 Task: Find connections with filter location Gradačac with filter topic #healthy with filter profile language French with filter current company International Business Times, India Edition with filter school St. Joseph's College (Autonomous) Devagiri, Calicut with filter industry Meat Products Manufacturing with filter service category Team Building with filter keywords title Commercial Loan Officer
Action: Mouse moved to (598, 110)
Screenshot: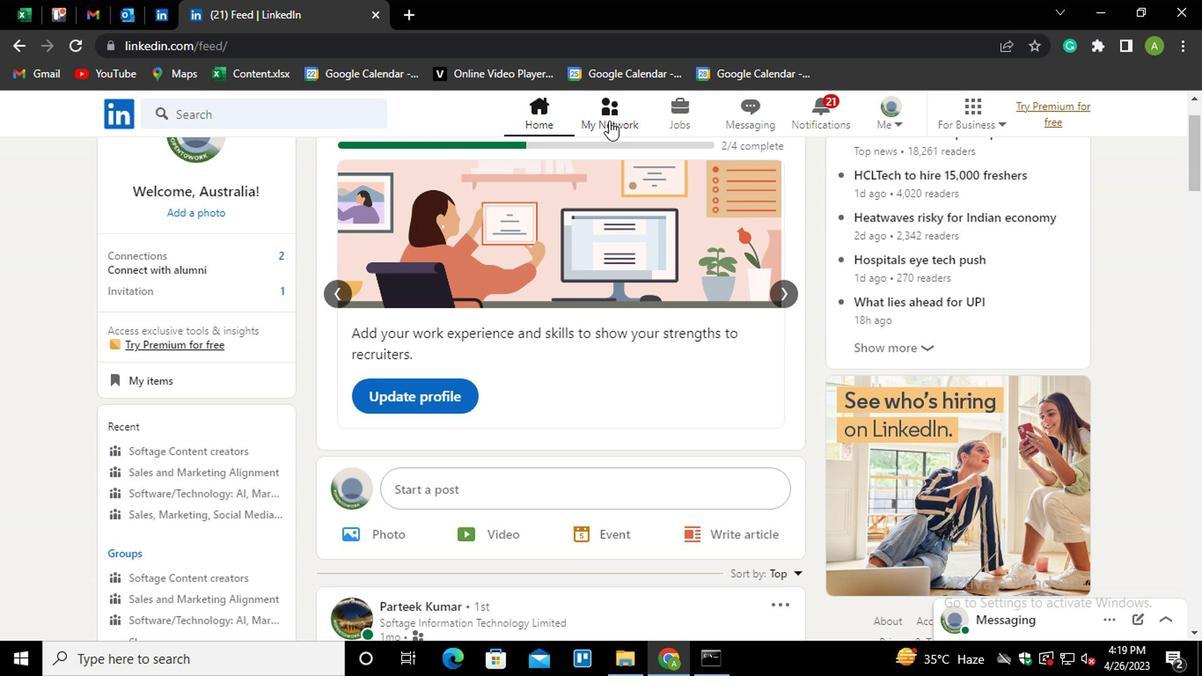 
Action: Mouse pressed left at (598, 110)
Screenshot: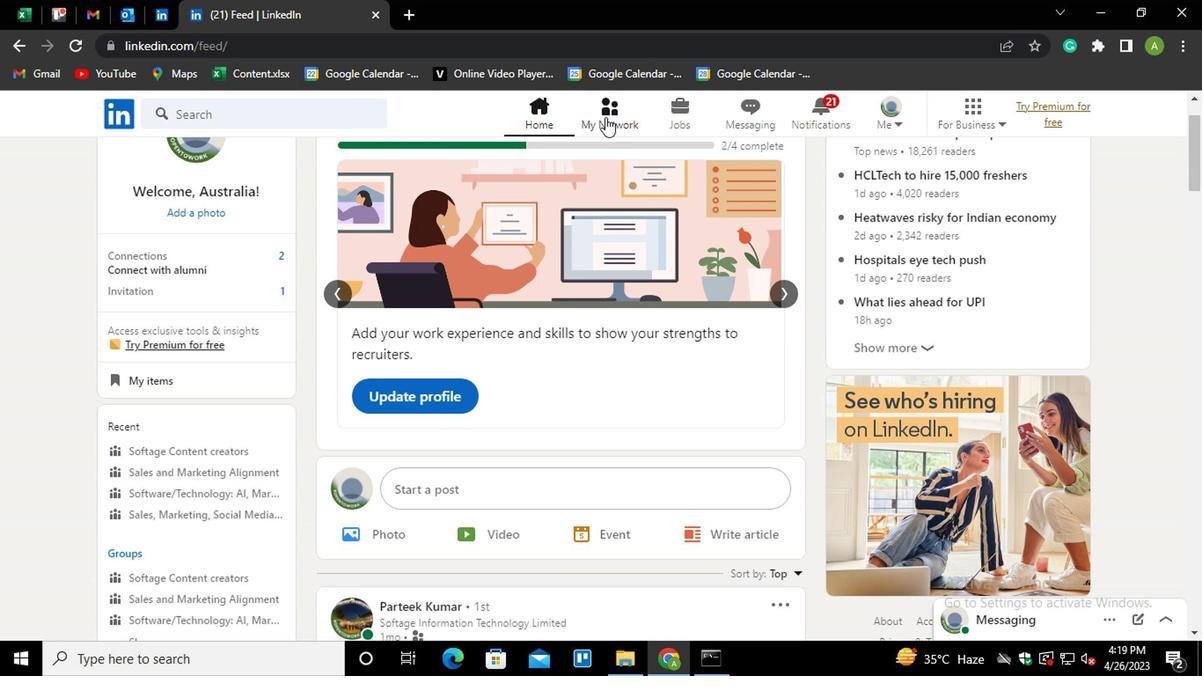
Action: Mouse moved to (215, 208)
Screenshot: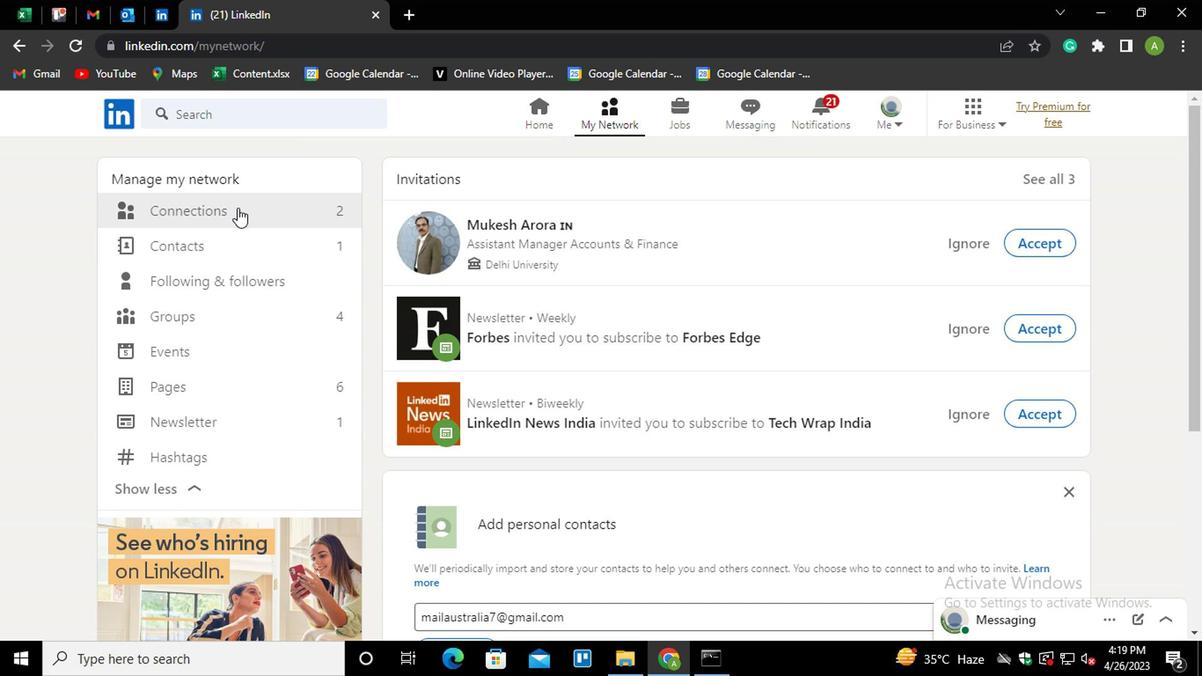 
Action: Mouse pressed left at (215, 208)
Screenshot: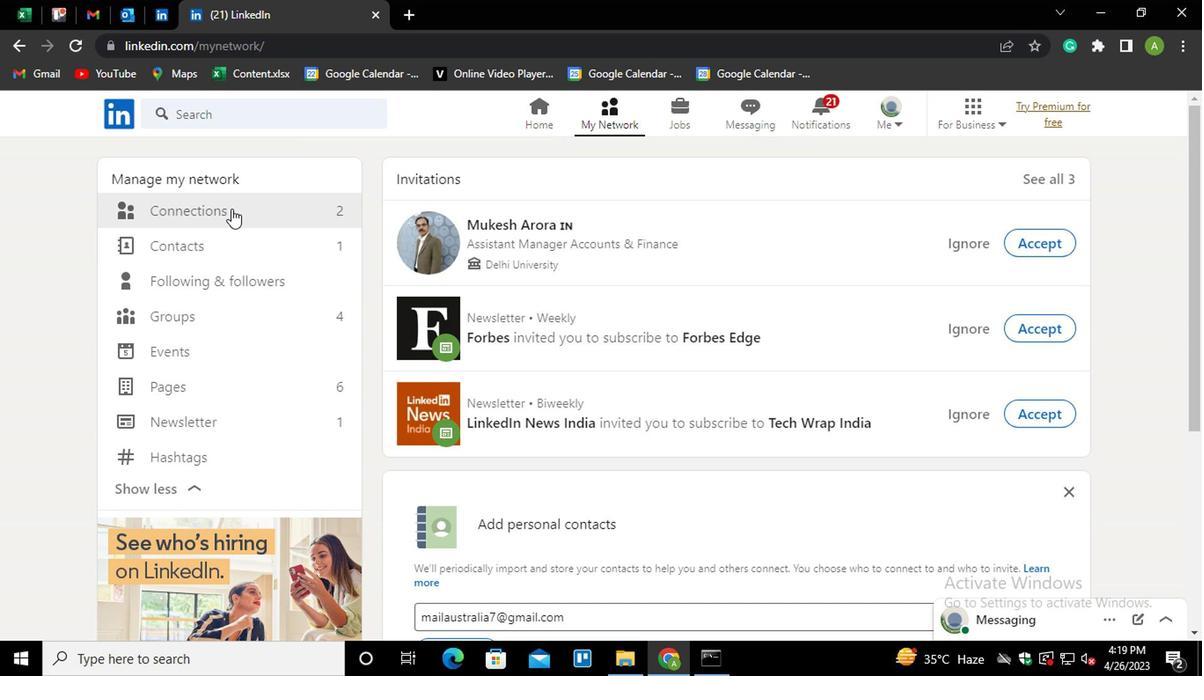 
Action: Mouse moved to (714, 209)
Screenshot: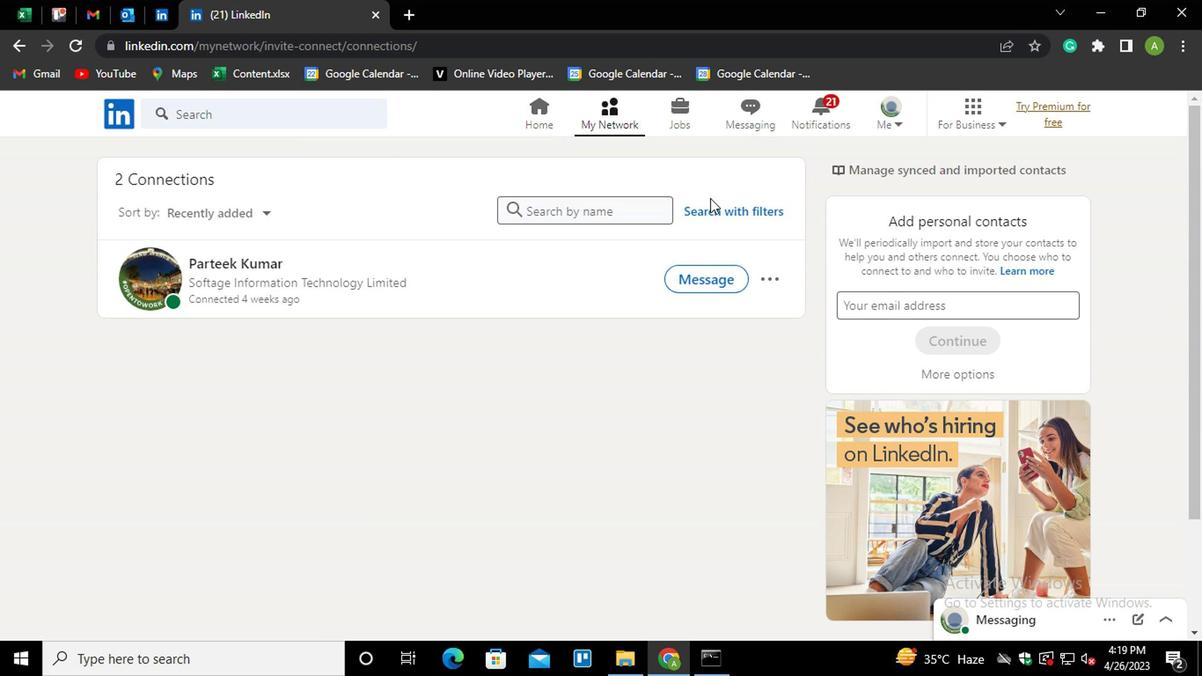
Action: Mouse pressed left at (714, 209)
Screenshot: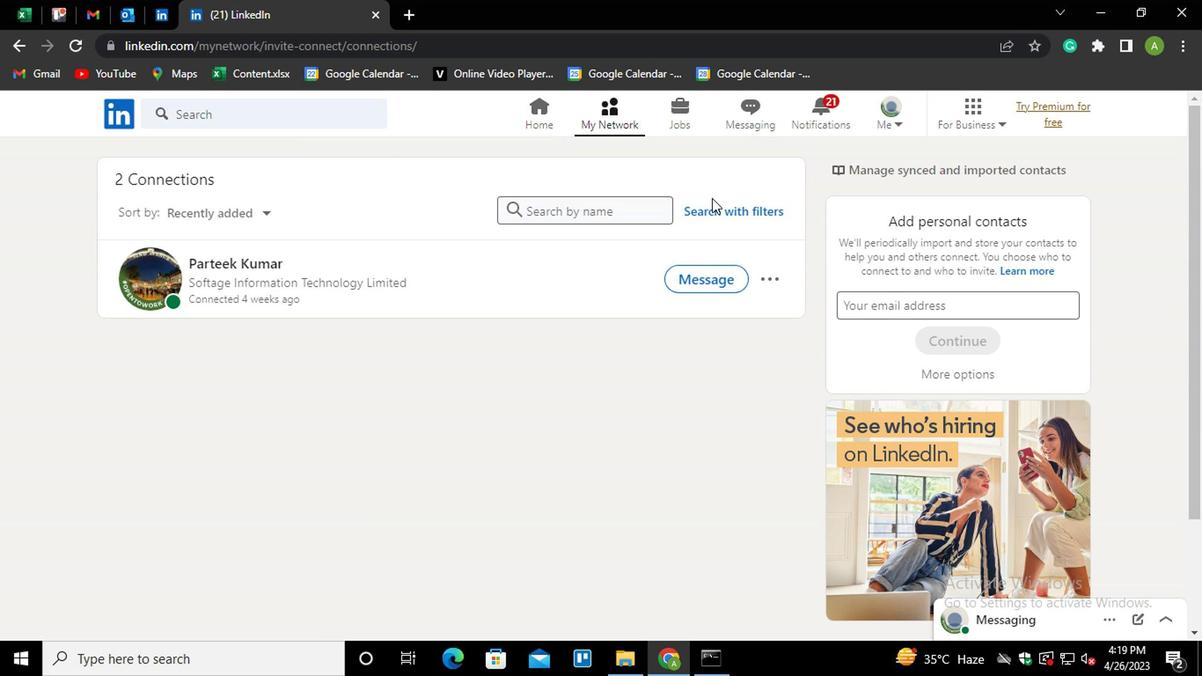 
Action: Mouse moved to (567, 168)
Screenshot: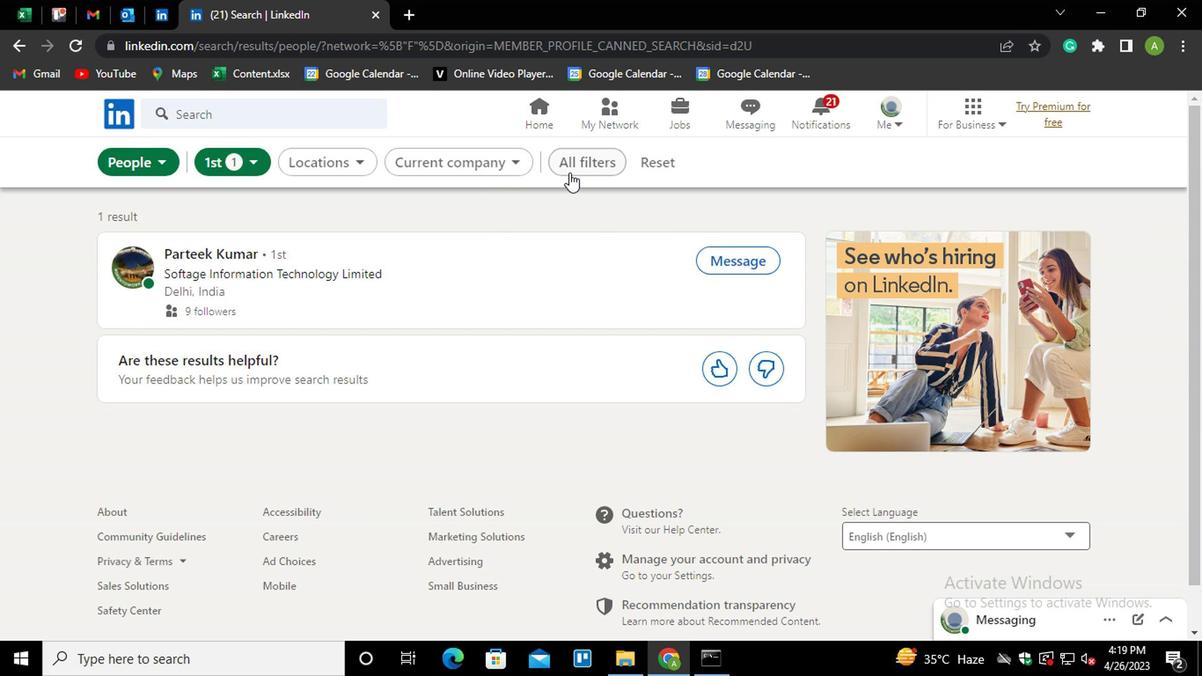 
Action: Mouse pressed left at (567, 168)
Screenshot: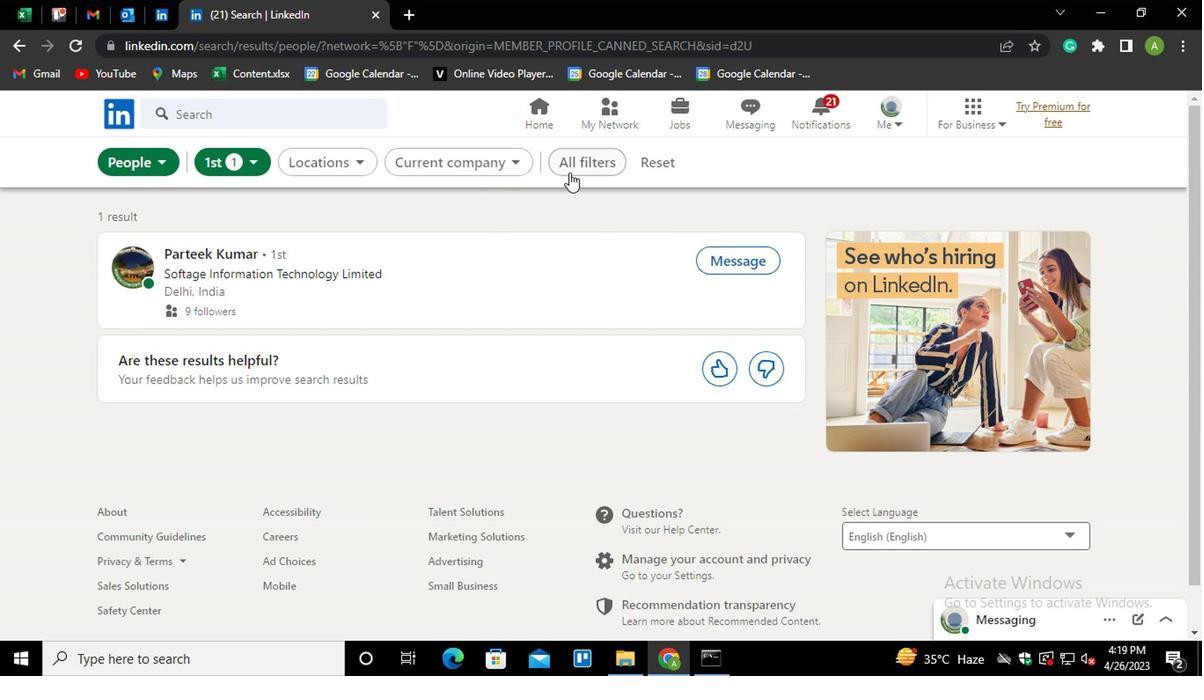 
Action: Mouse moved to (870, 362)
Screenshot: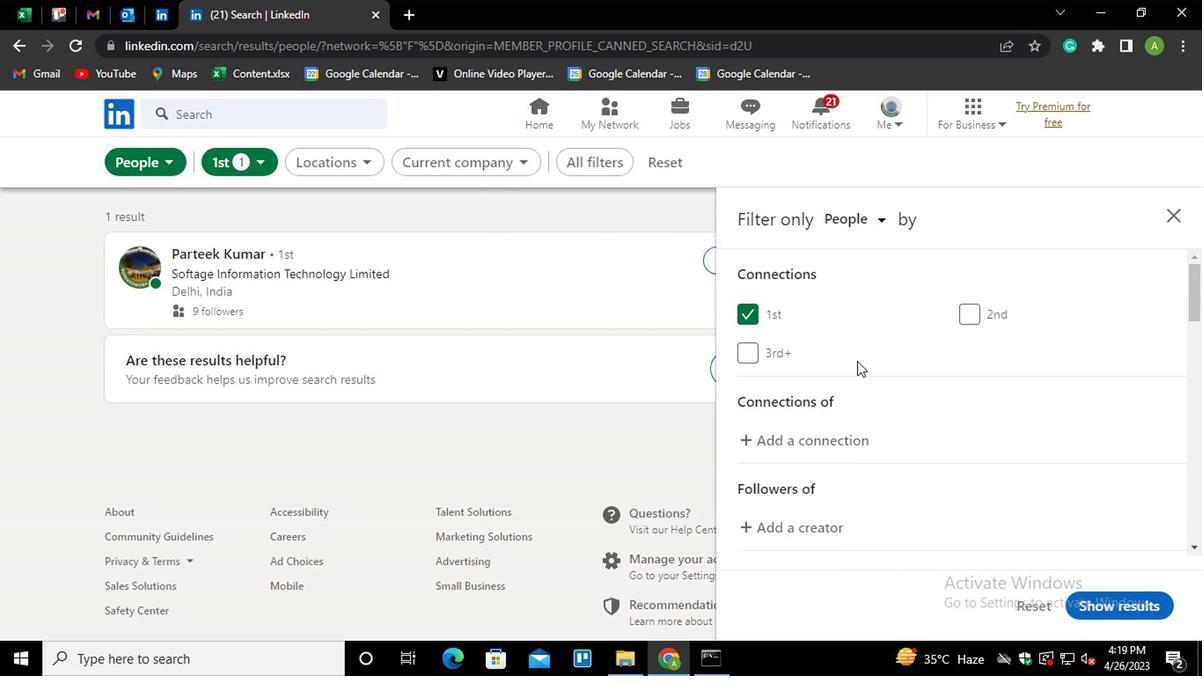 
Action: Mouse scrolled (870, 361) with delta (0, 0)
Screenshot: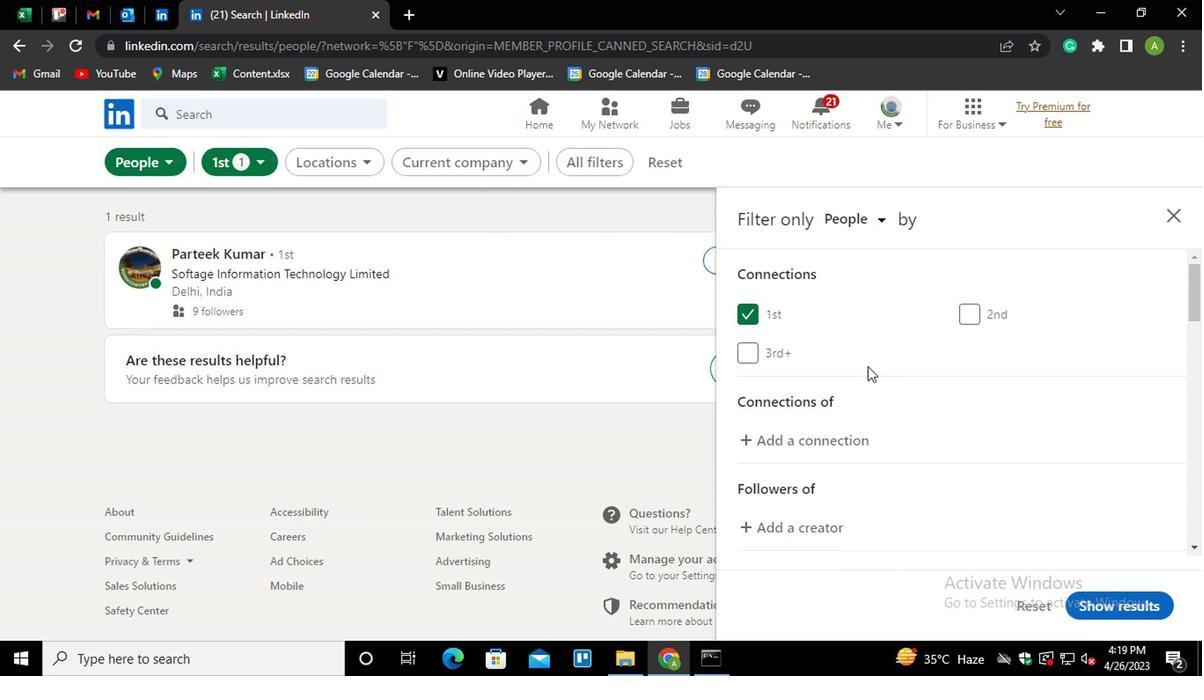 
Action: Mouse scrolled (870, 361) with delta (0, 0)
Screenshot: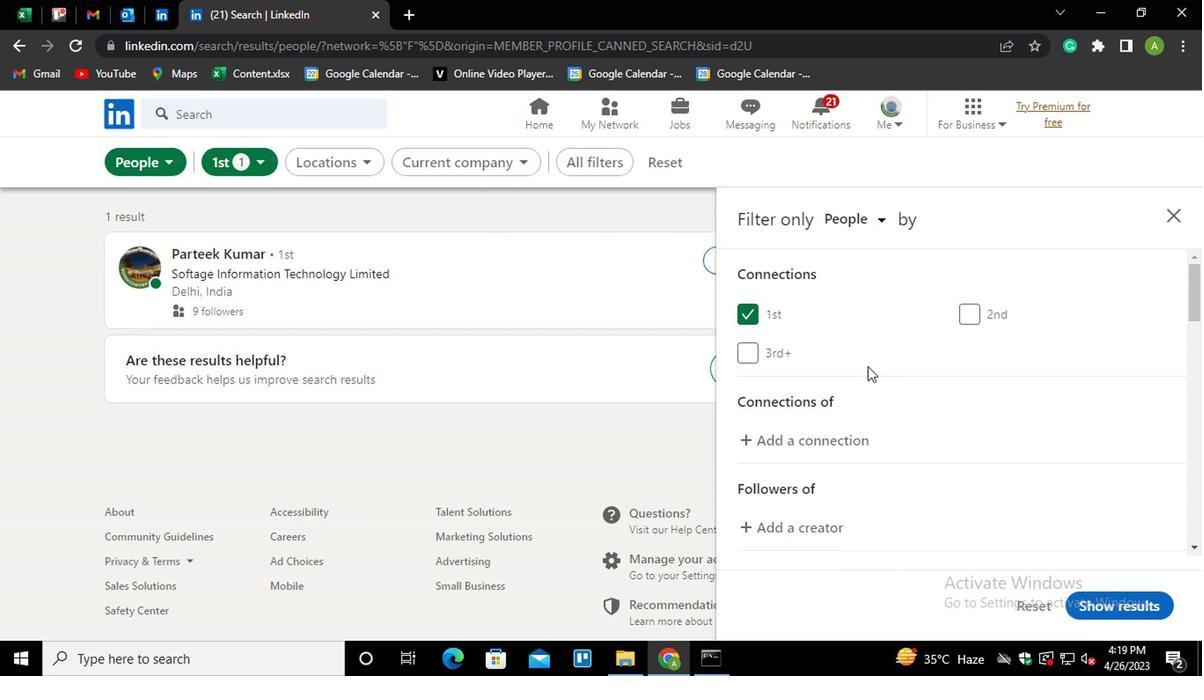 
Action: Mouse moved to (788, 509)
Screenshot: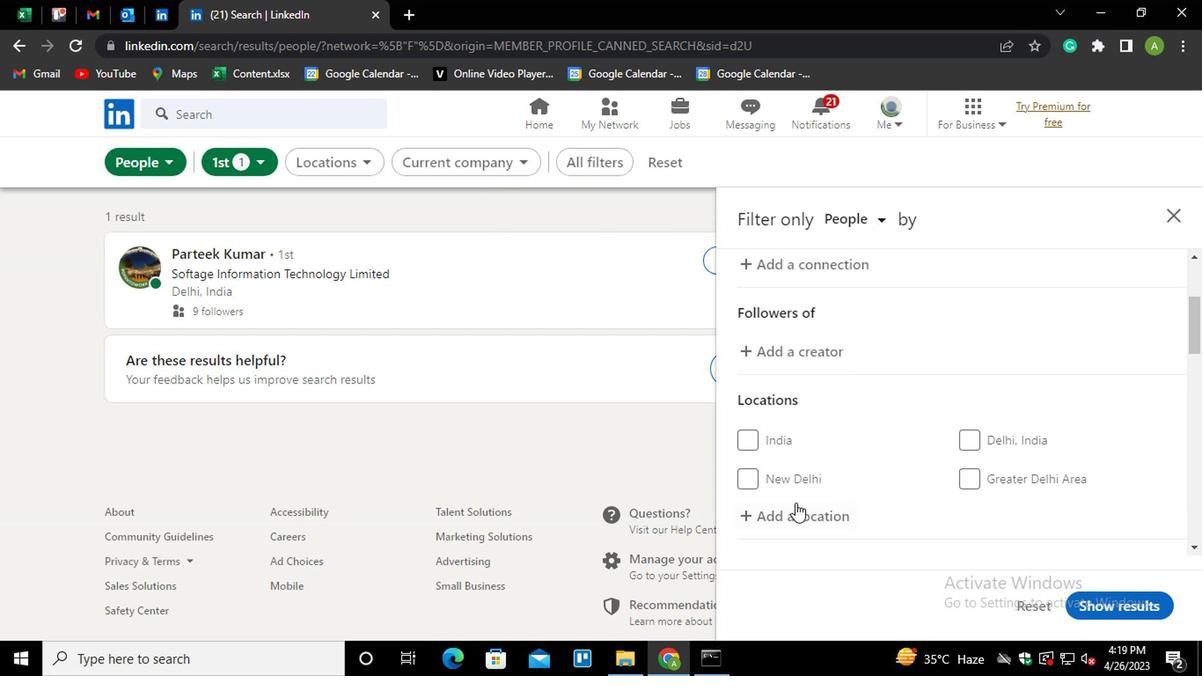 
Action: Mouse pressed left at (788, 509)
Screenshot: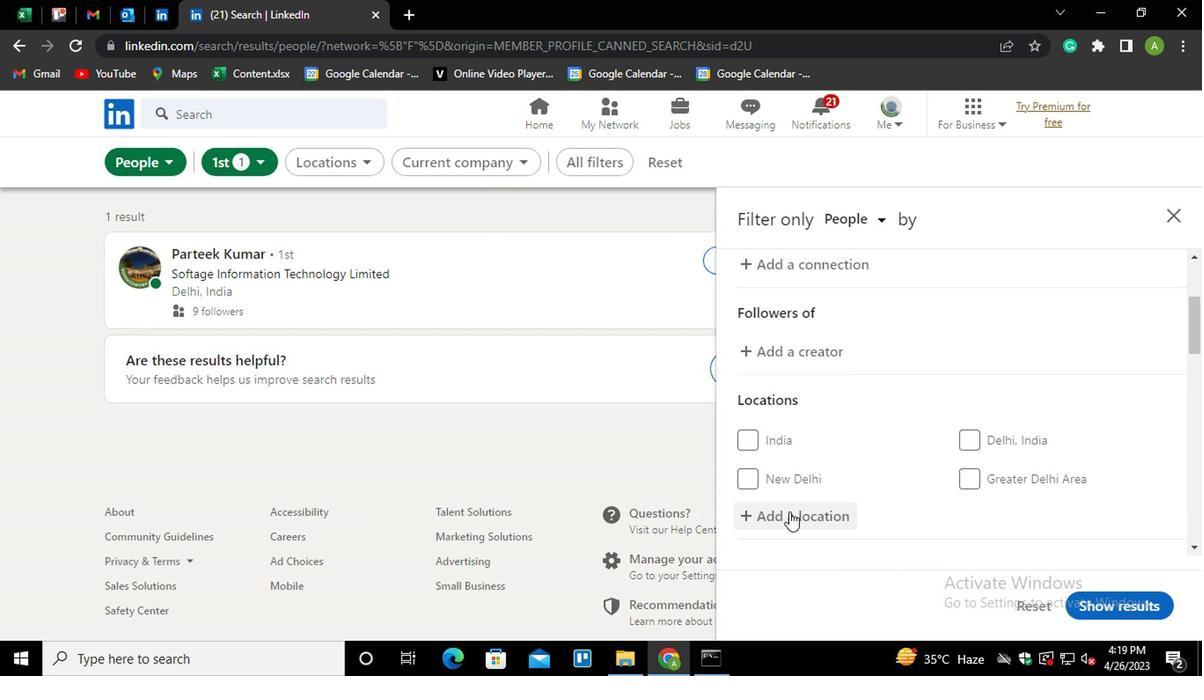 
Action: Mouse moved to (793, 506)
Screenshot: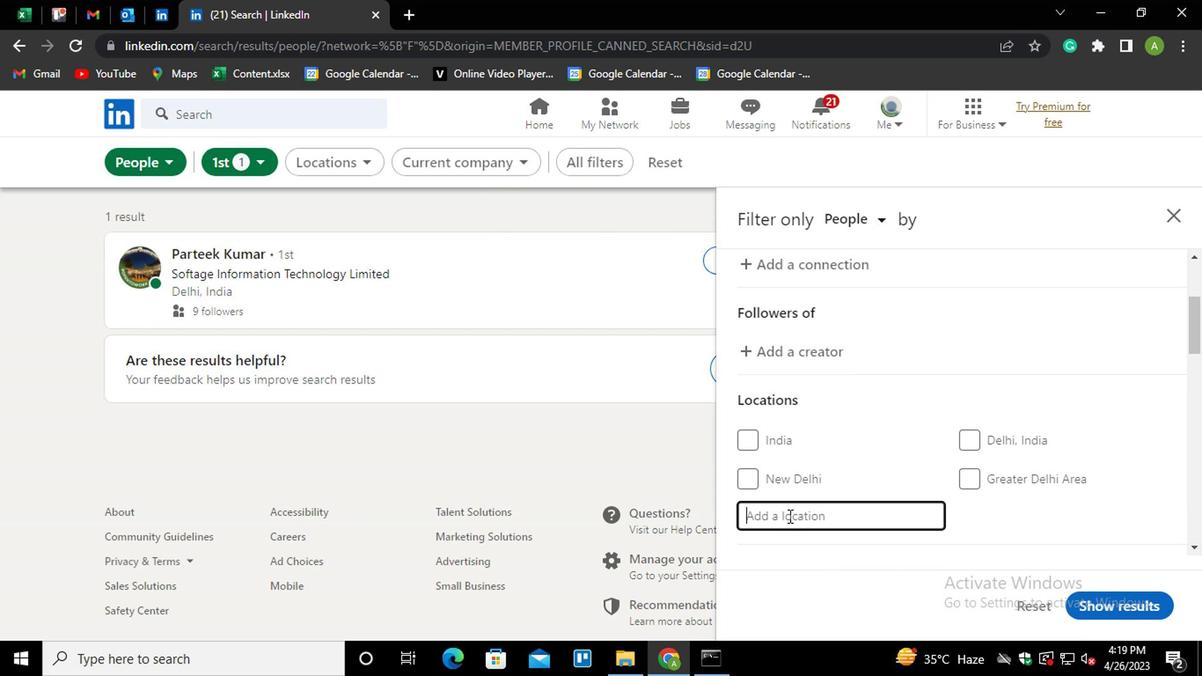 
Action: Mouse pressed left at (793, 506)
Screenshot: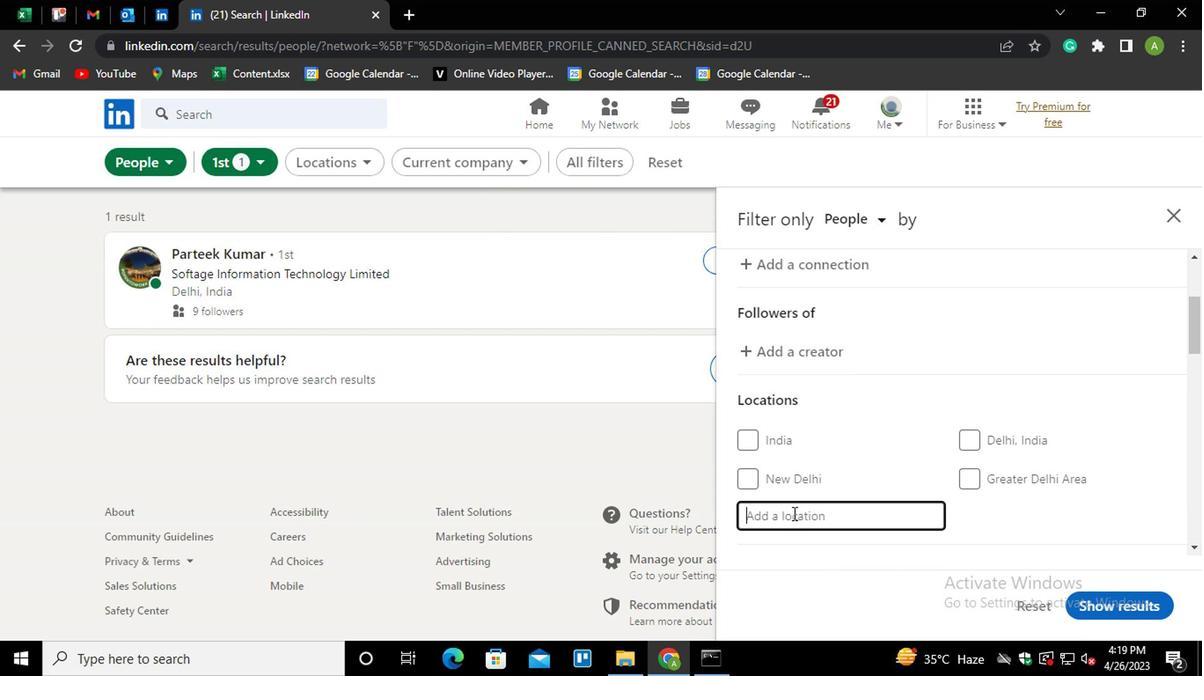 
Action: Mouse moved to (794, 498)
Screenshot: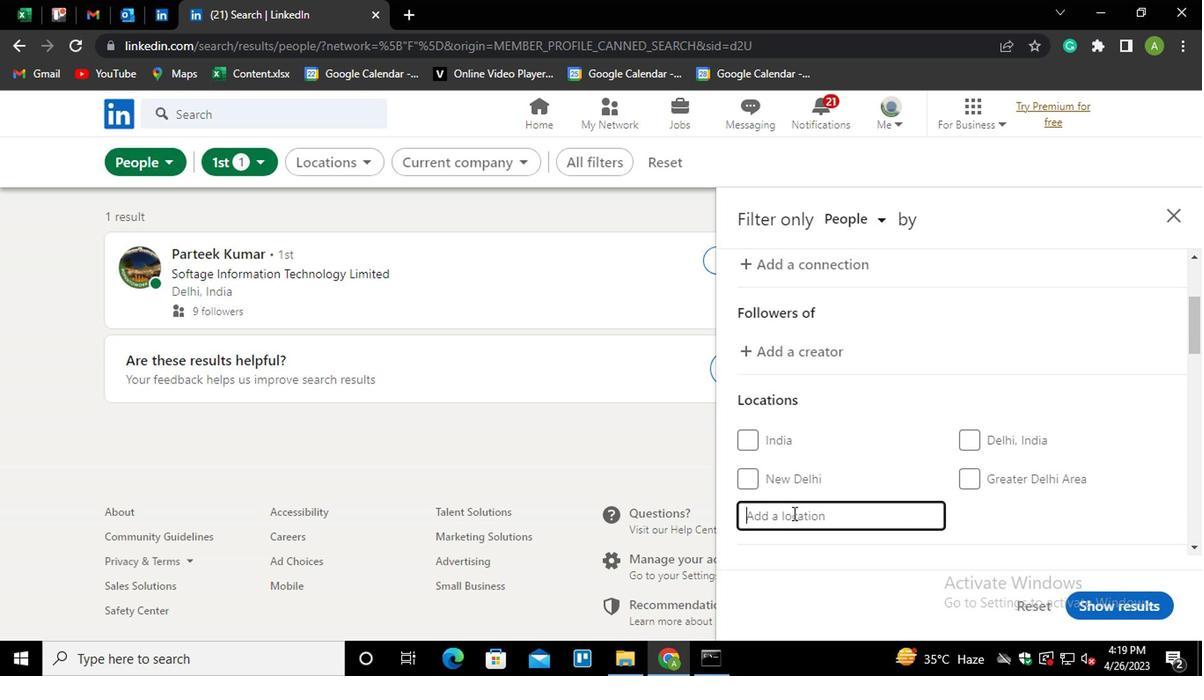 
Action: Mouse scrolled (794, 496) with delta (0, -1)
Screenshot: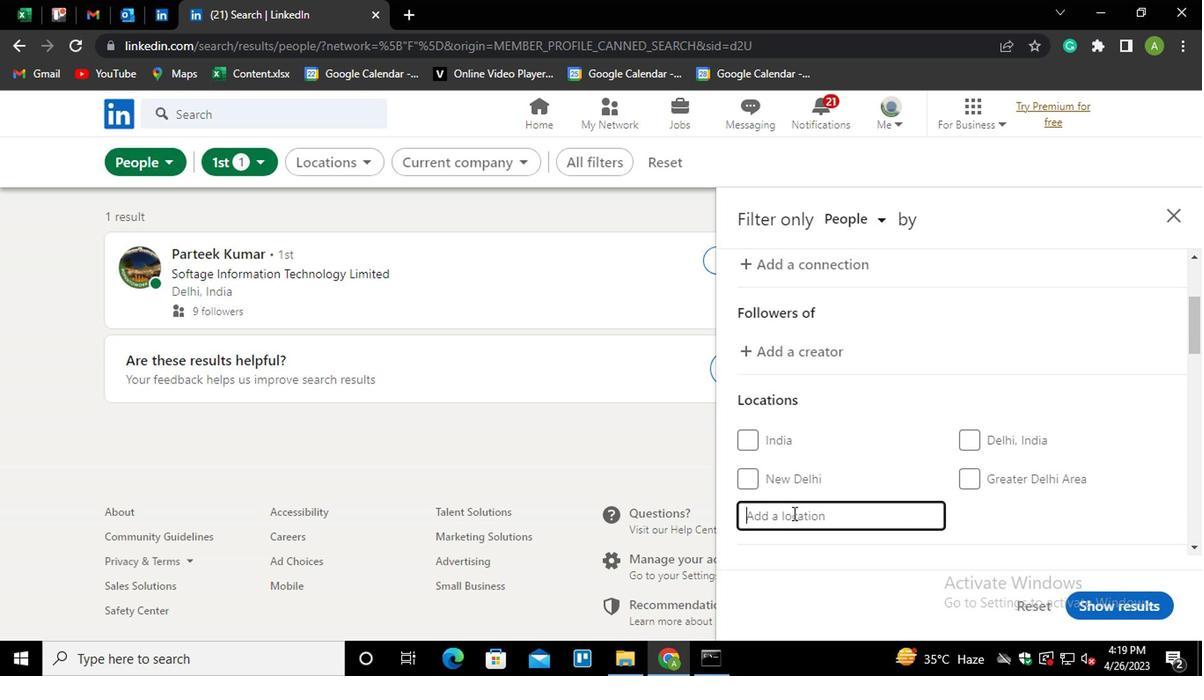 
Action: Key pressed <Key.shift>GRADA<Key.up><Key.up><Key.up><Key.enter>
Screenshot: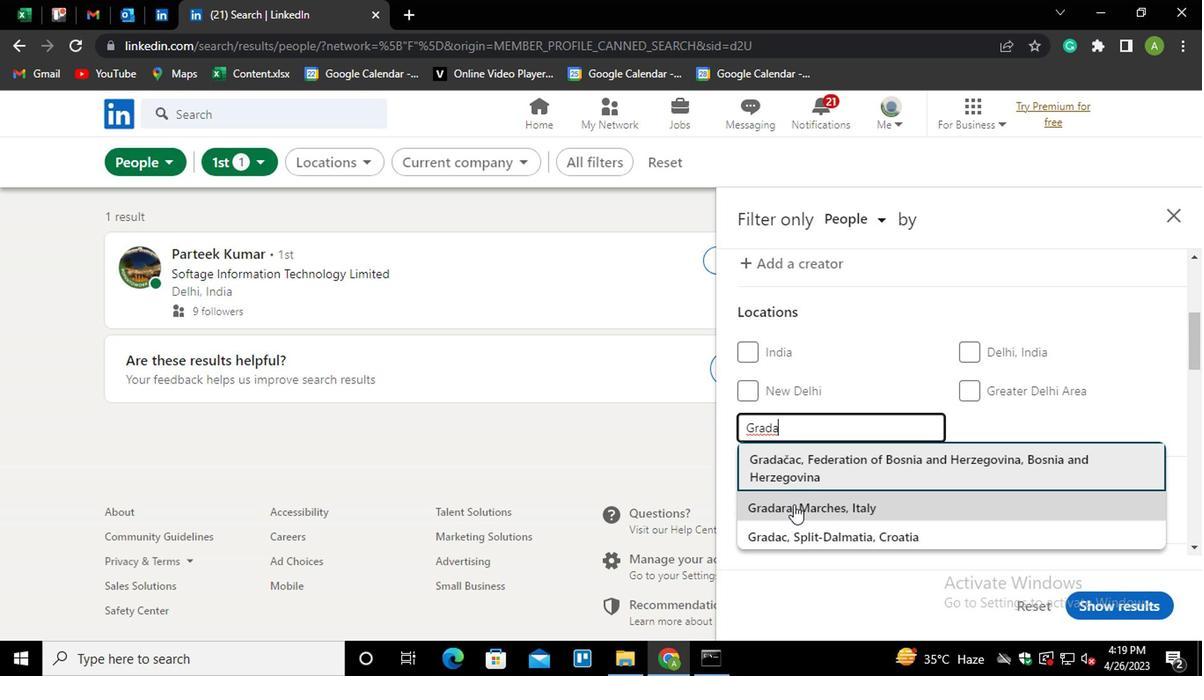 
Action: Mouse moved to (760, 504)
Screenshot: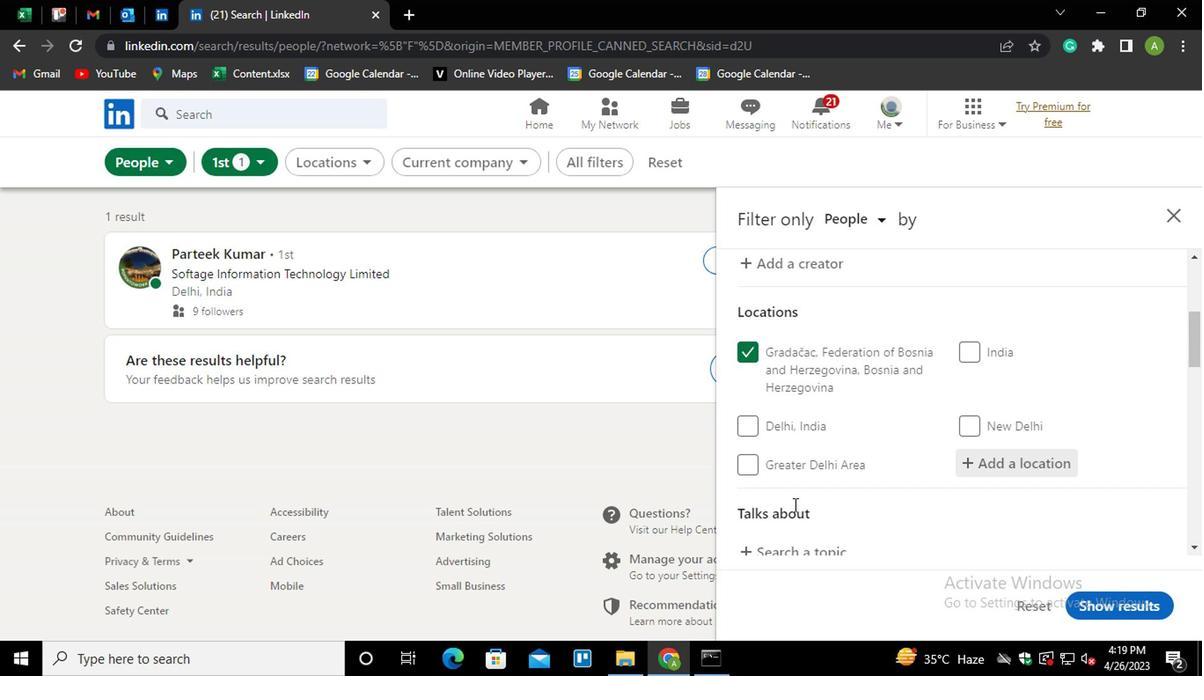 
Action: Mouse scrolled (760, 503) with delta (0, -1)
Screenshot: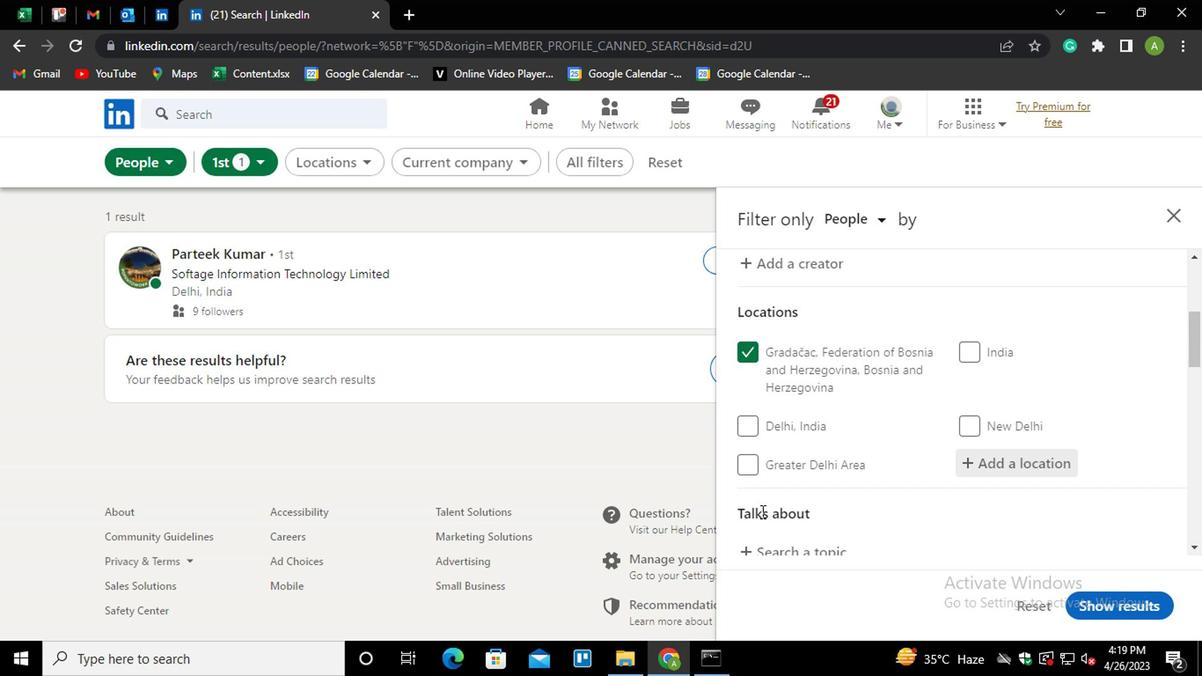 
Action: Mouse scrolled (760, 503) with delta (0, -1)
Screenshot: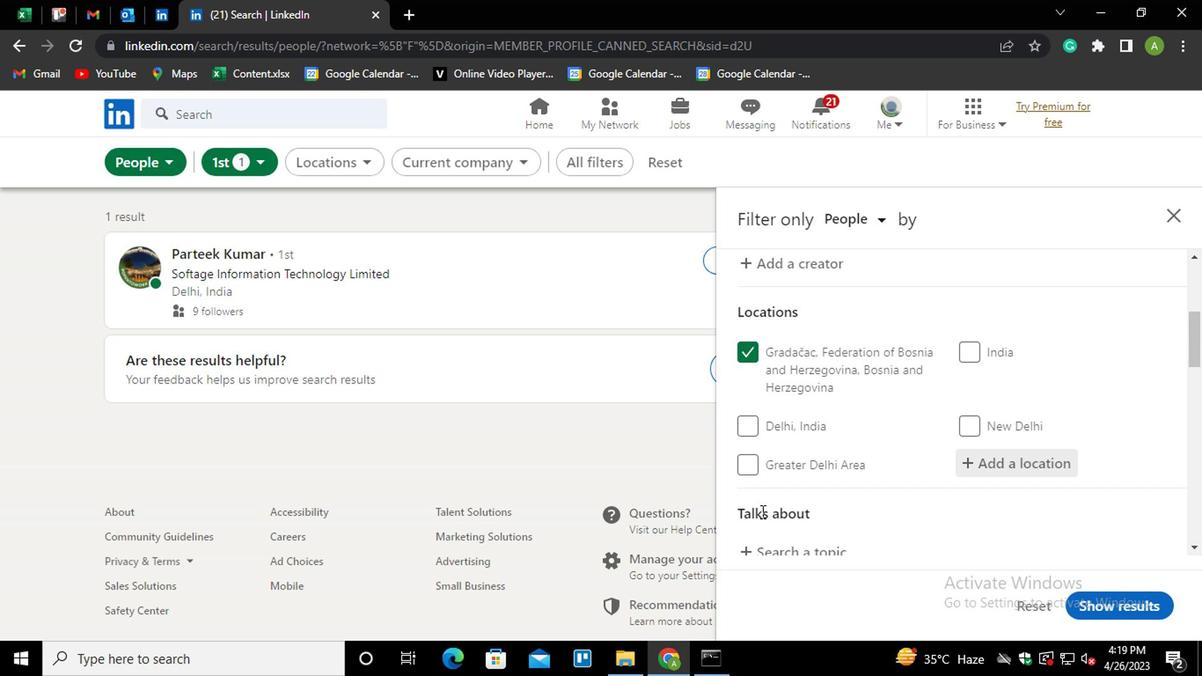 
Action: Mouse moved to (785, 373)
Screenshot: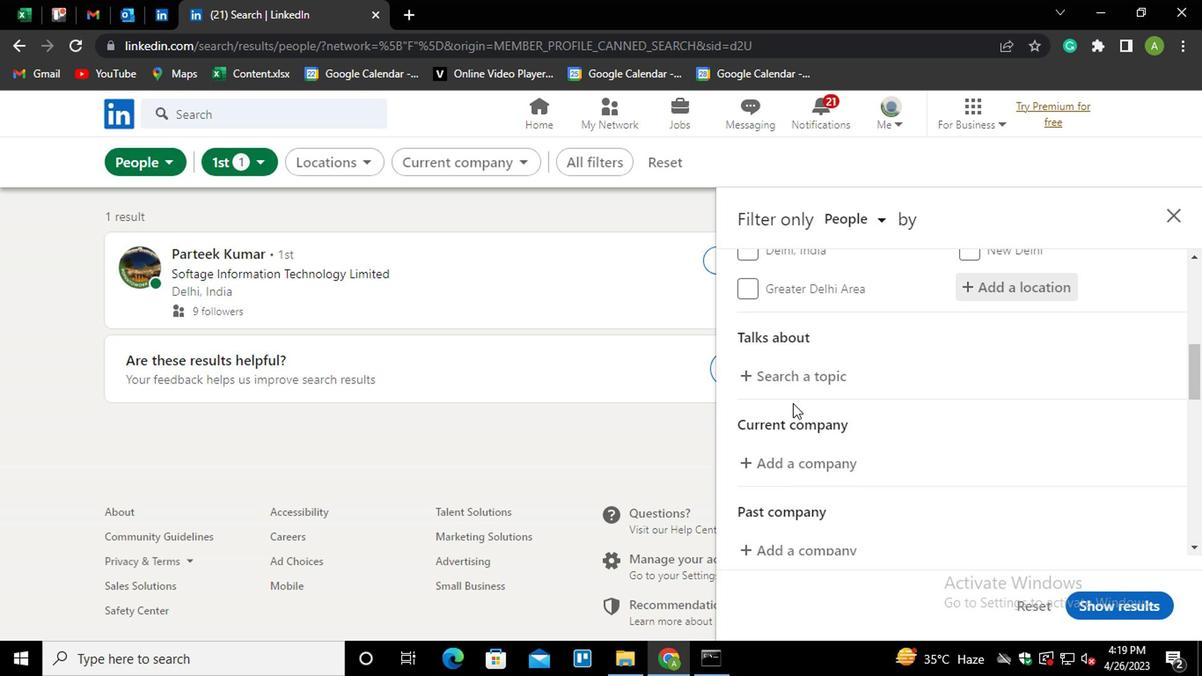 
Action: Mouse pressed left at (785, 373)
Screenshot: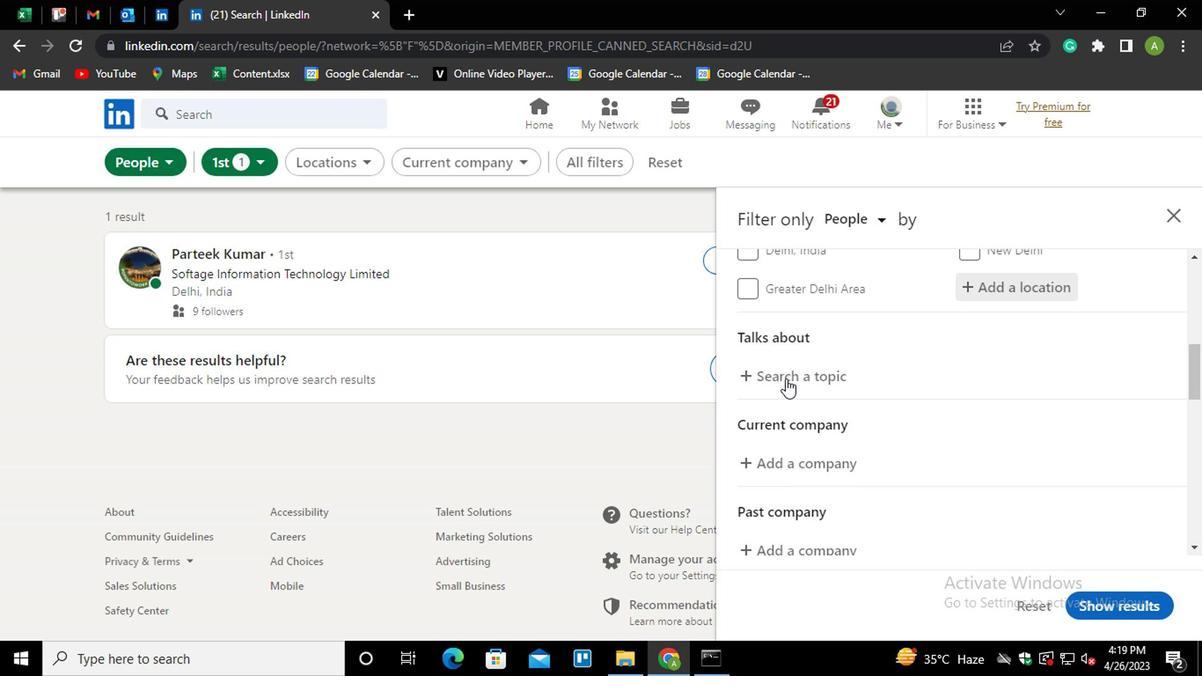 
Action: Mouse moved to (800, 370)
Screenshot: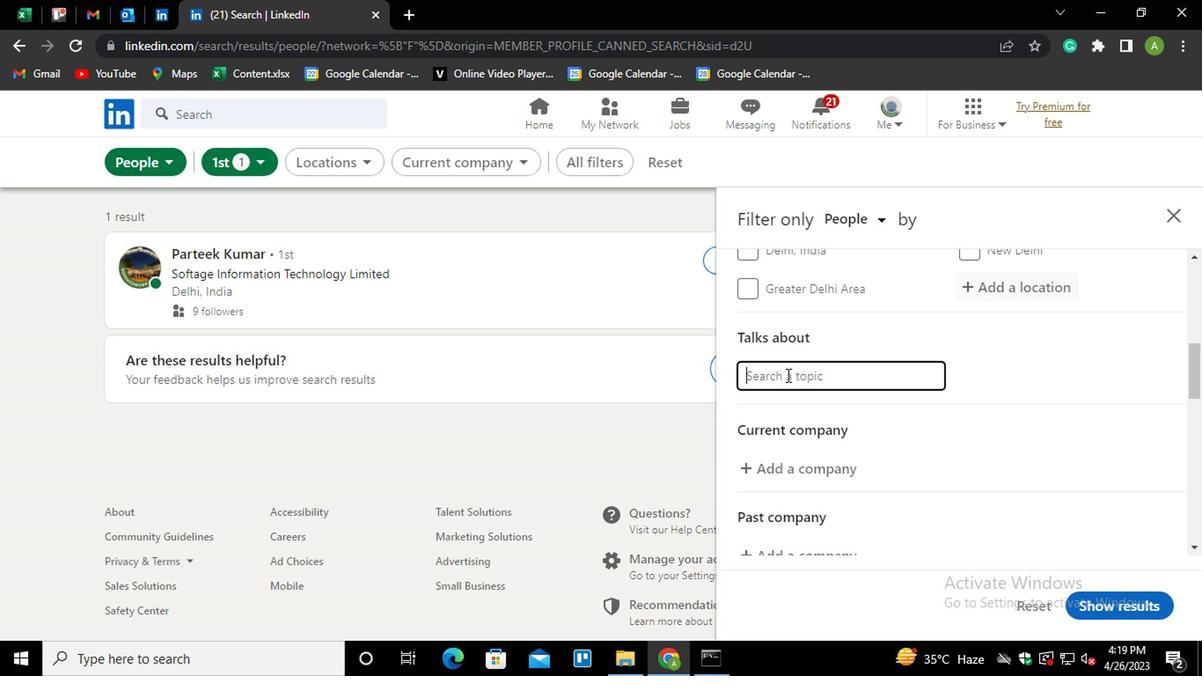 
Action: Mouse pressed left at (800, 370)
Screenshot: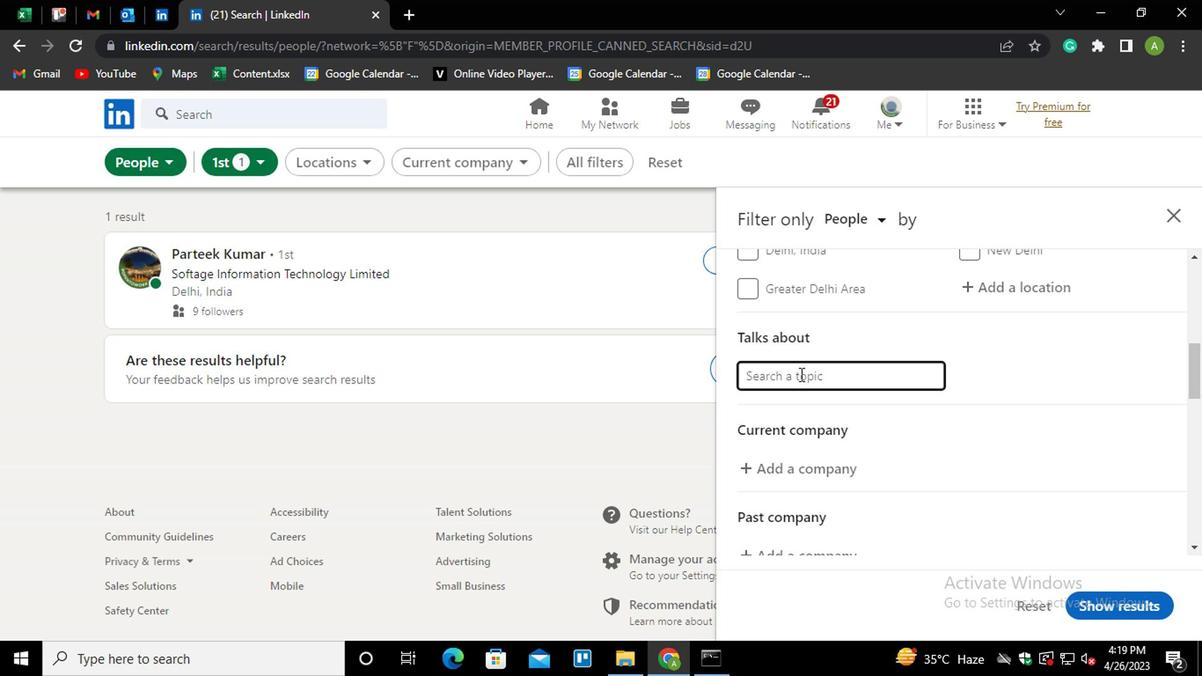 
Action: Key pressed <Key.shift>#HEALTHY
Screenshot: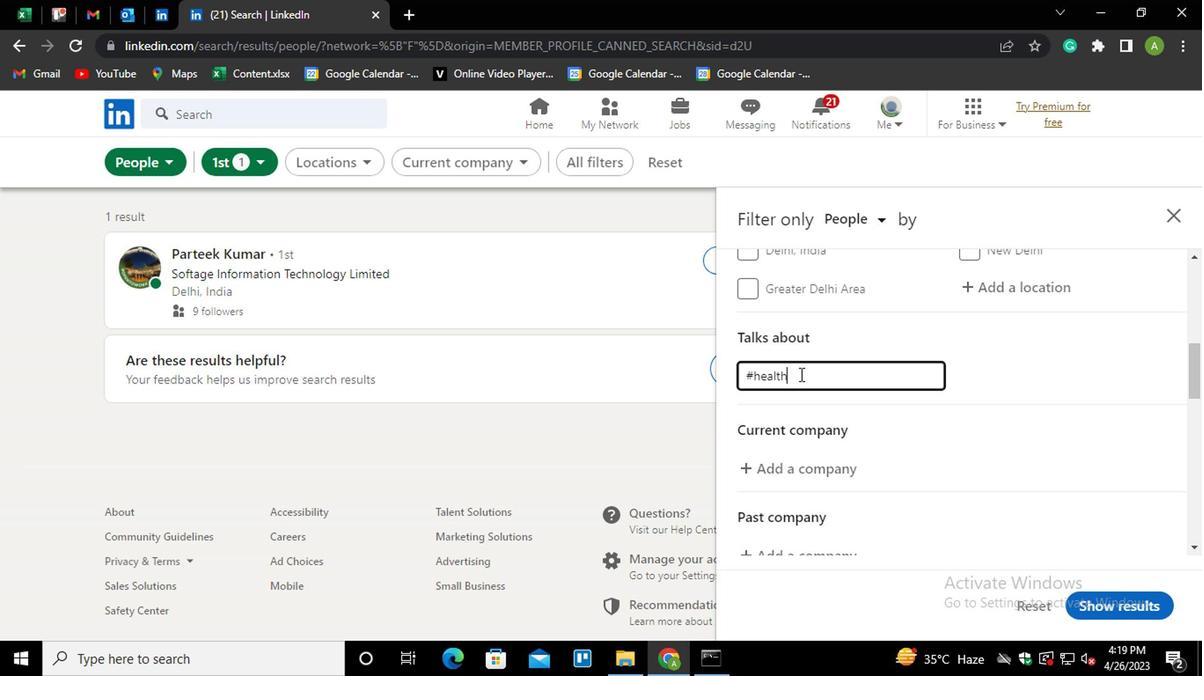 
Action: Mouse moved to (1042, 364)
Screenshot: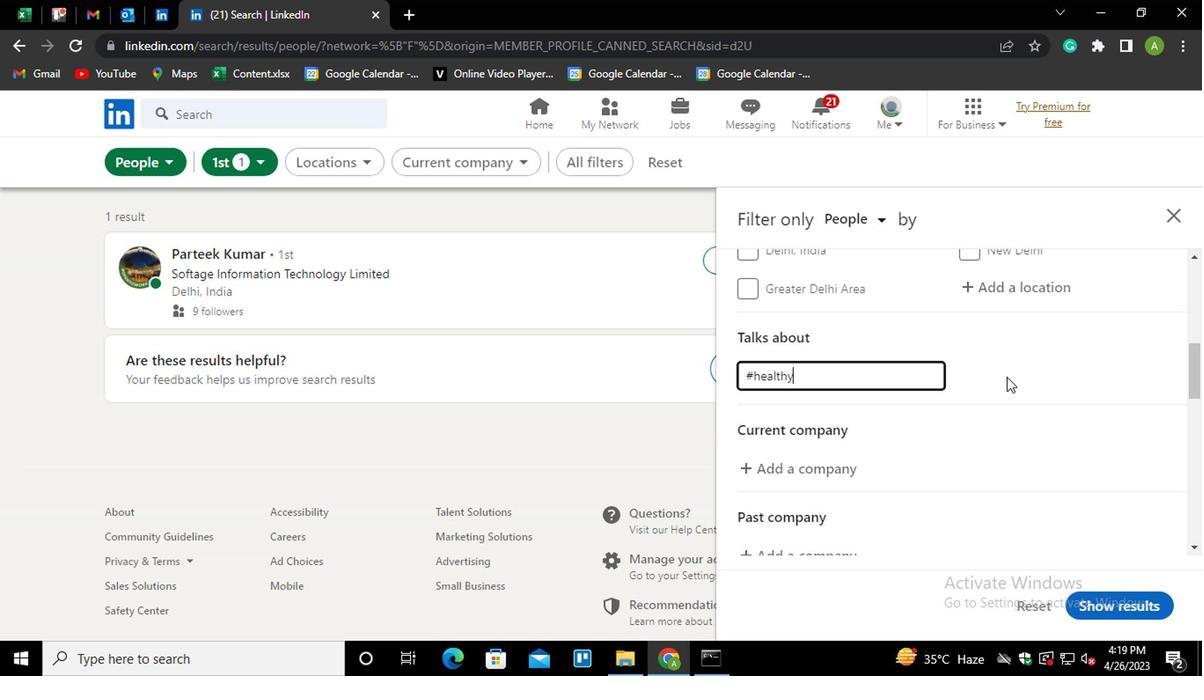 
Action: Mouse pressed left at (1042, 364)
Screenshot: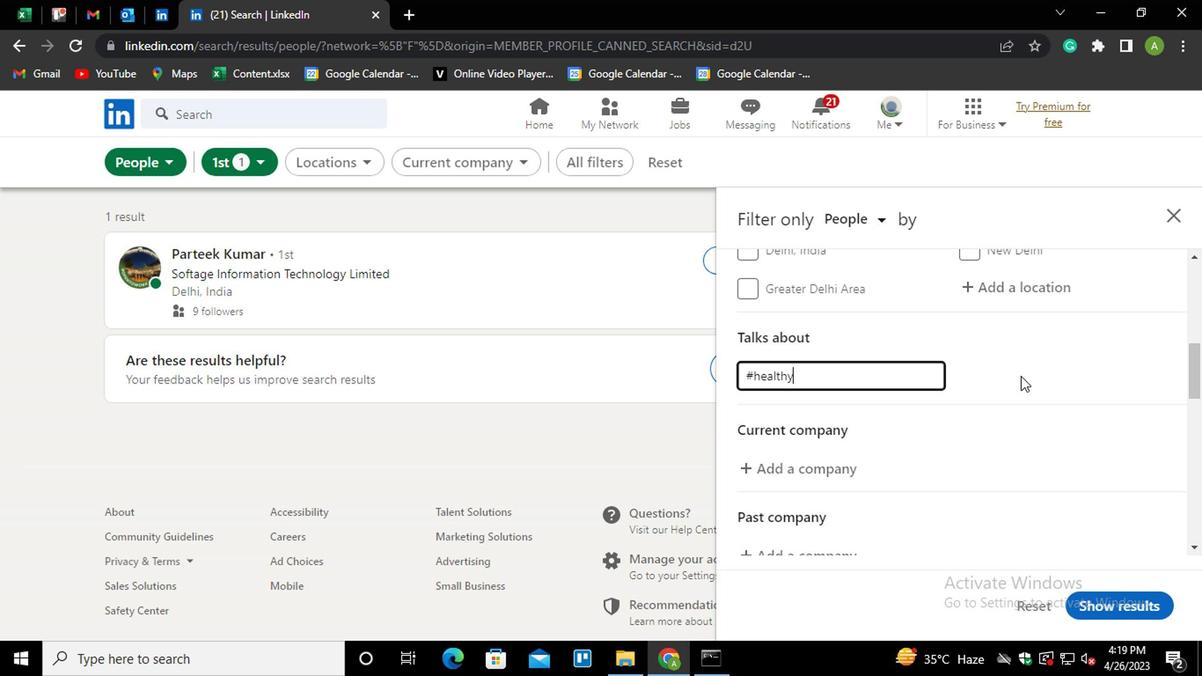 
Action: Mouse moved to (1011, 385)
Screenshot: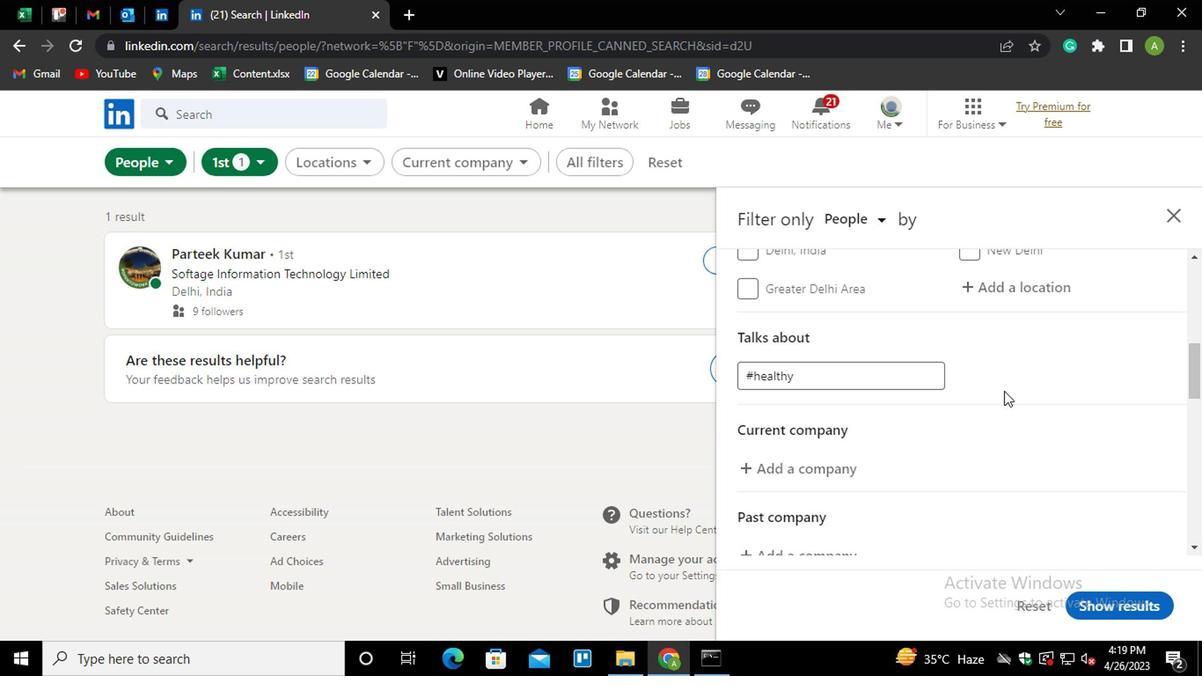 
Action: Mouse scrolled (1011, 384) with delta (0, 0)
Screenshot: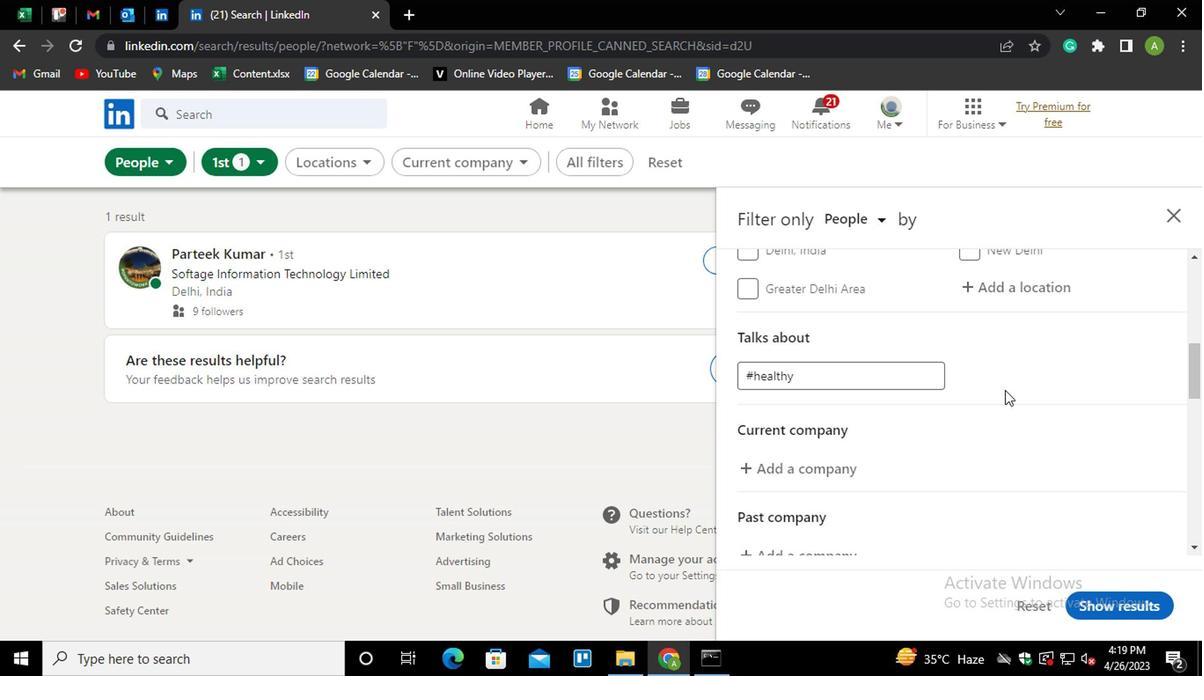 
Action: Mouse moved to (1007, 387)
Screenshot: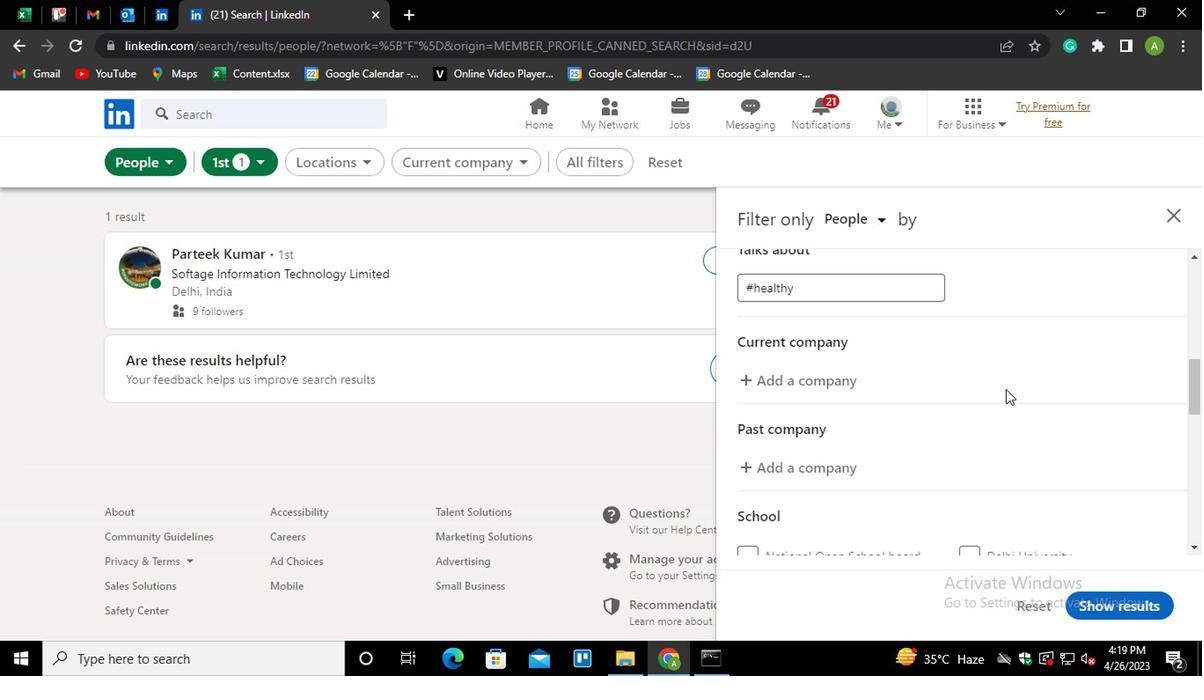
Action: Mouse scrolled (1007, 386) with delta (0, 0)
Screenshot: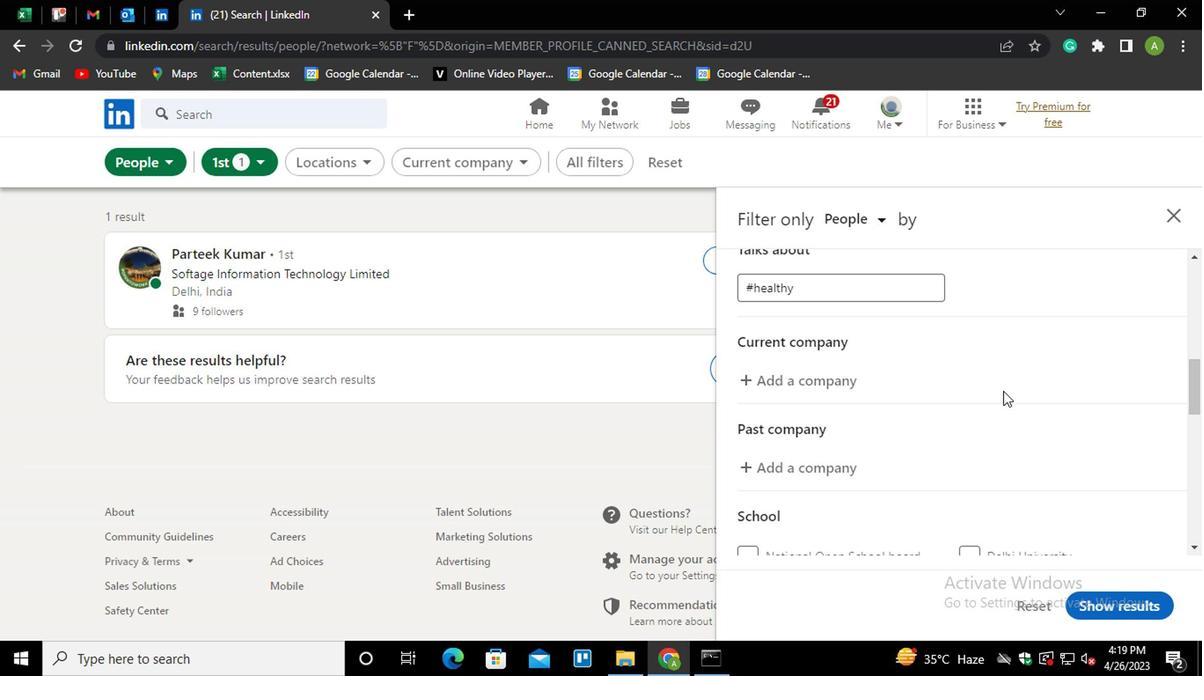 
Action: Mouse moved to (806, 280)
Screenshot: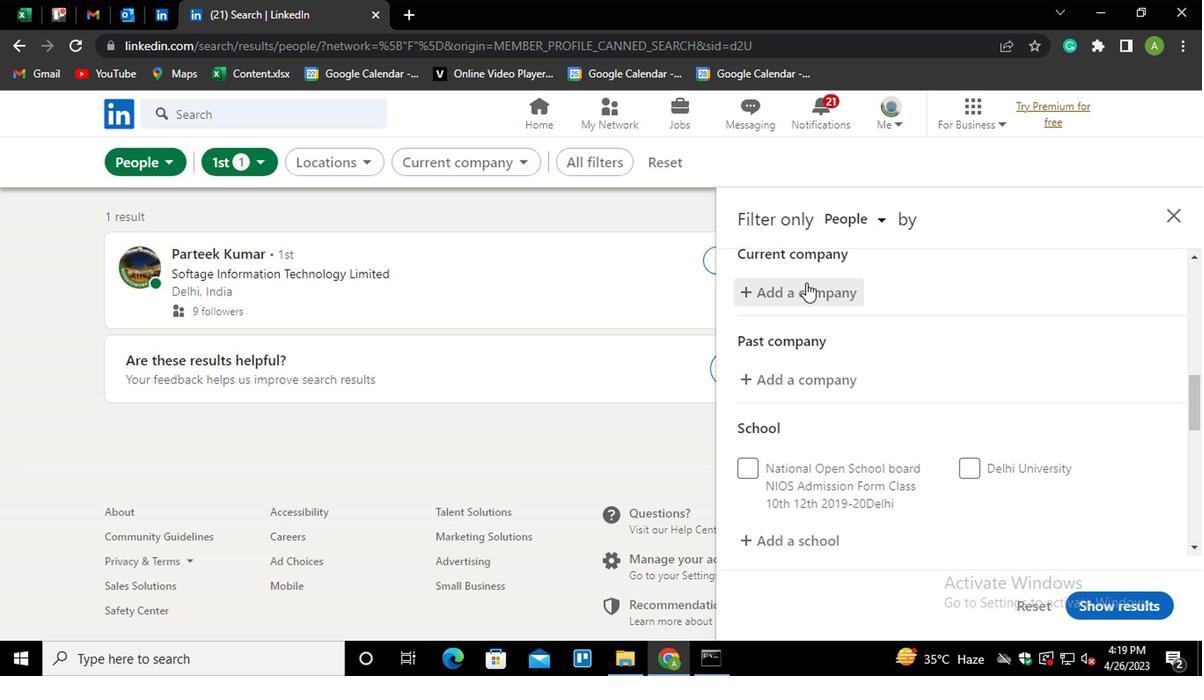 
Action: Mouse pressed left at (806, 280)
Screenshot: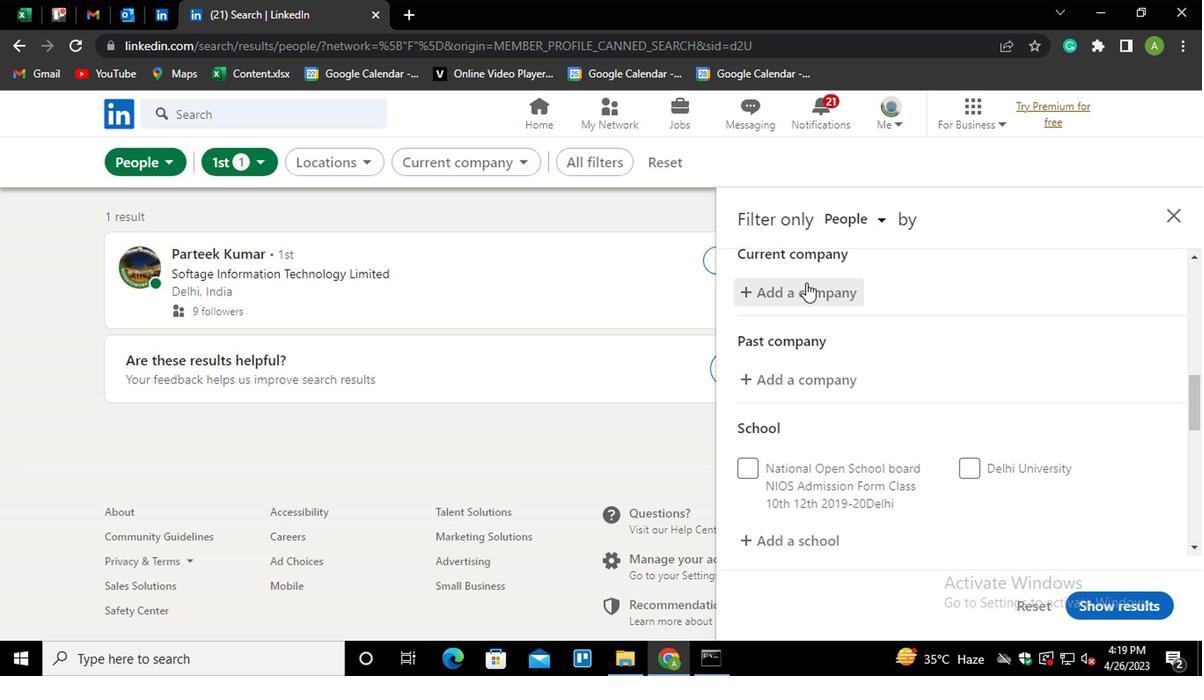 
Action: Mouse moved to (819, 290)
Screenshot: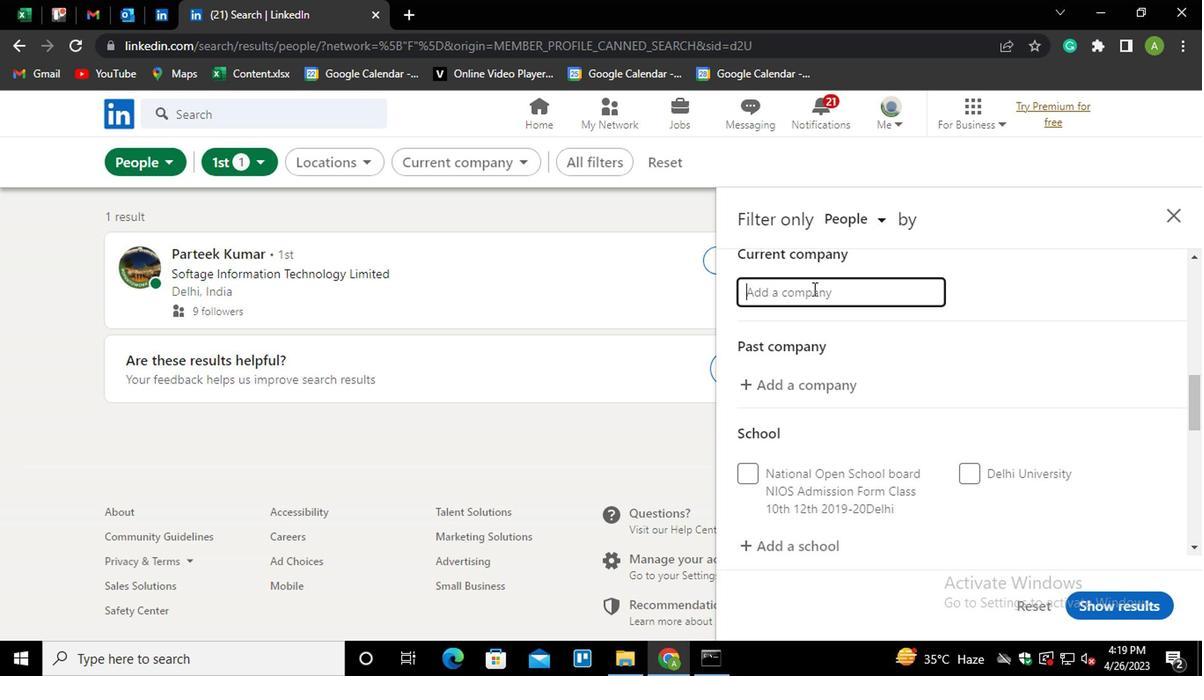 
Action: Mouse pressed left at (819, 290)
Screenshot: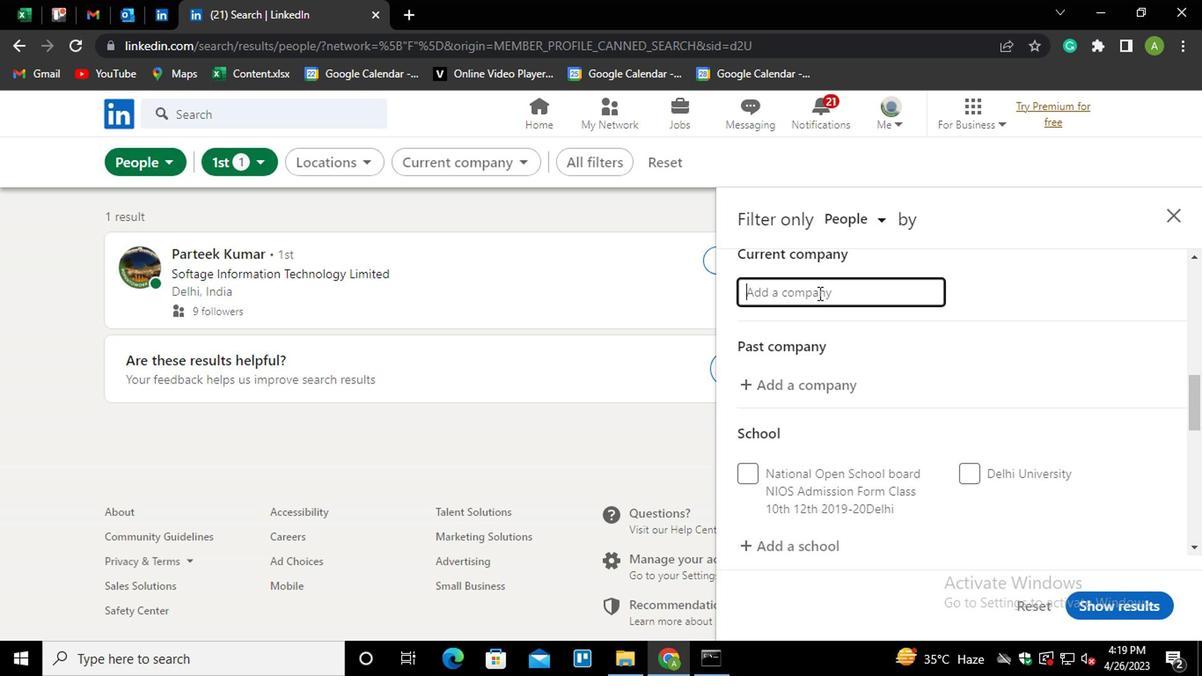
Action: Mouse moved to (821, 289)
Screenshot: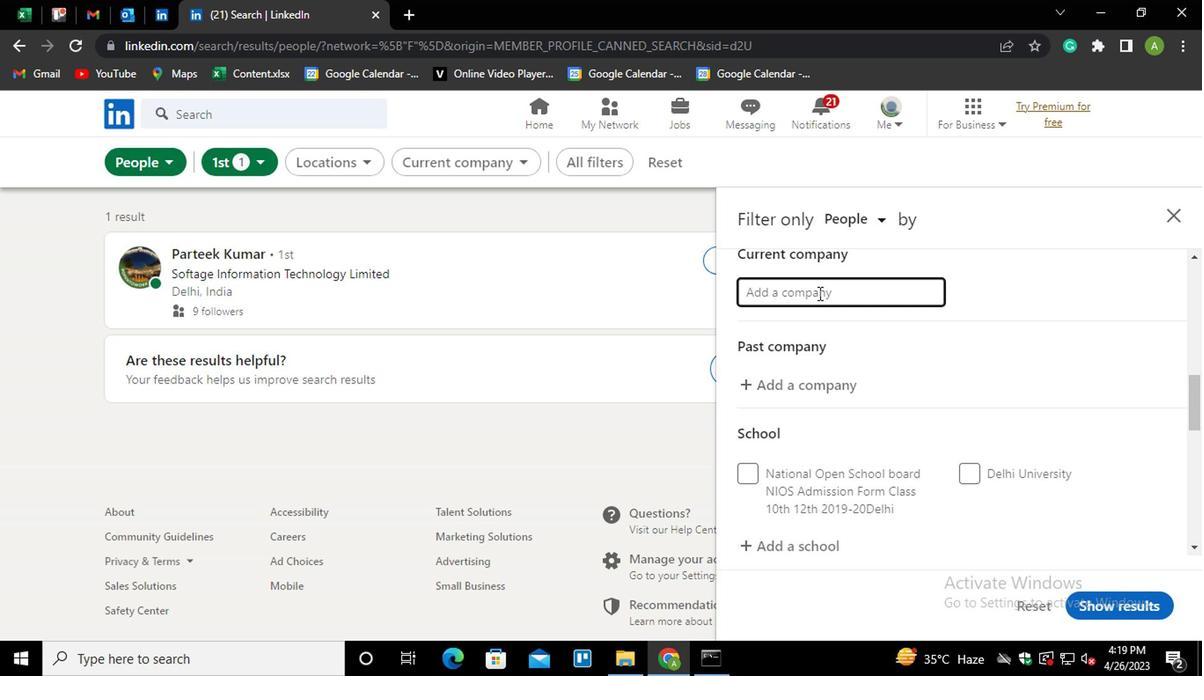 
Action: Key pressed <Key.shift_r>INTERNATIONAL<Key.space><Key.shift>BUIN<Key.backspace><Key.backspace>SINESS<Key.space><Key.shift>TIMES,<Key.space><Key.down><Key.down><Key.enter>
Screenshot: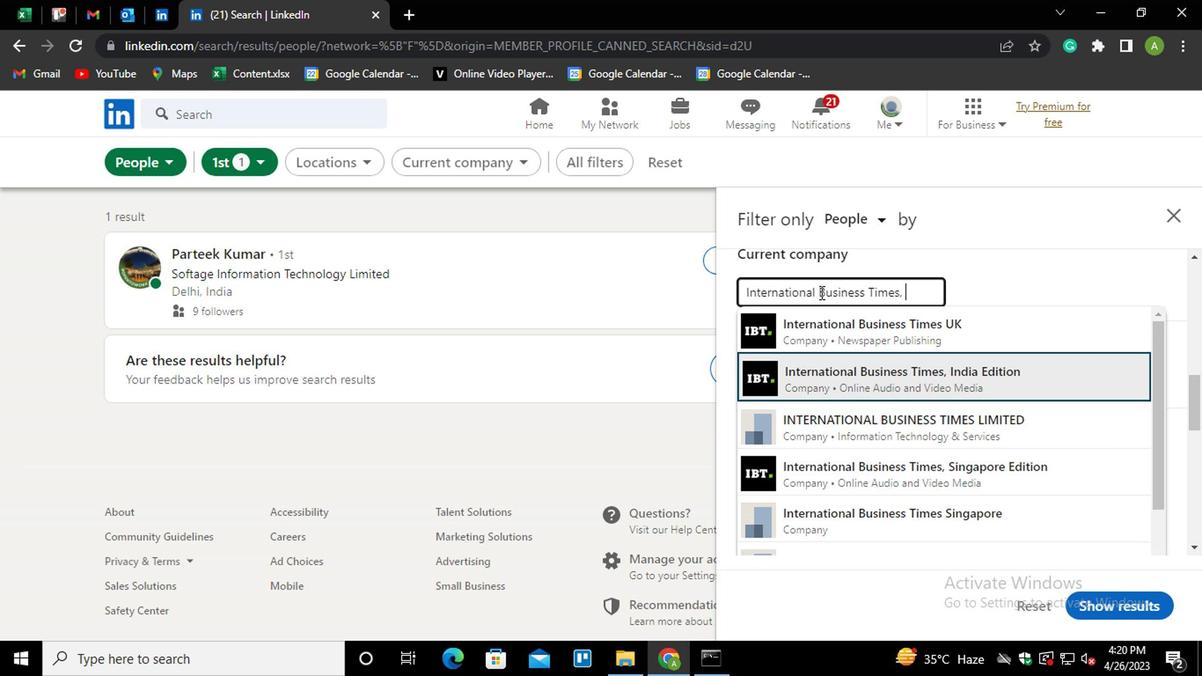 
Action: Mouse moved to (823, 327)
Screenshot: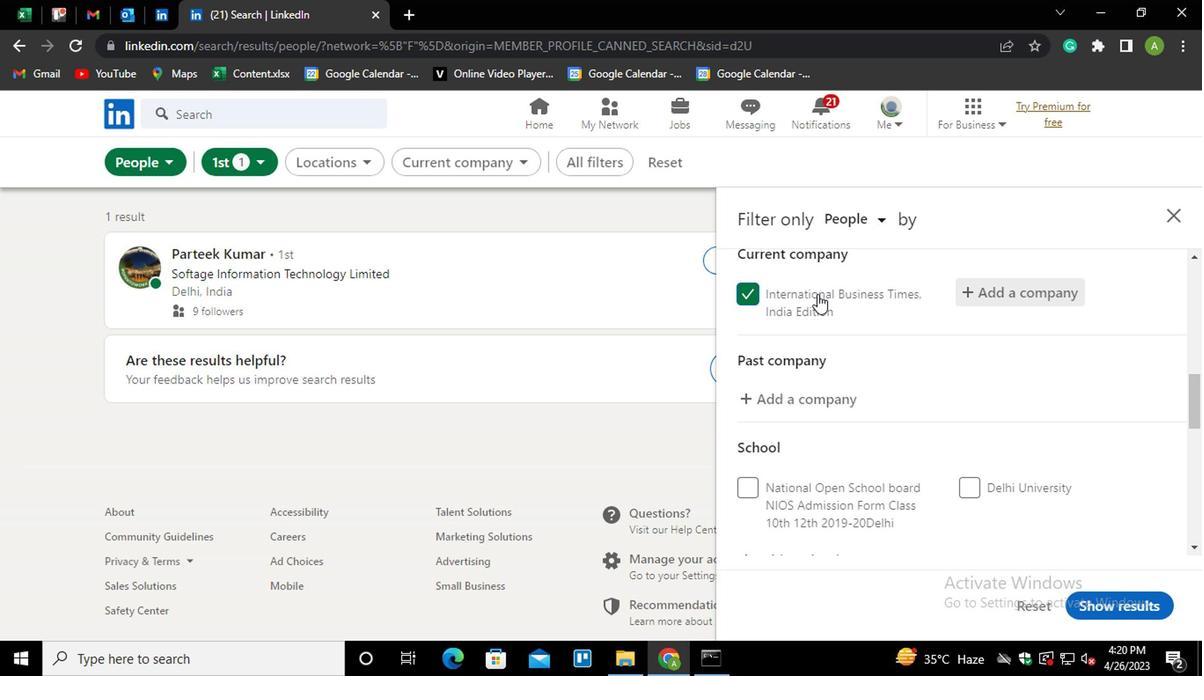 
Action: Mouse scrolled (823, 327) with delta (0, 0)
Screenshot: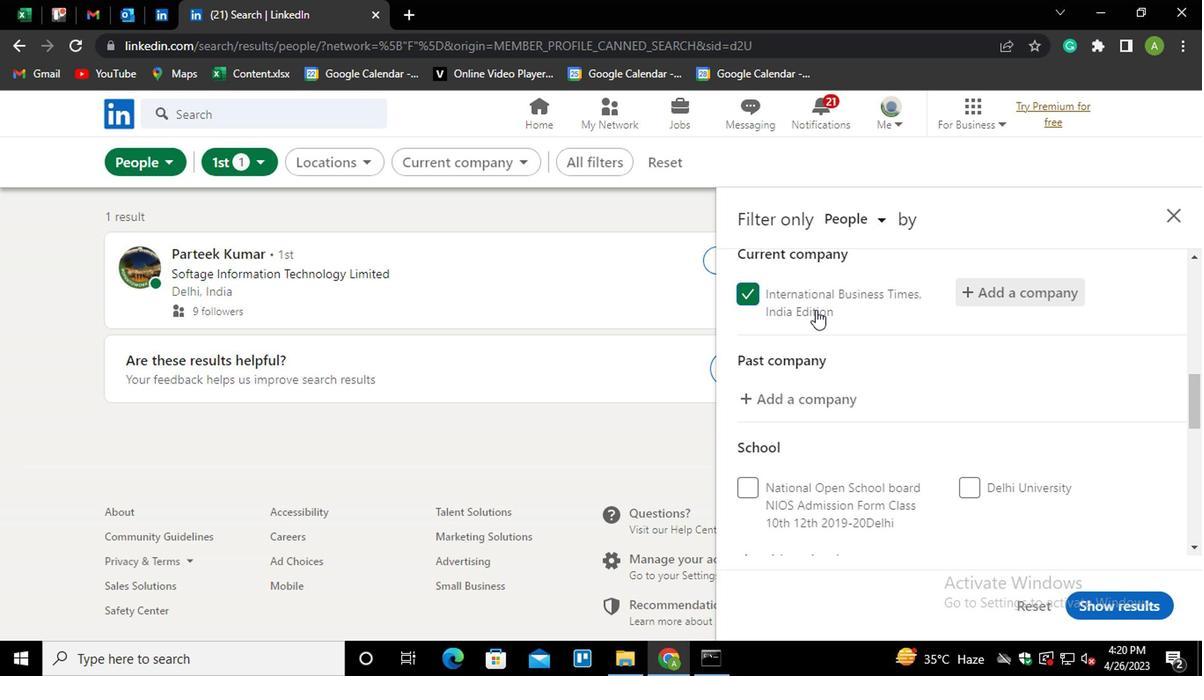 
Action: Mouse scrolled (823, 327) with delta (0, 0)
Screenshot: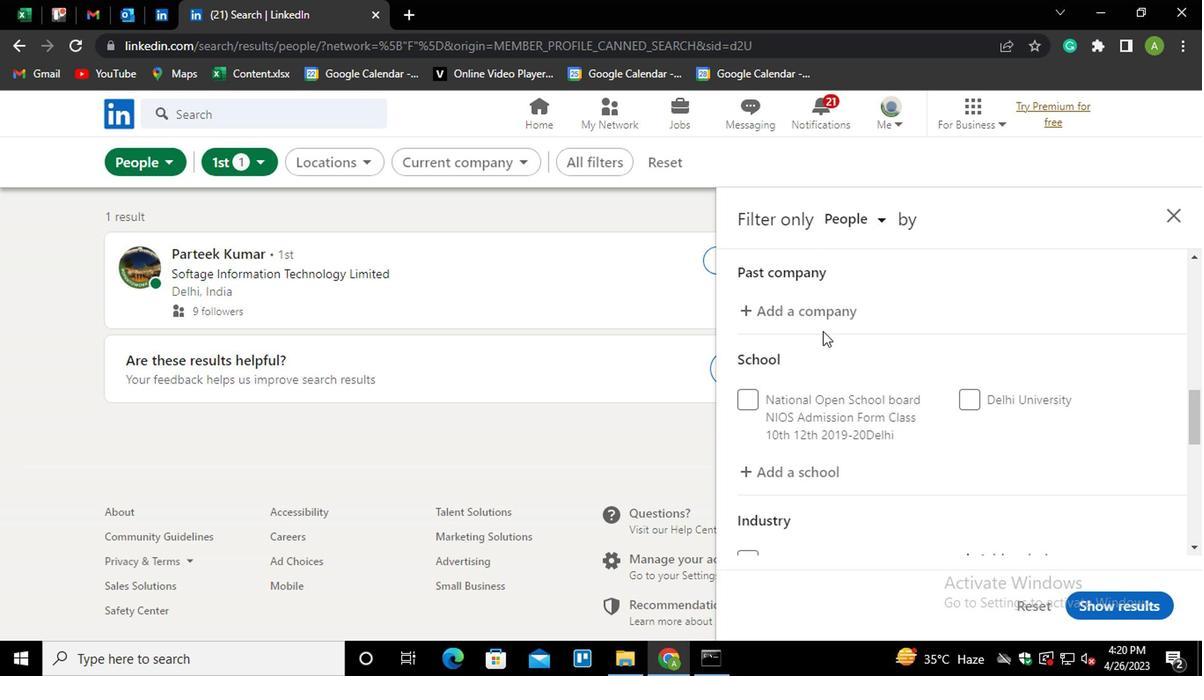 
Action: Mouse moved to (792, 385)
Screenshot: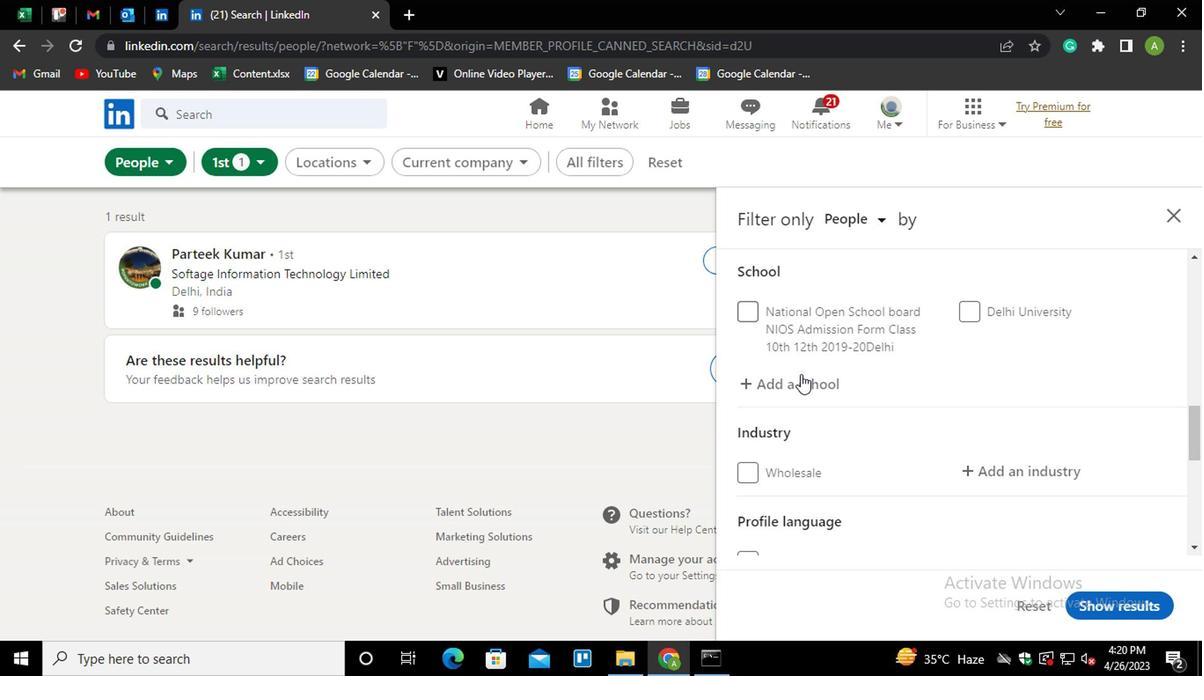 
Action: Mouse pressed left at (792, 385)
Screenshot: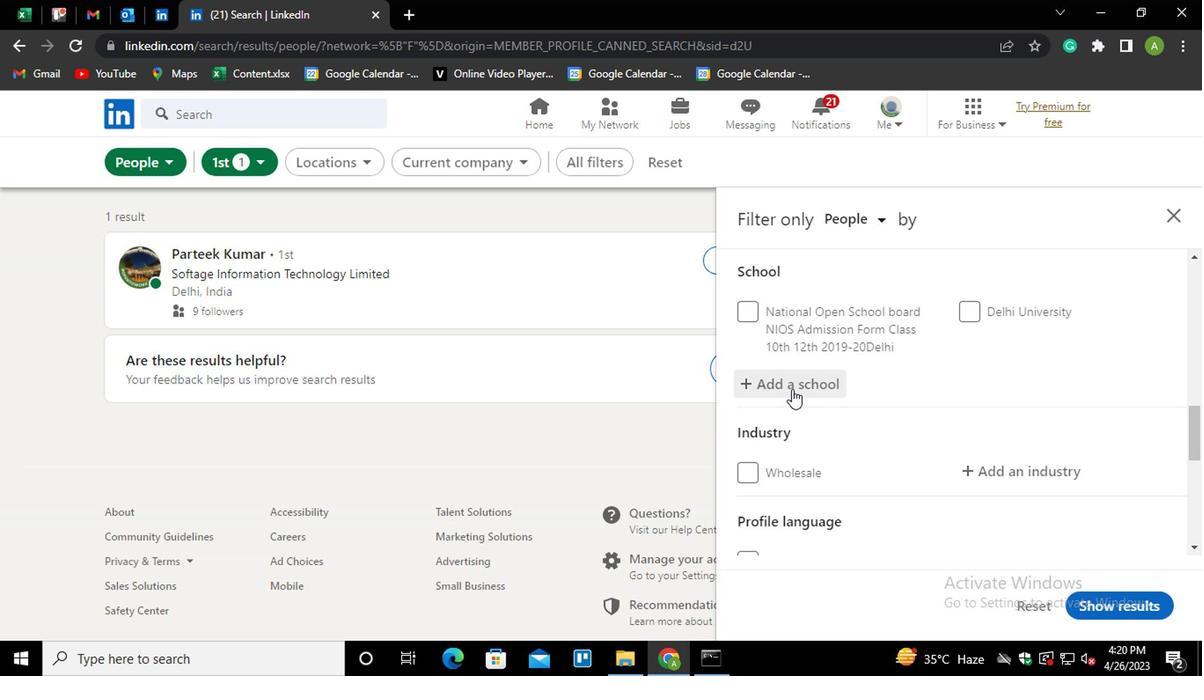
Action: Mouse moved to (832, 379)
Screenshot: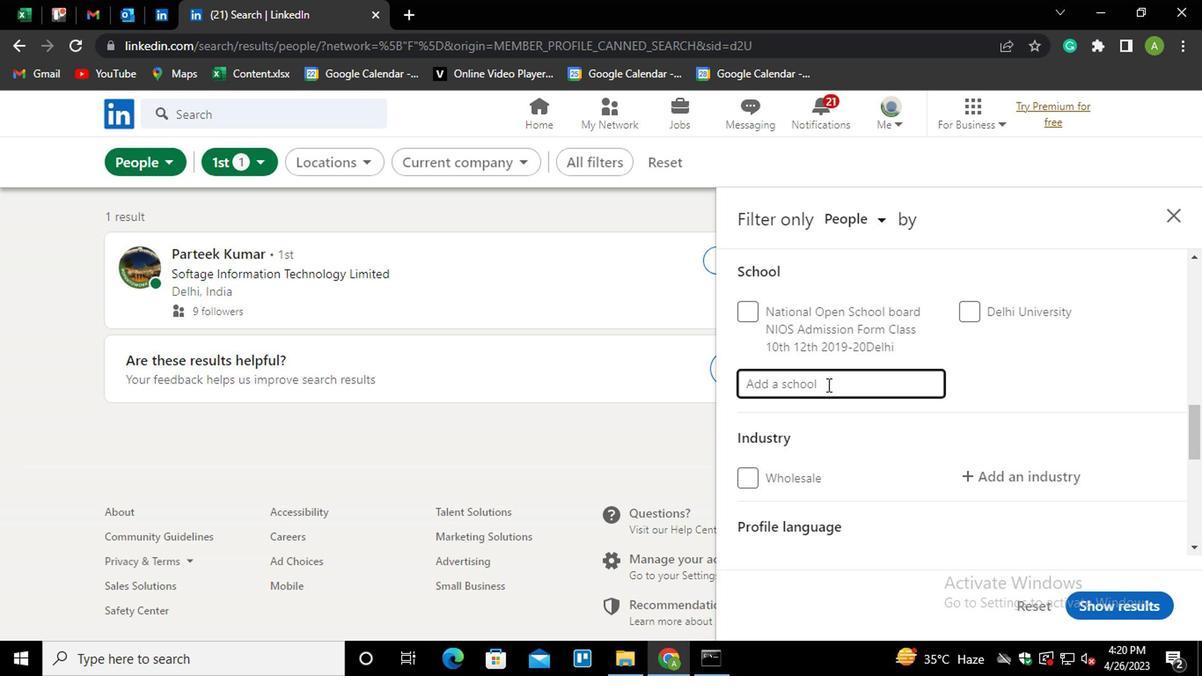 
Action: Mouse pressed left at (832, 379)
Screenshot: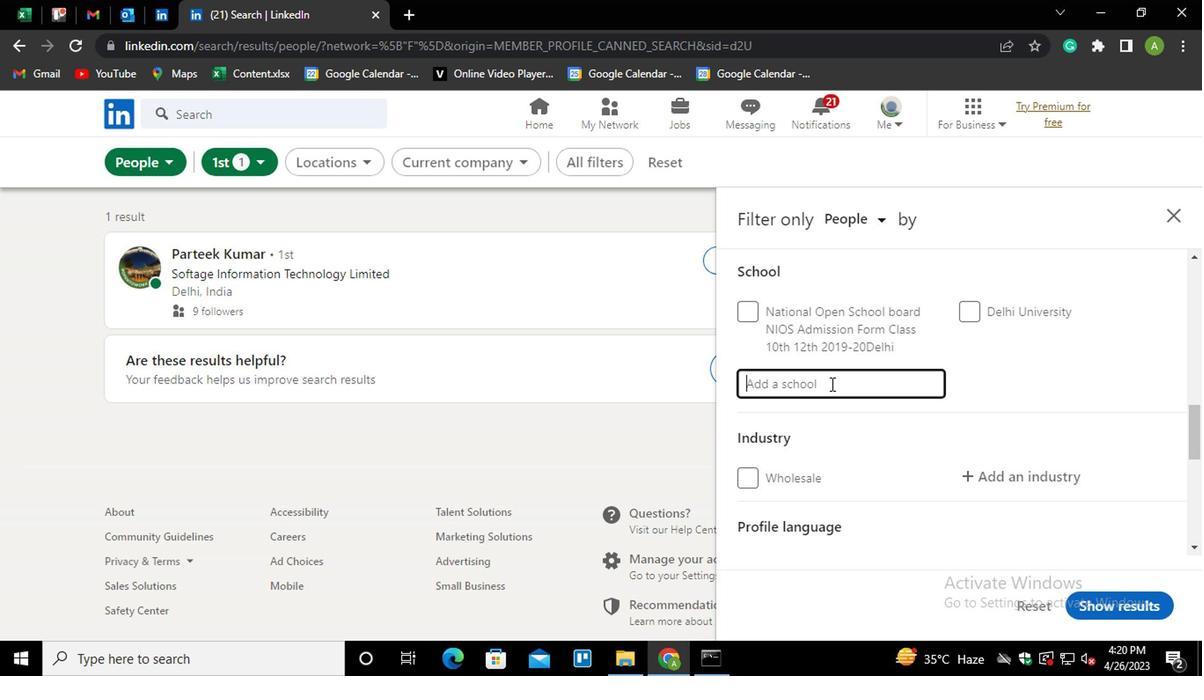 
Action: Mouse moved to (813, 392)
Screenshot: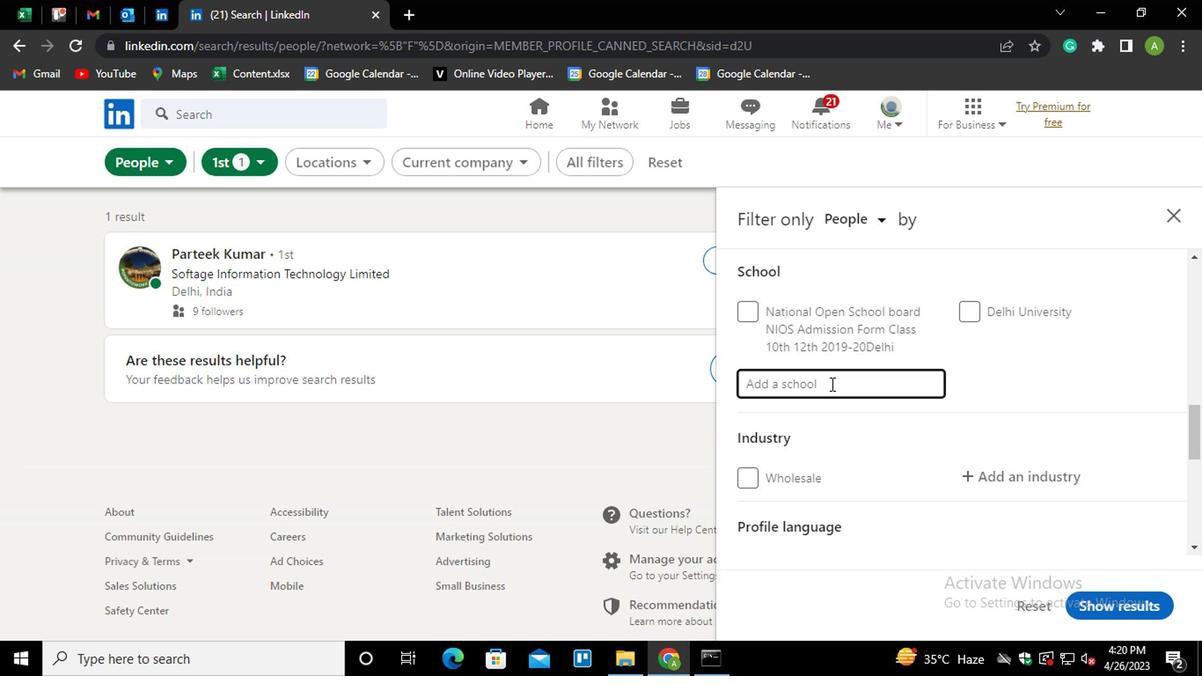 
Action: Key pressed <Key.shift>S<Key.shift>T<Key.backspace>T.<Key.space><Key.shift_r>JO<Key.down><Key.down><Key.down><Key.down><Key.down>SEPH'S<Key.space>COL<Key.up><Key.up><Key.up><Key.up>LEGE<Key.space><Key.shift>(
Screenshot: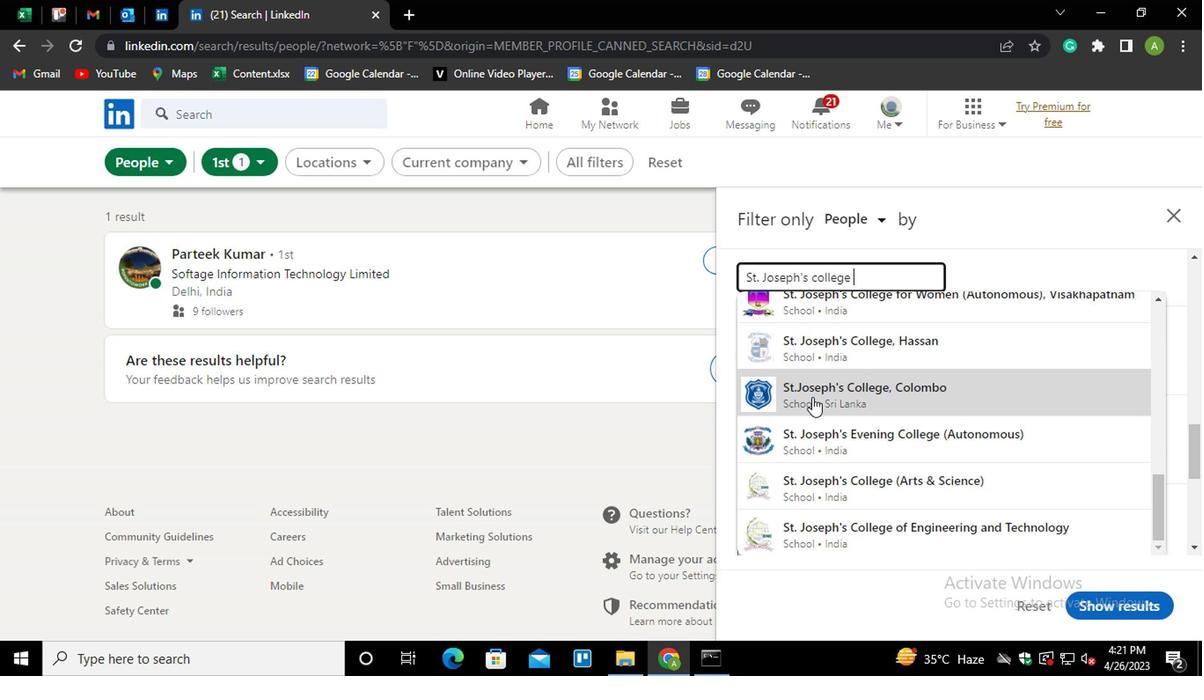 
Action: Mouse moved to (882, 421)
Screenshot: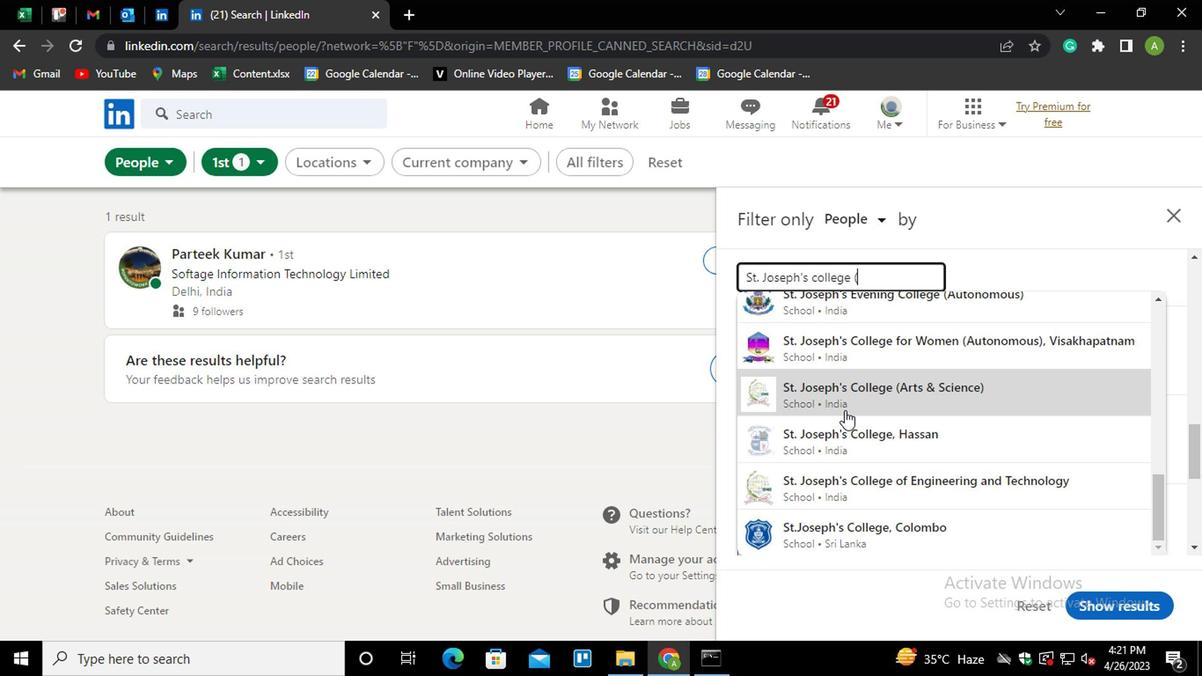 
Action: Mouse scrolled (882, 422) with delta (0, 1)
Screenshot: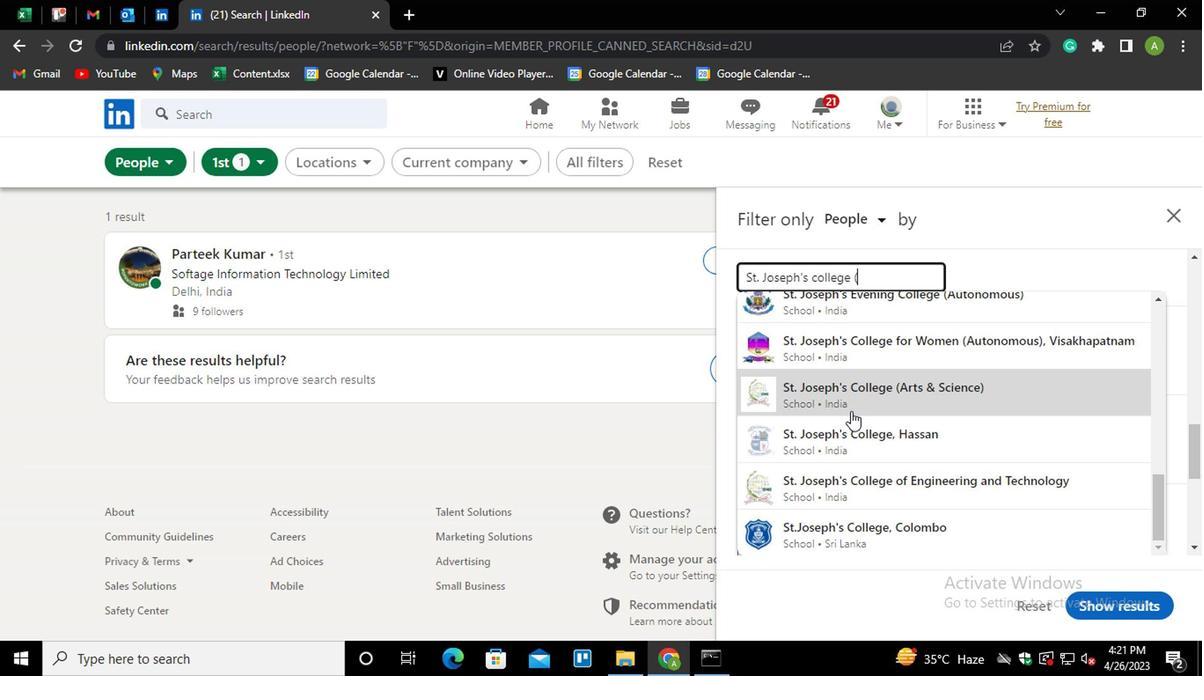 
Action: Mouse scrolled (882, 422) with delta (0, 1)
Screenshot: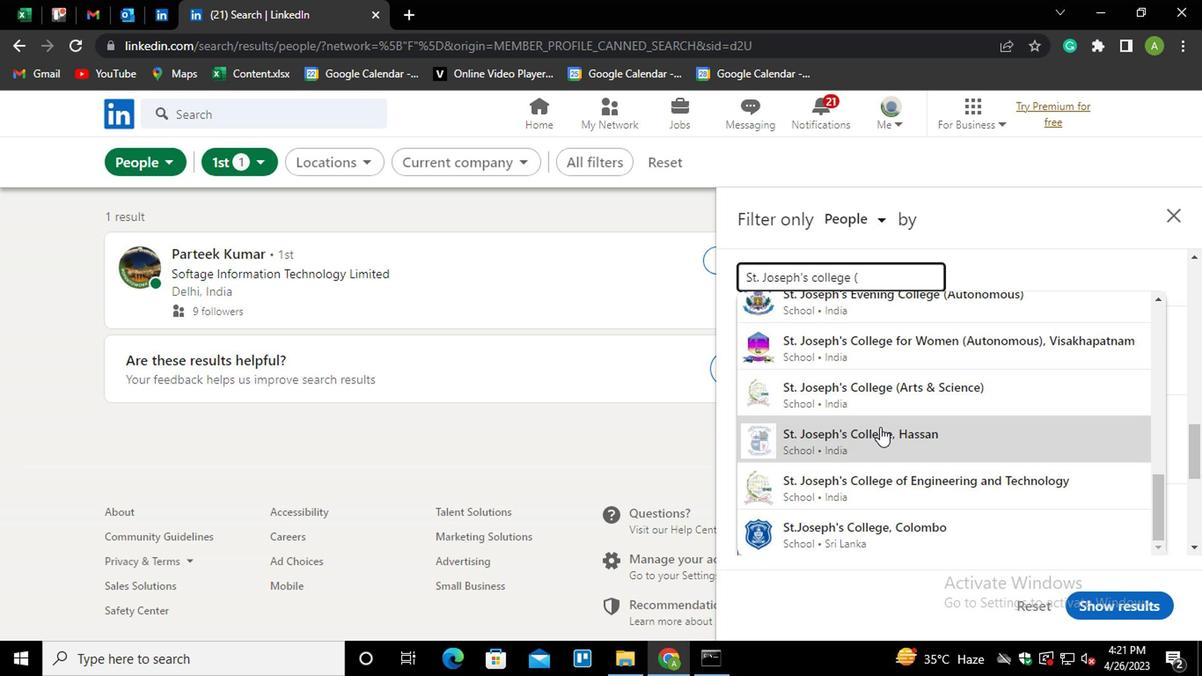 
Action: Mouse moved to (919, 438)
Screenshot: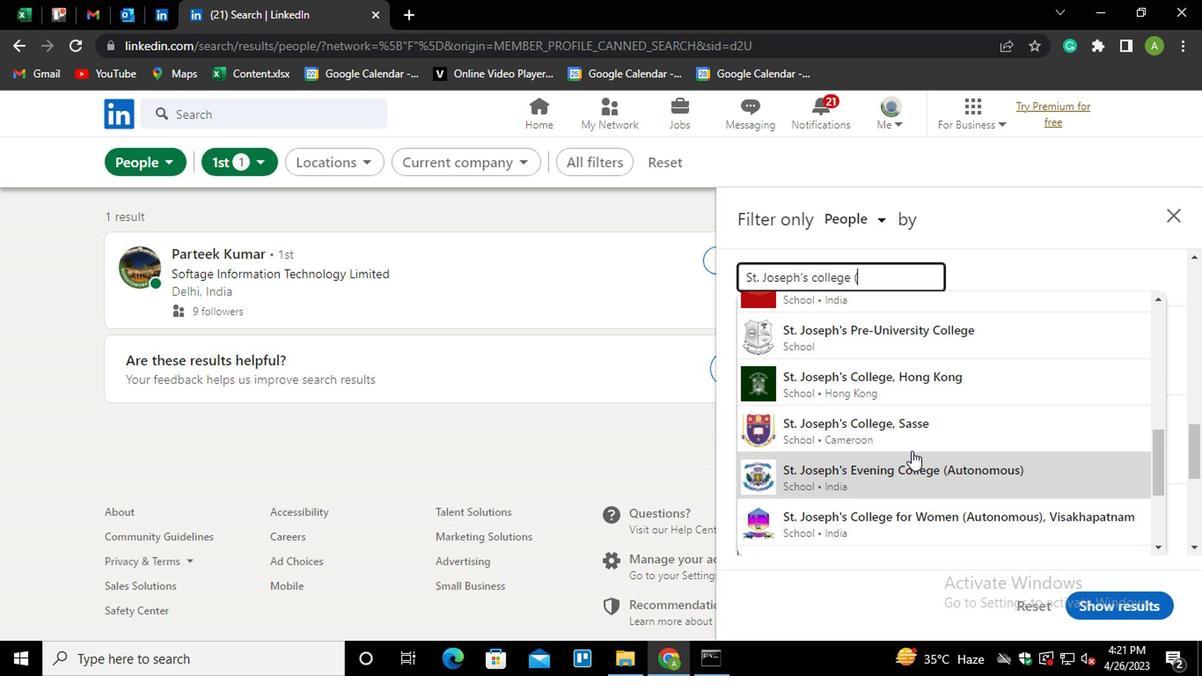 
Action: Mouse scrolled (919, 439) with delta (0, 0)
Screenshot: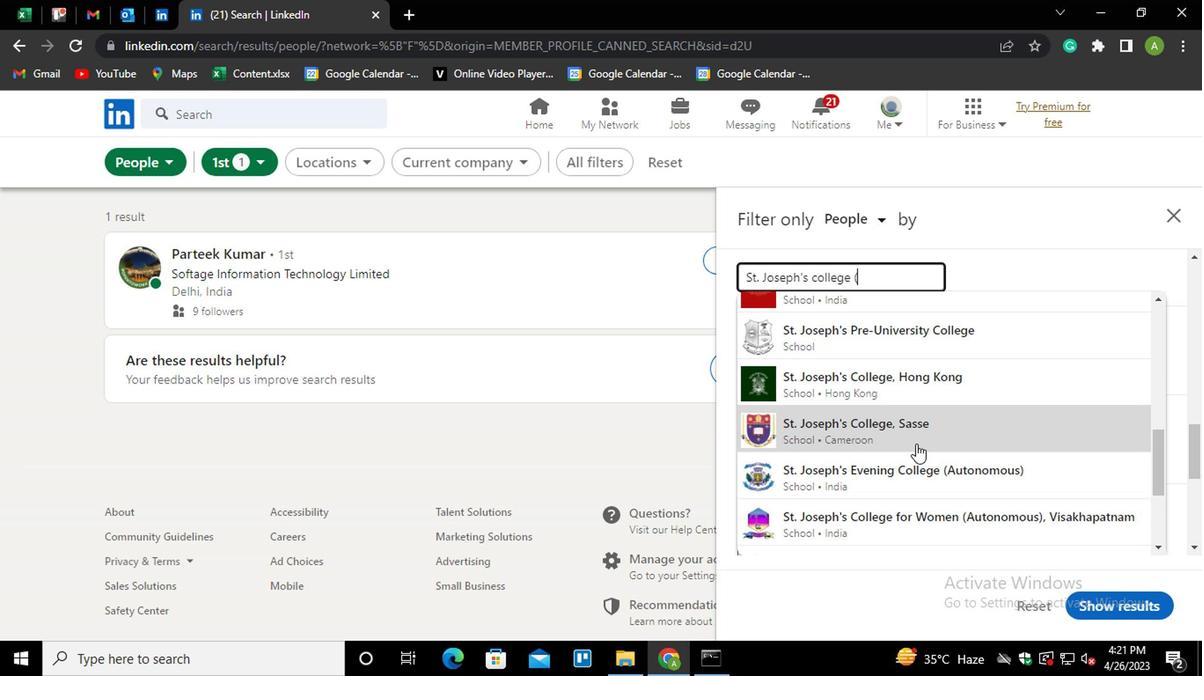 
Action: Mouse scrolled (919, 439) with delta (0, 0)
Screenshot: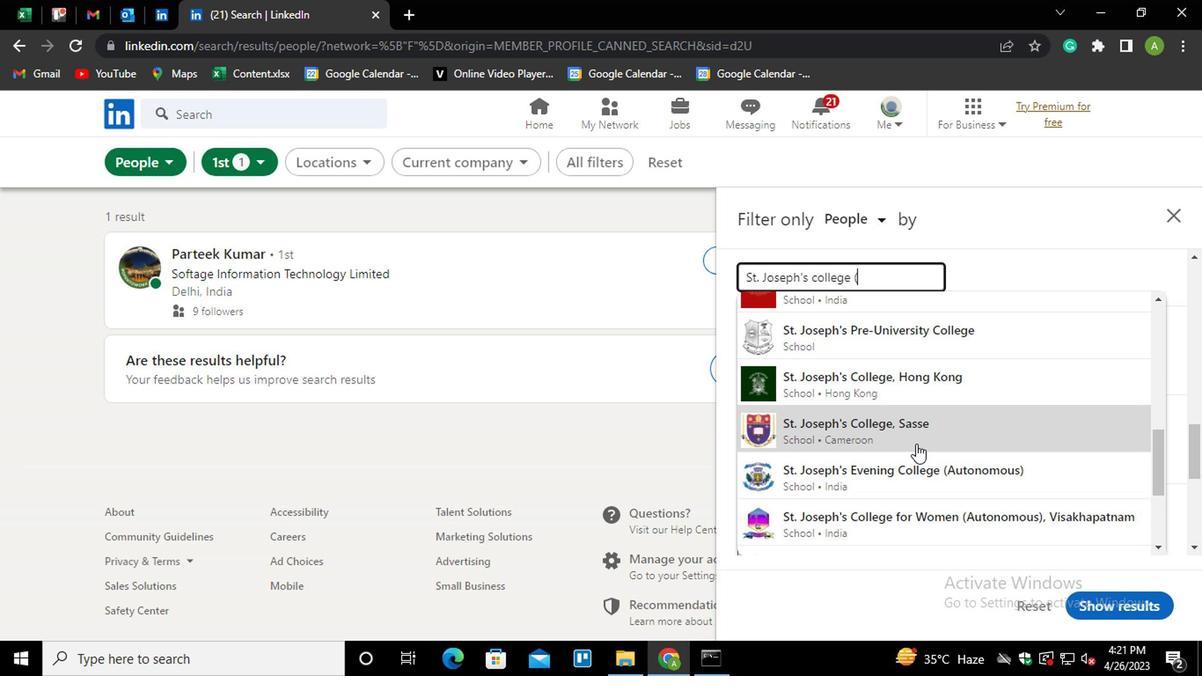 
Action: Mouse scrolled (919, 439) with delta (0, 0)
Screenshot: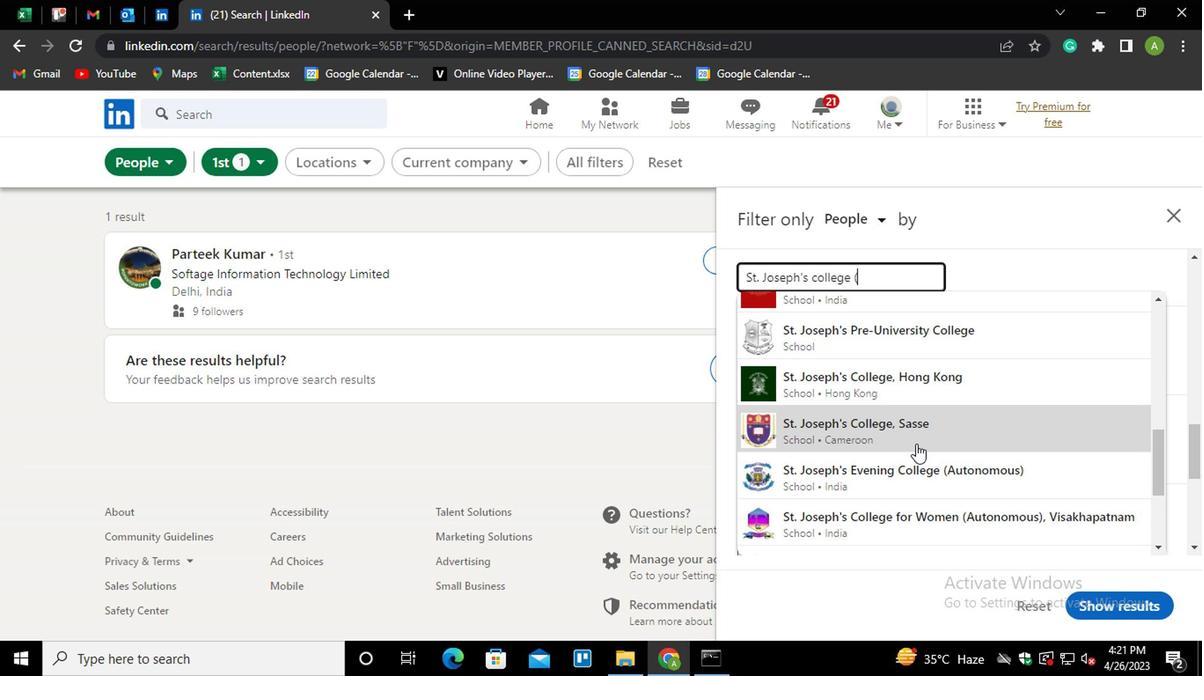 
Action: Mouse moved to (919, 434)
Screenshot: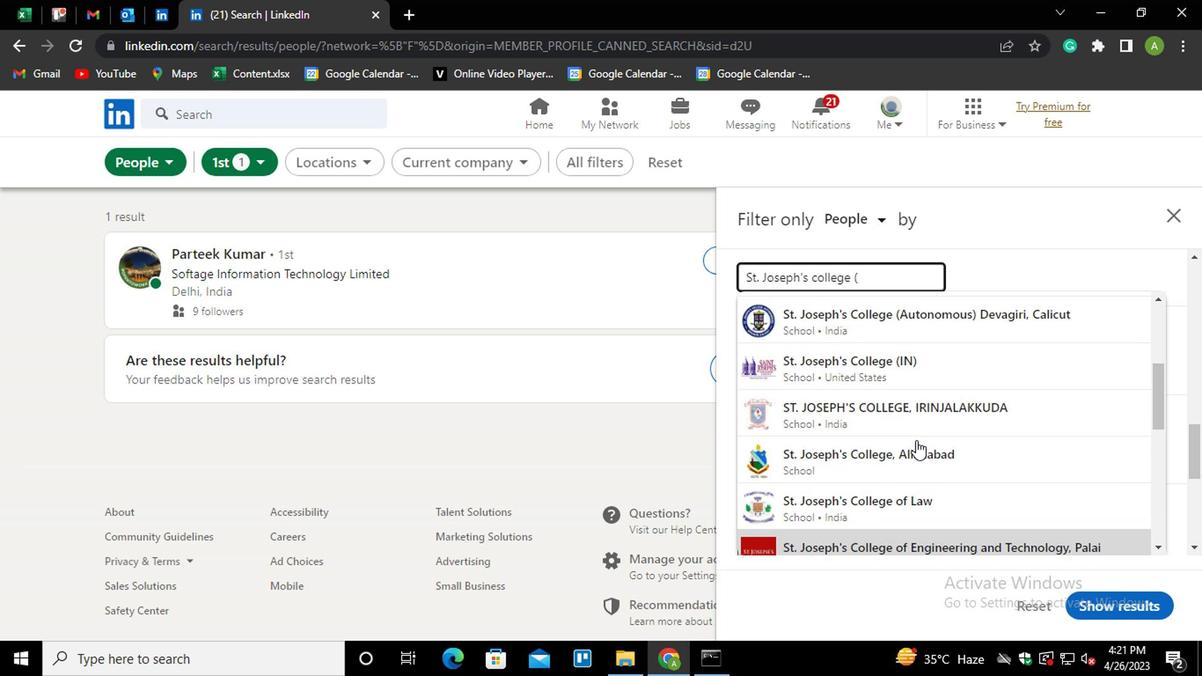 
Action: Mouse scrolled (919, 435) with delta (0, 0)
Screenshot: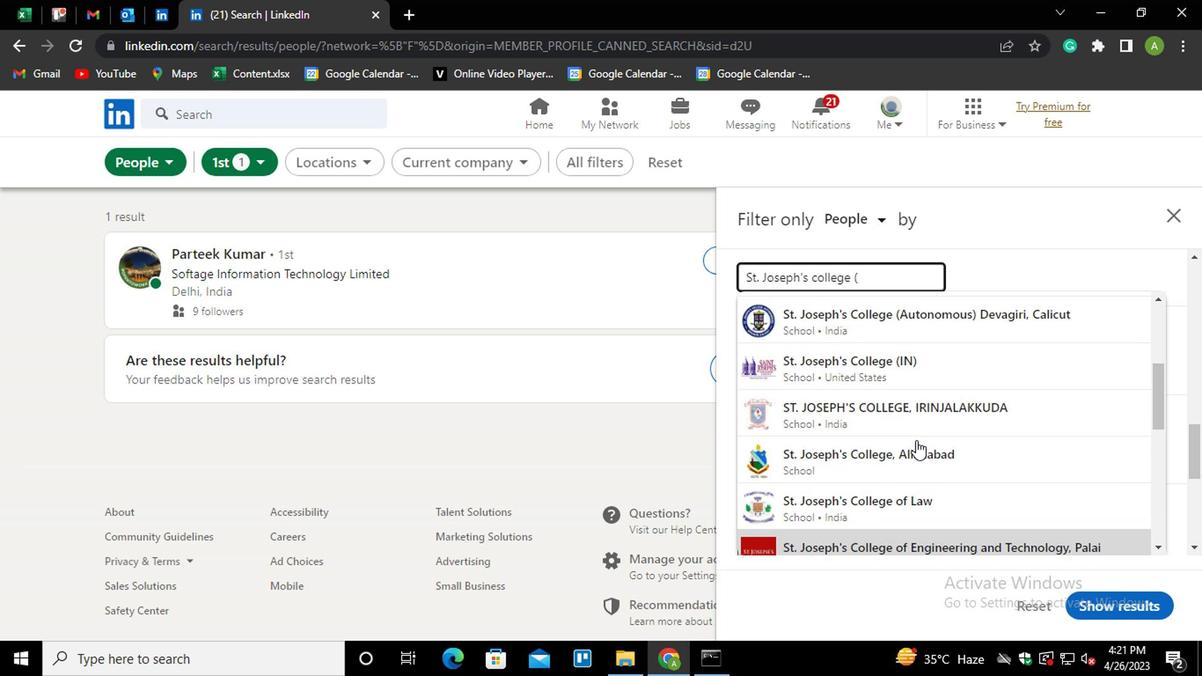 
Action: Mouse moved to (919, 434)
Screenshot: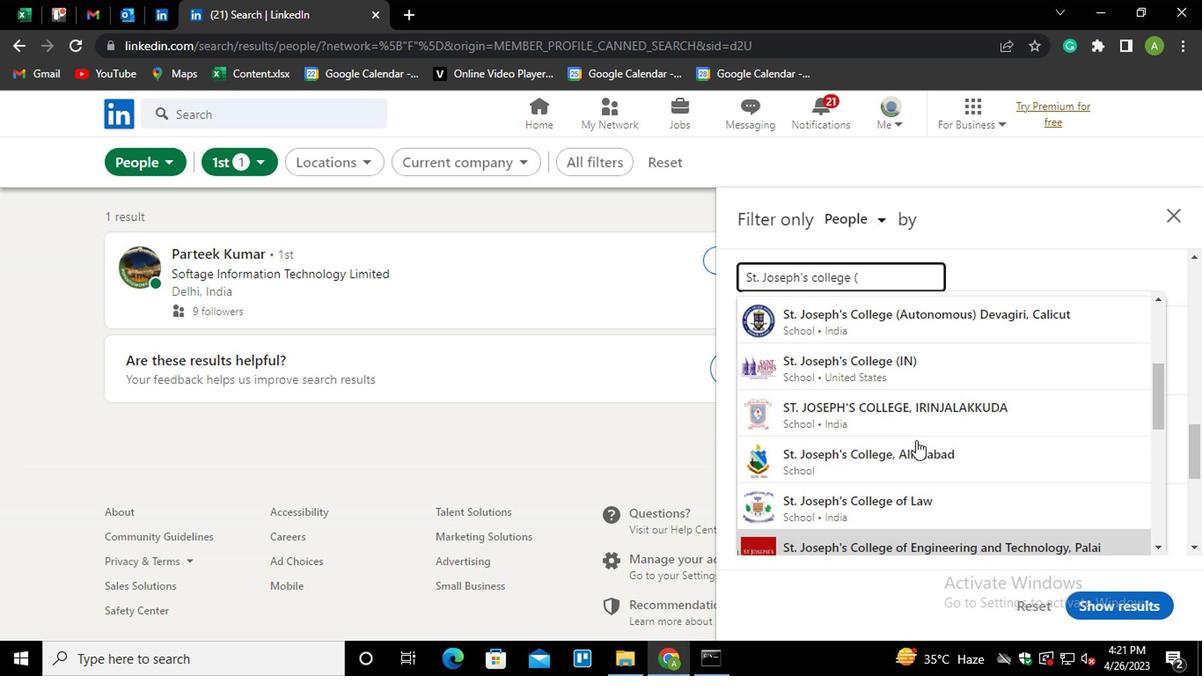 
Action: Mouse scrolled (919, 434) with delta (0, 0)
Screenshot: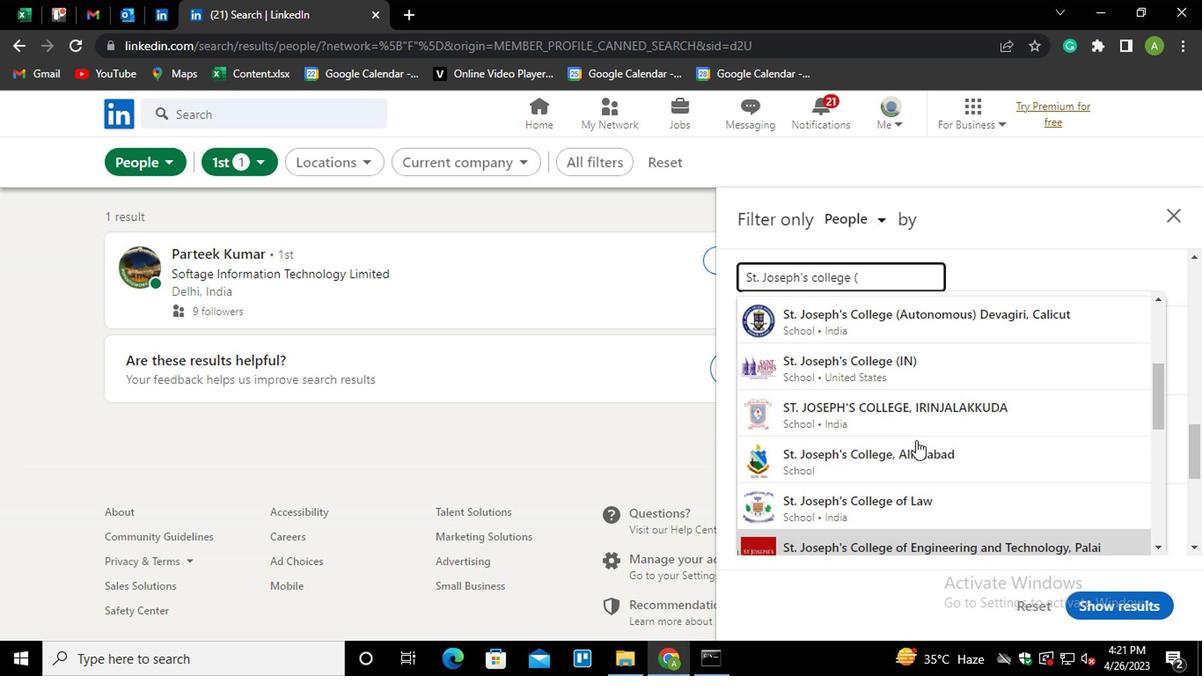 
Action: Mouse scrolled (919, 434) with delta (0, 0)
Screenshot: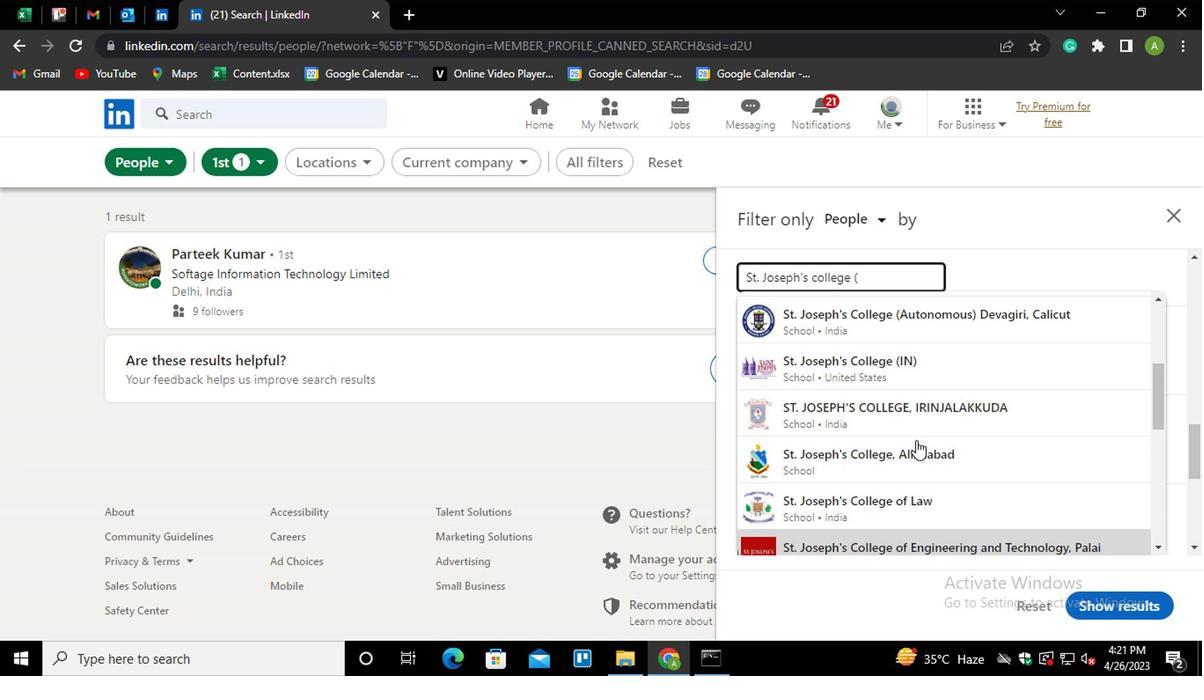 
Action: Mouse moved to (971, 533)
Screenshot: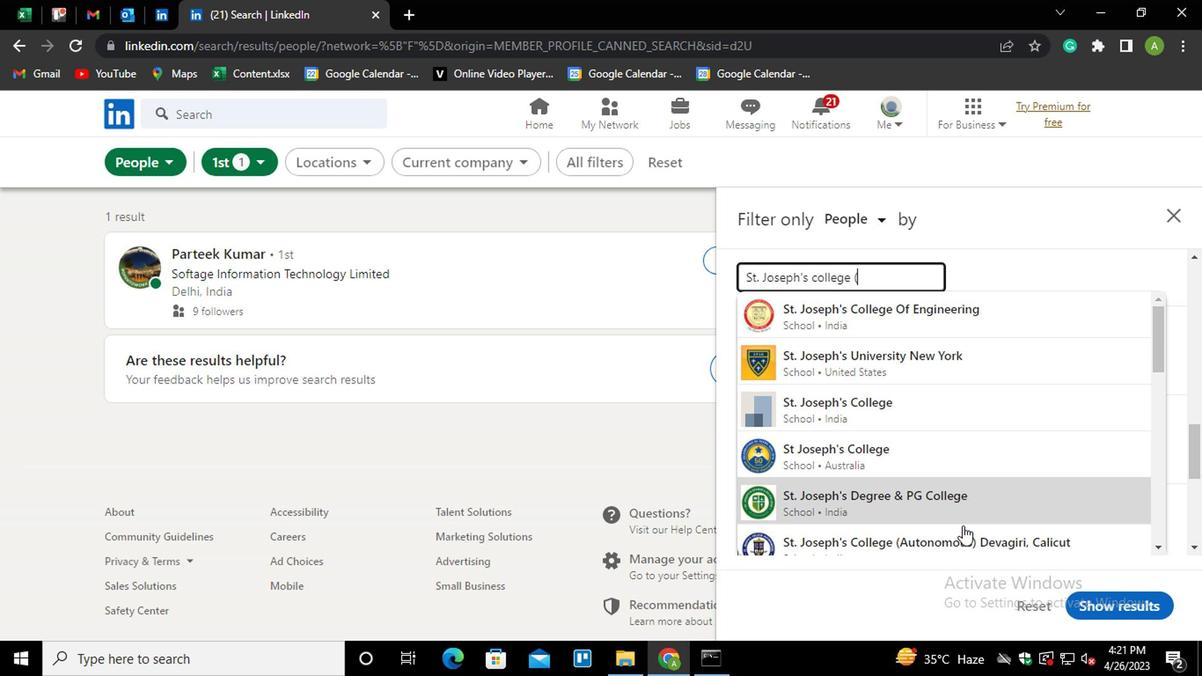 
Action: Mouse pressed left at (971, 533)
Screenshot: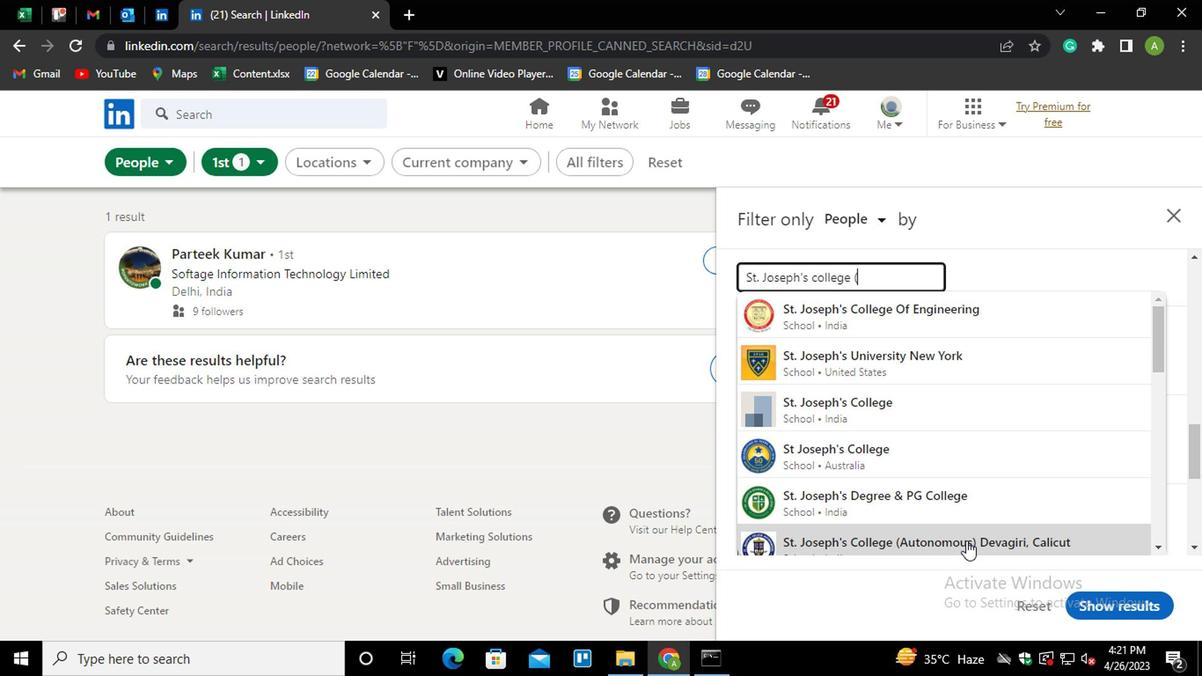 
Action: Mouse moved to (989, 357)
Screenshot: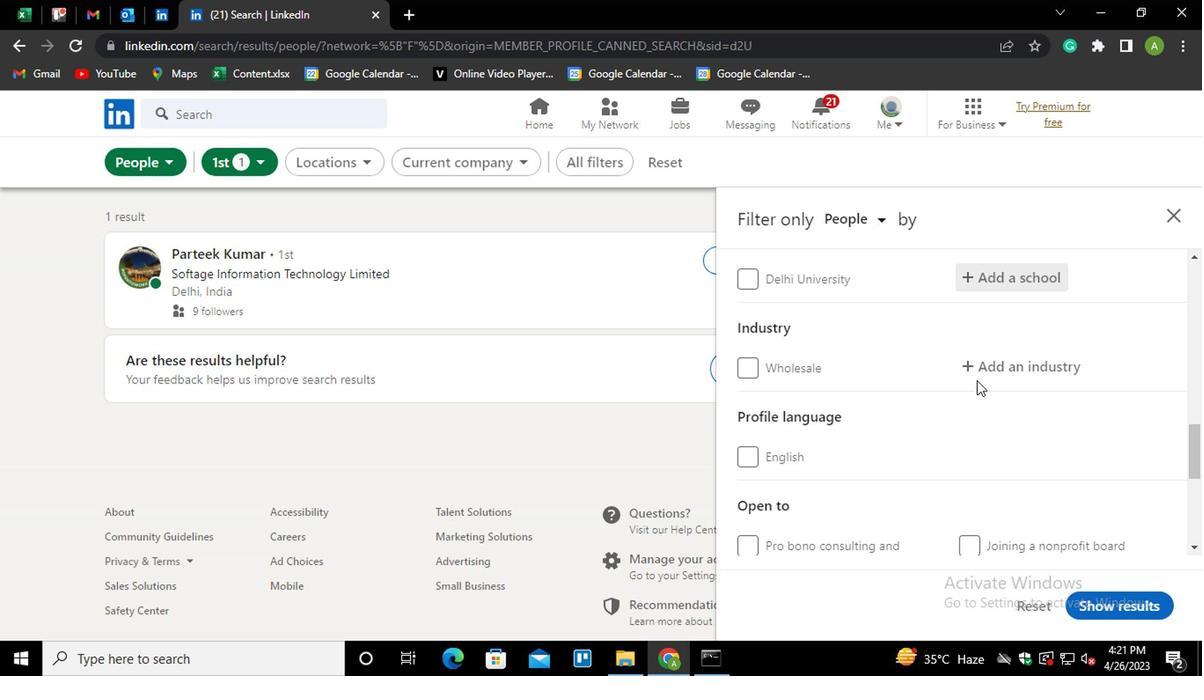 
Action: Mouse pressed left at (989, 357)
Screenshot: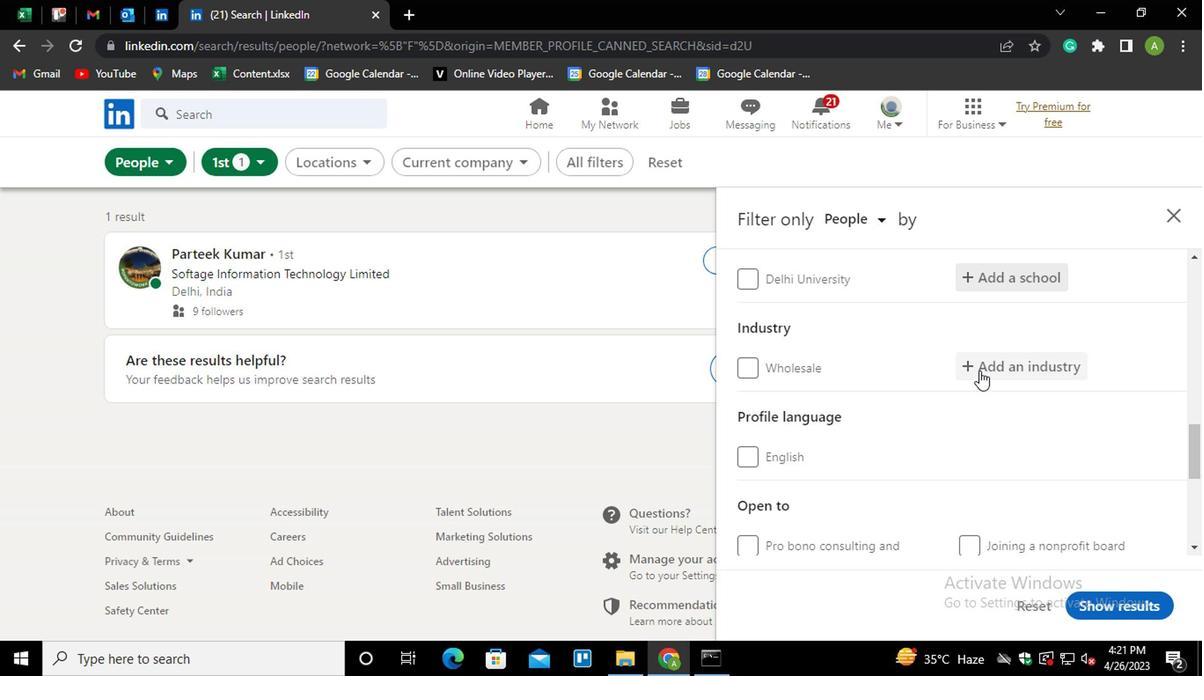 
Action: Mouse moved to (991, 363)
Screenshot: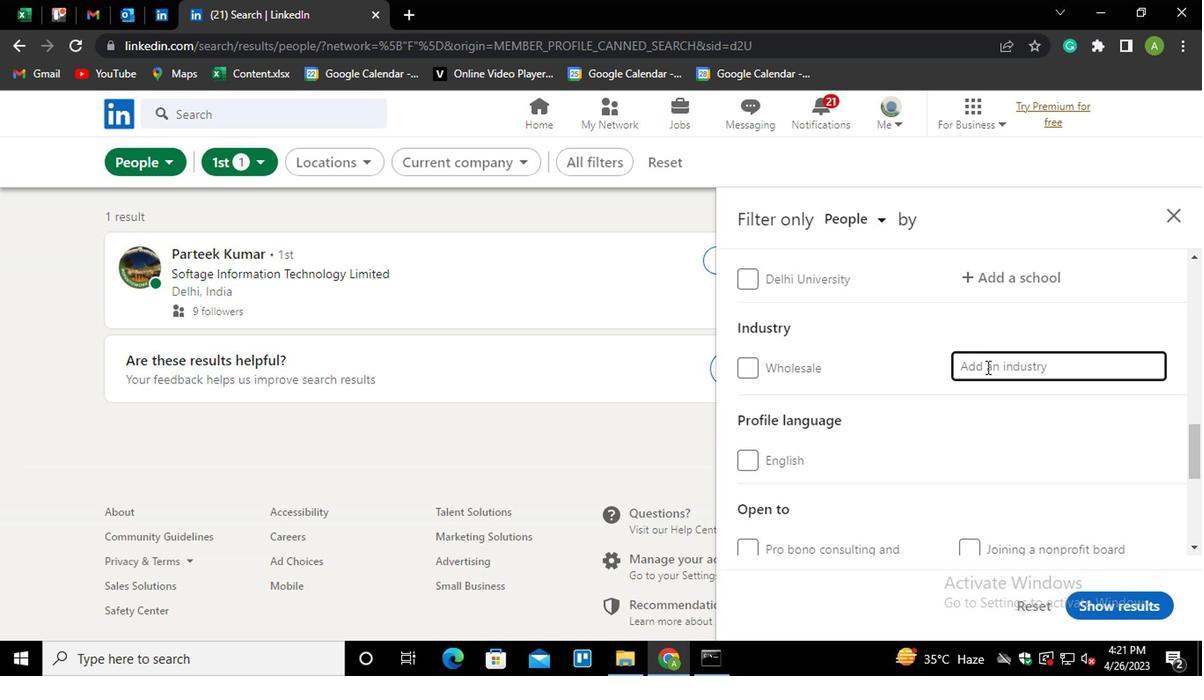 
Action: Mouse pressed left at (991, 363)
Screenshot: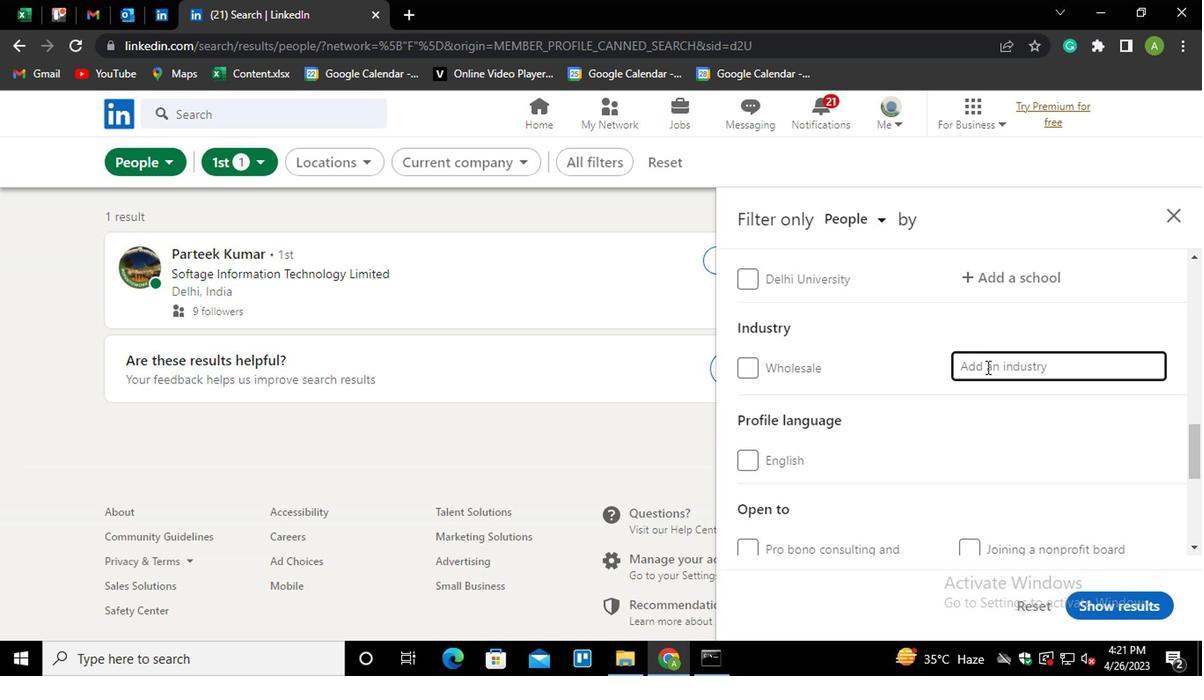 
Action: Mouse moved to (1060, 323)
Screenshot: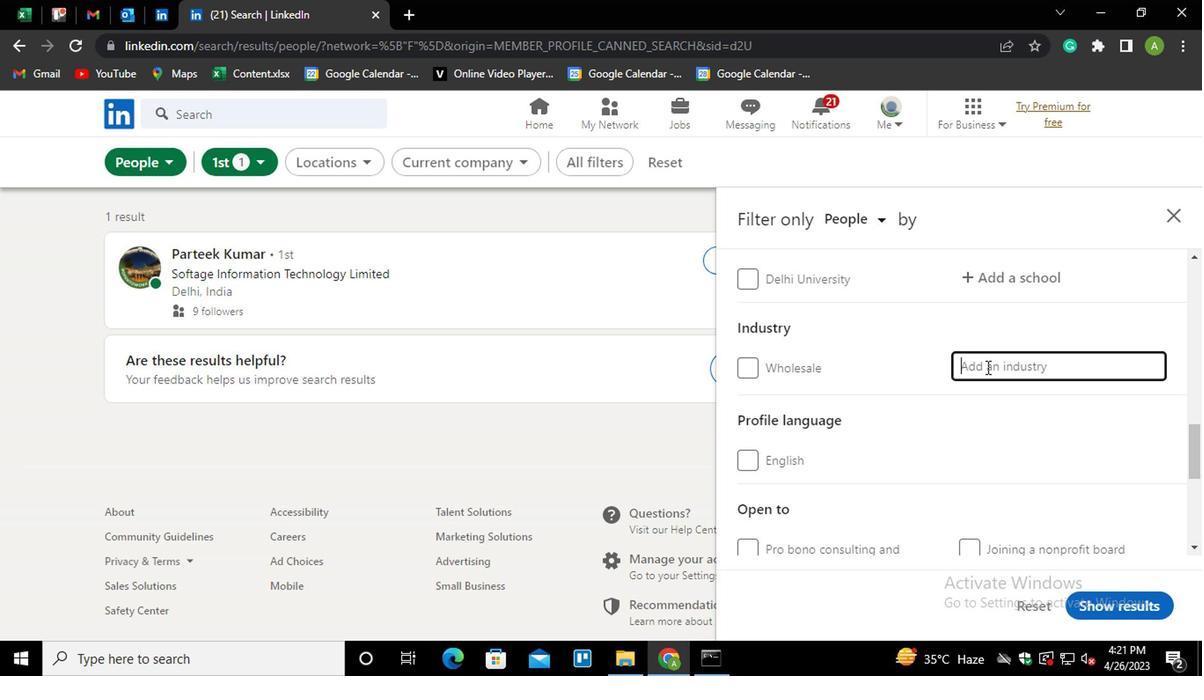 
Action: Key pressed <Key.shift_r>MEAT<Key.down><Key.enter>
Screenshot: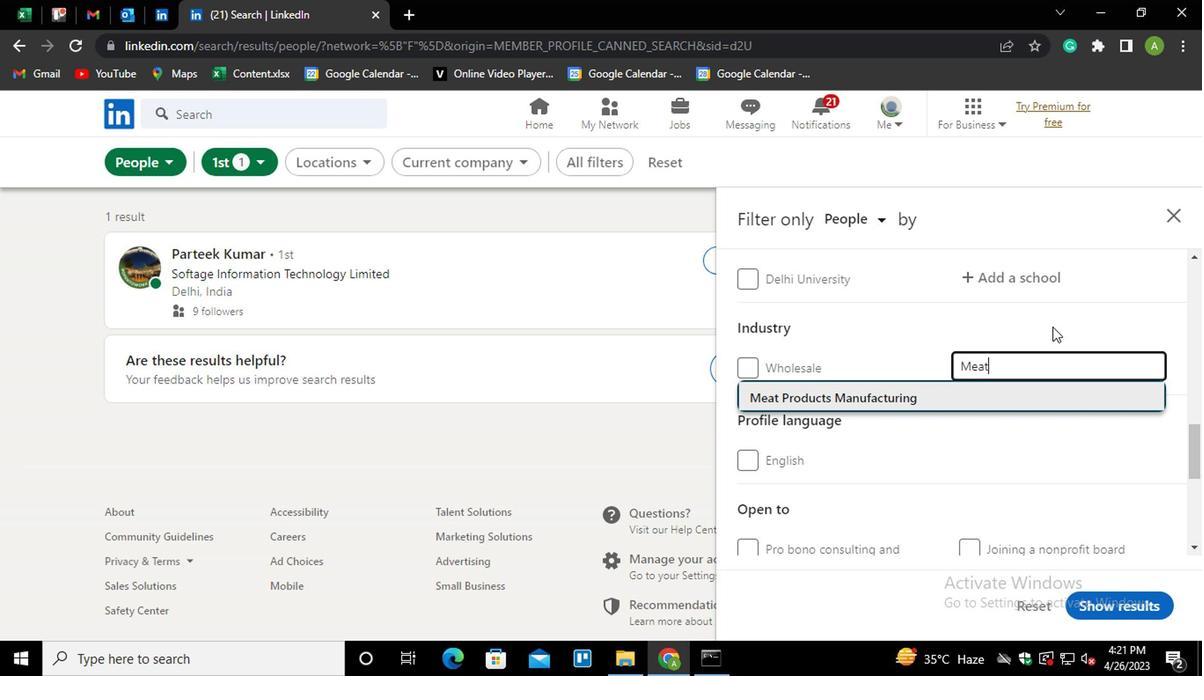 
Action: Mouse moved to (1069, 338)
Screenshot: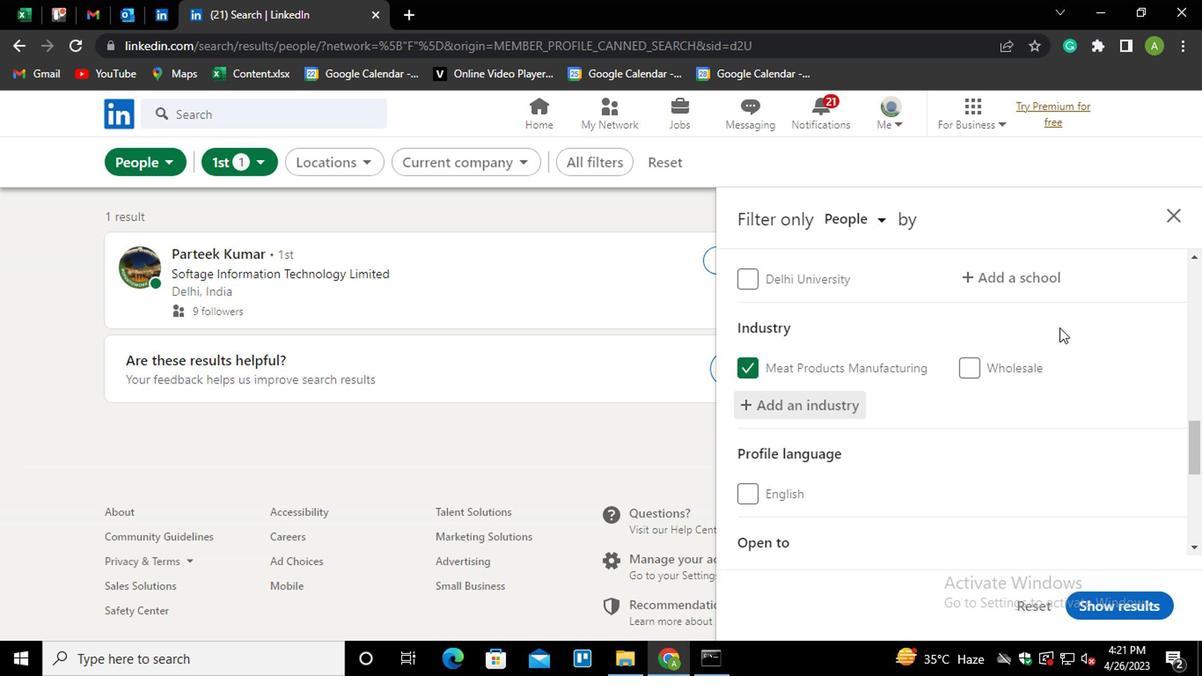 
Action: Mouse scrolled (1069, 338) with delta (0, 0)
Screenshot: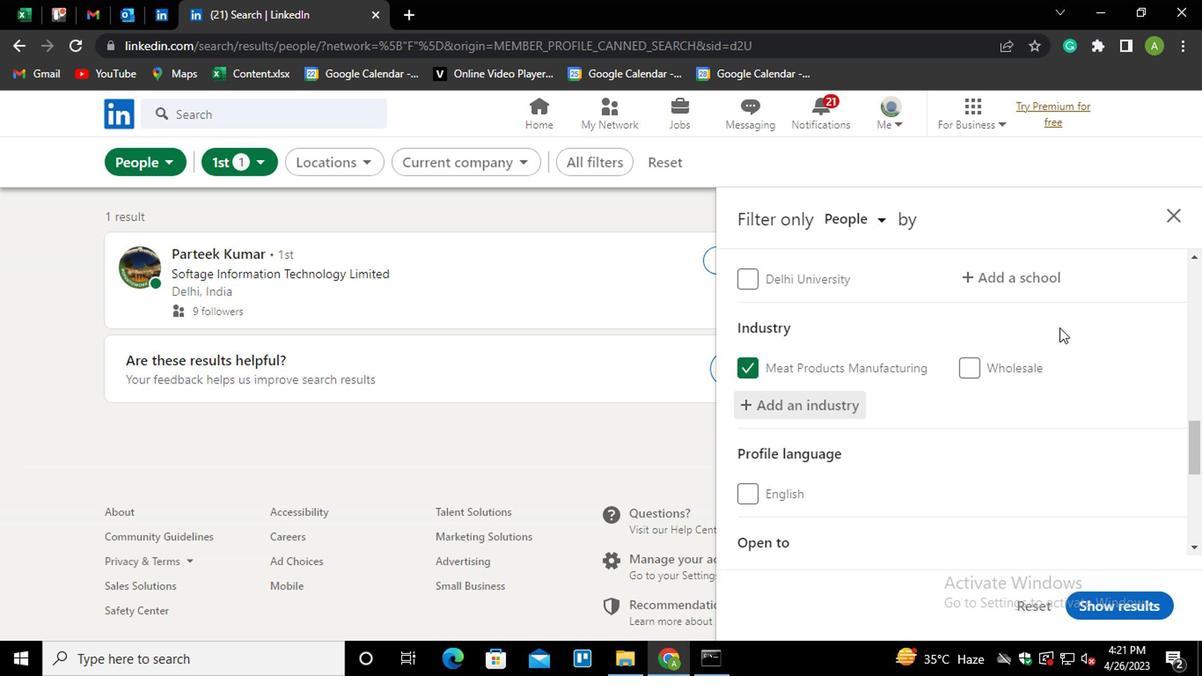 
Action: Mouse moved to (1069, 340)
Screenshot: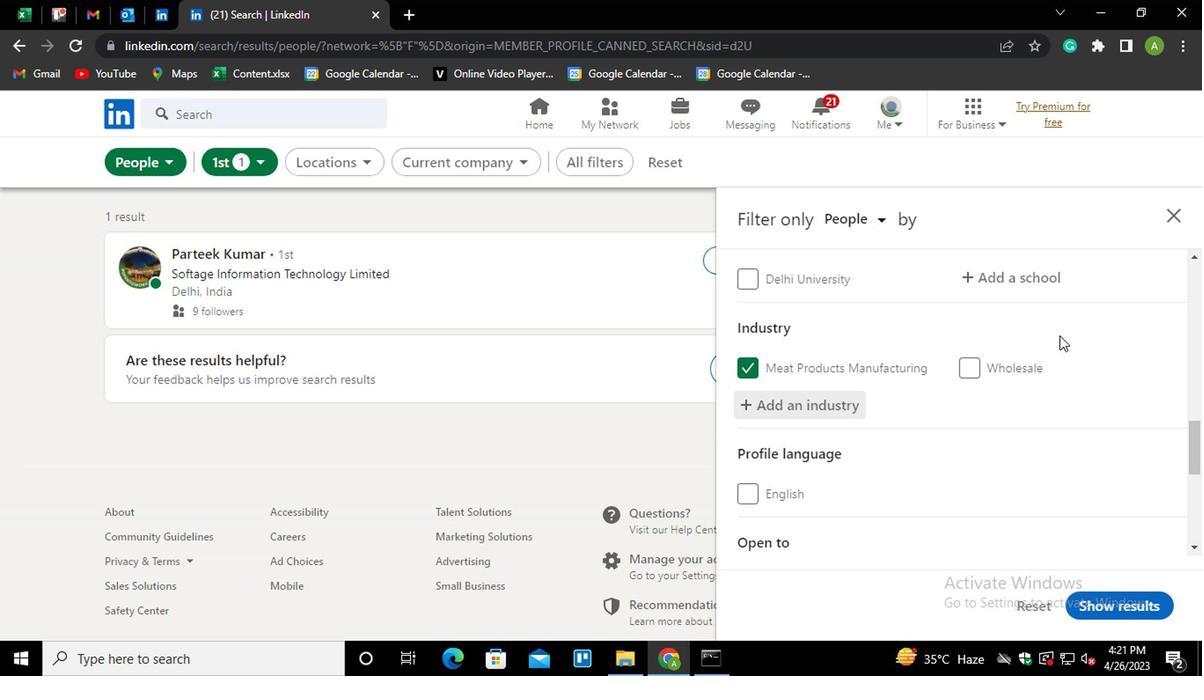 
Action: Mouse scrolled (1069, 339) with delta (0, -1)
Screenshot: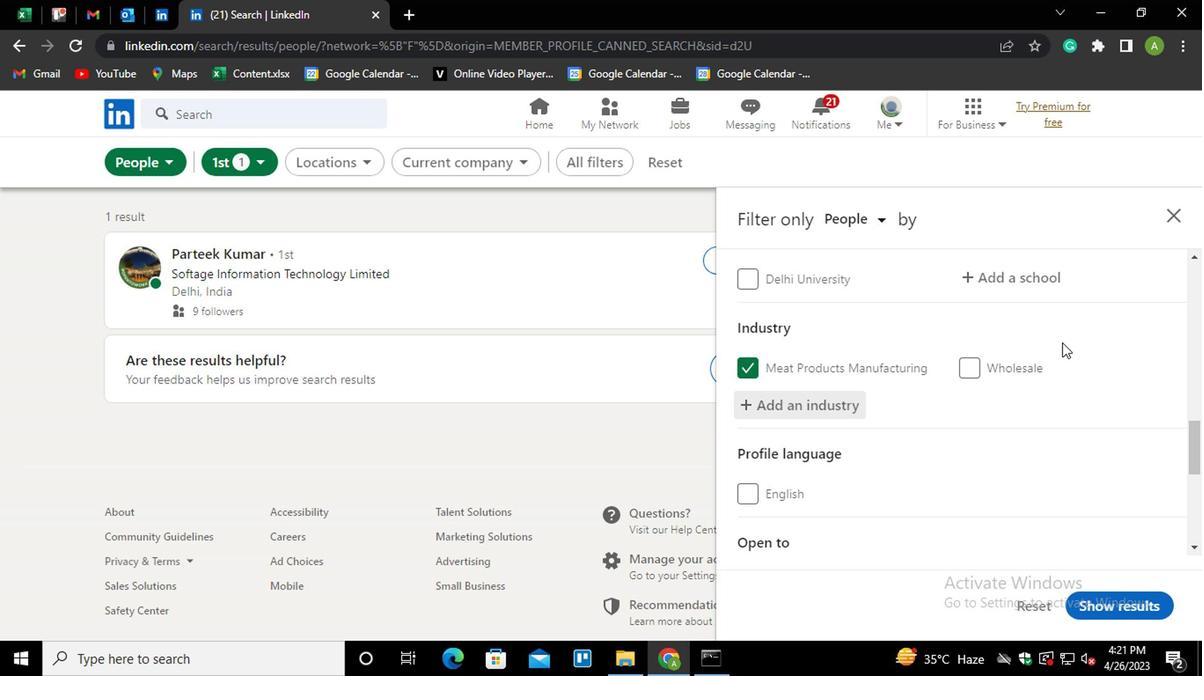 
Action: Mouse moved to (1021, 359)
Screenshot: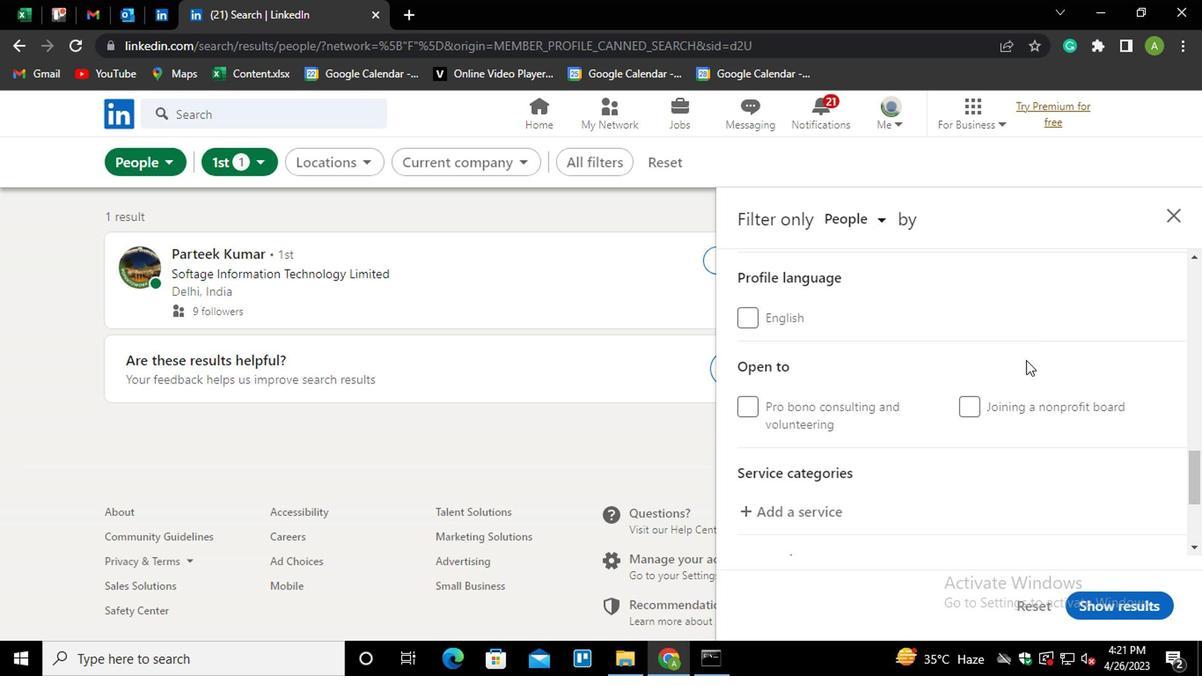 
Action: Mouse scrolled (1021, 357) with delta (0, -1)
Screenshot: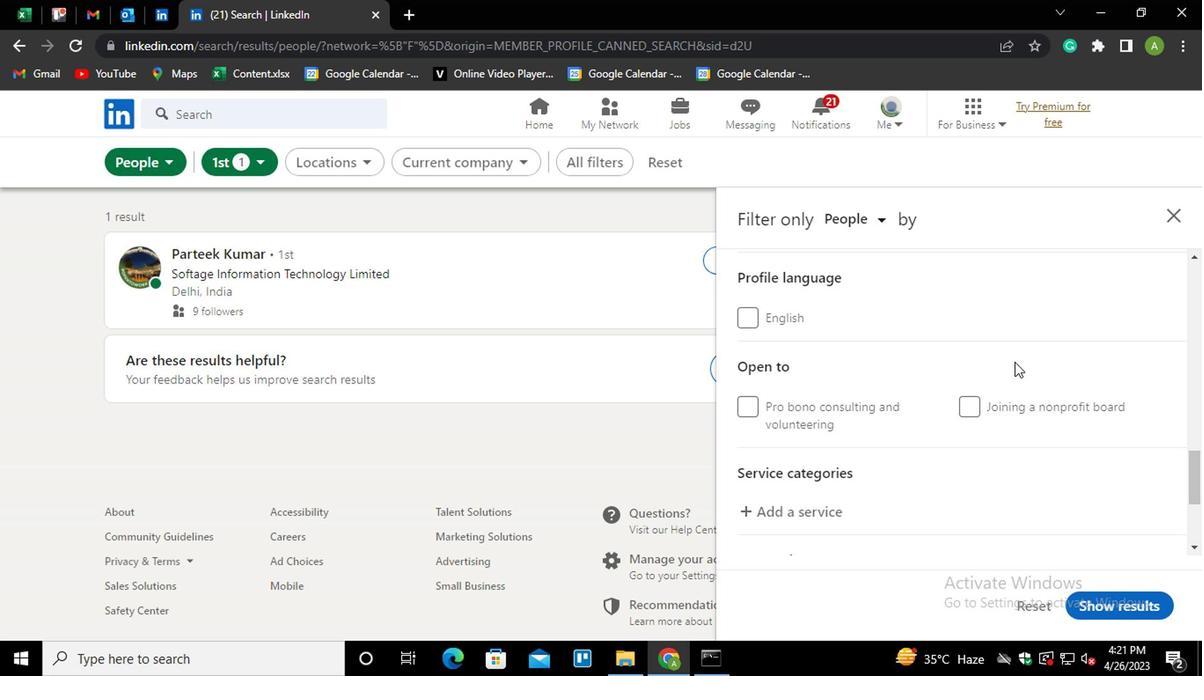 
Action: Mouse moved to (812, 413)
Screenshot: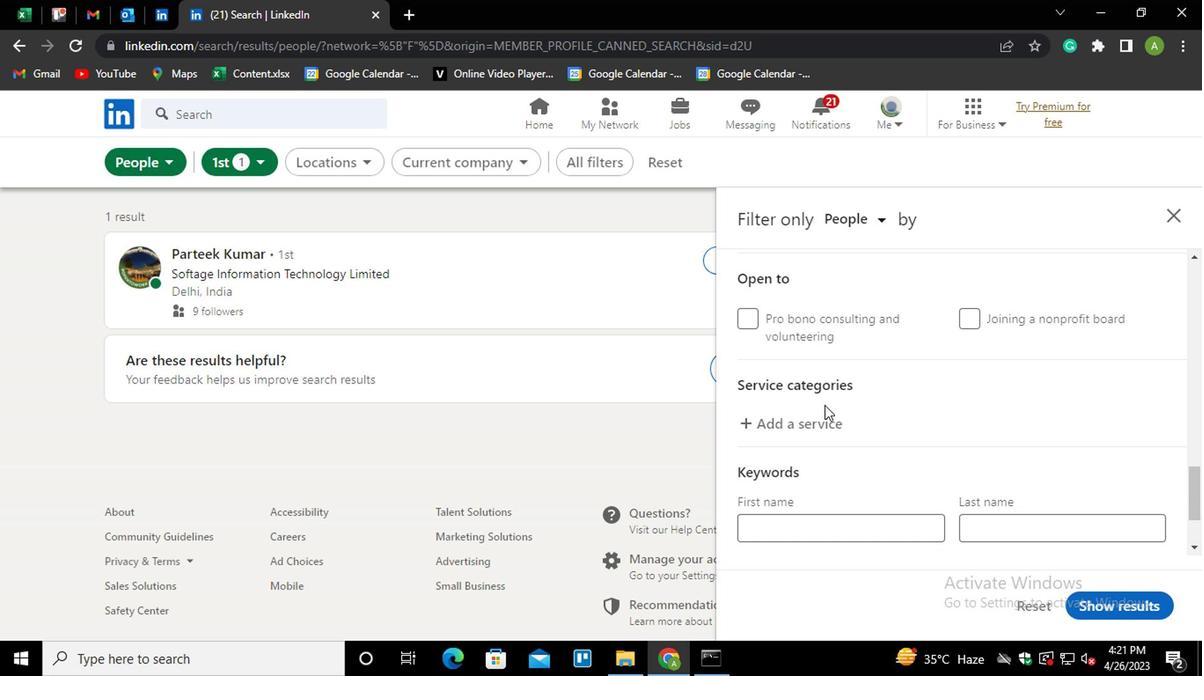 
Action: Mouse pressed left at (812, 413)
Screenshot: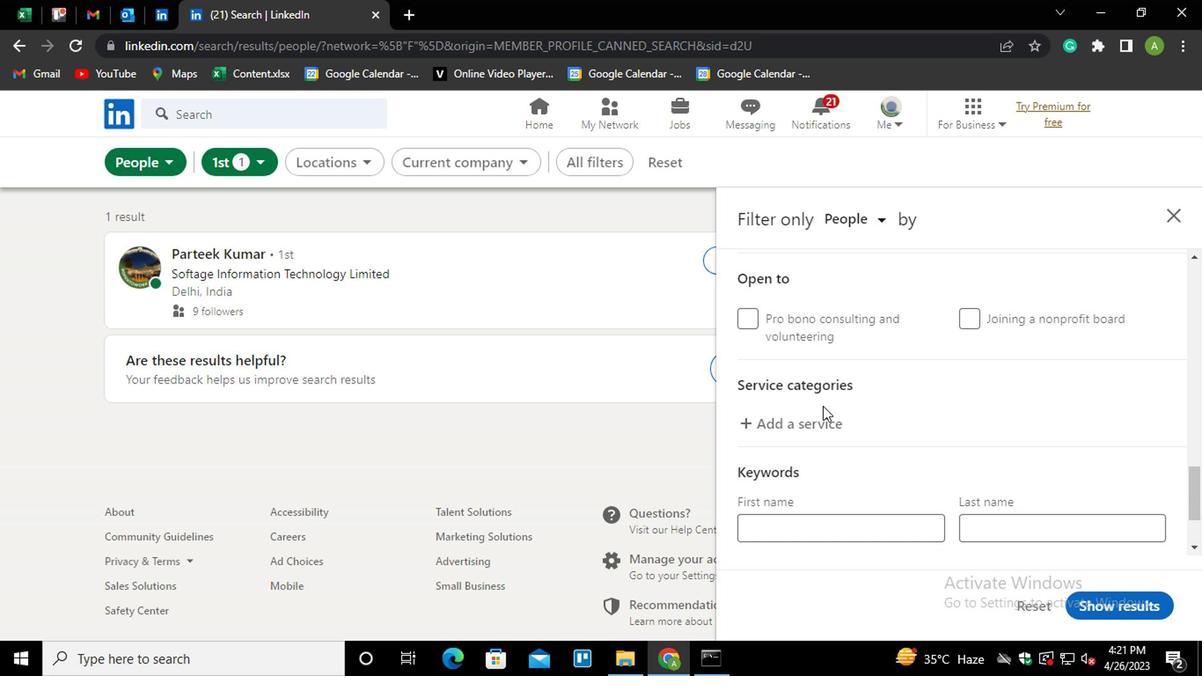 
Action: Mouse moved to (840, 416)
Screenshot: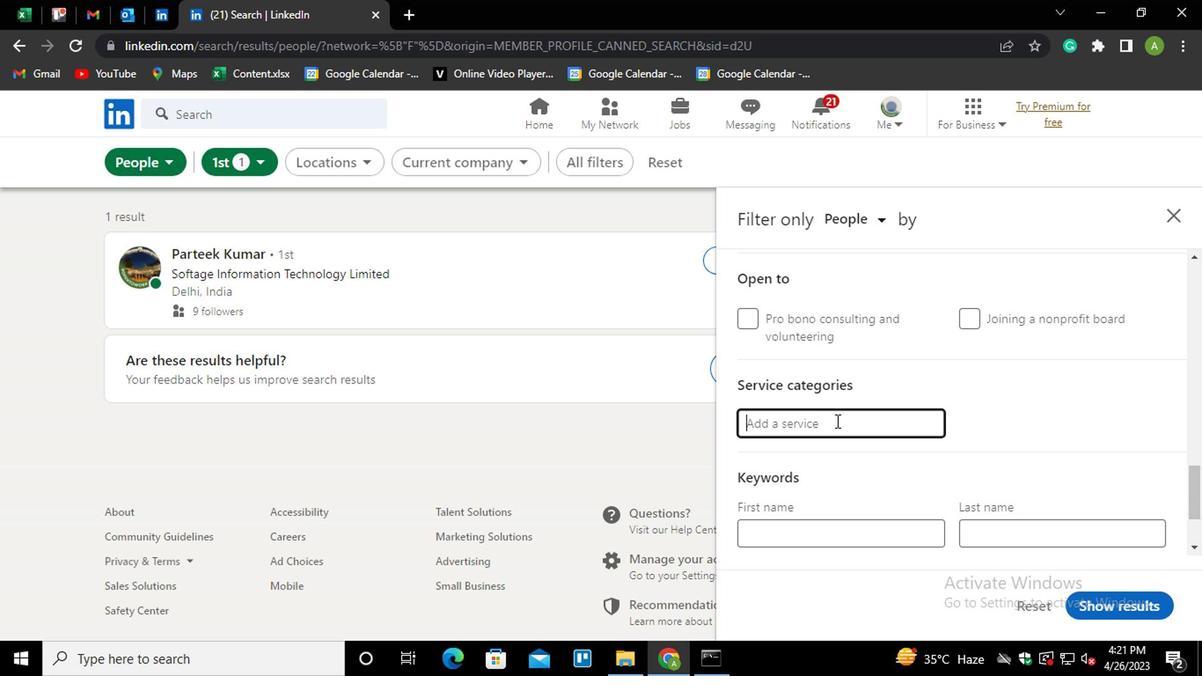 
Action: Mouse pressed left at (840, 416)
Screenshot: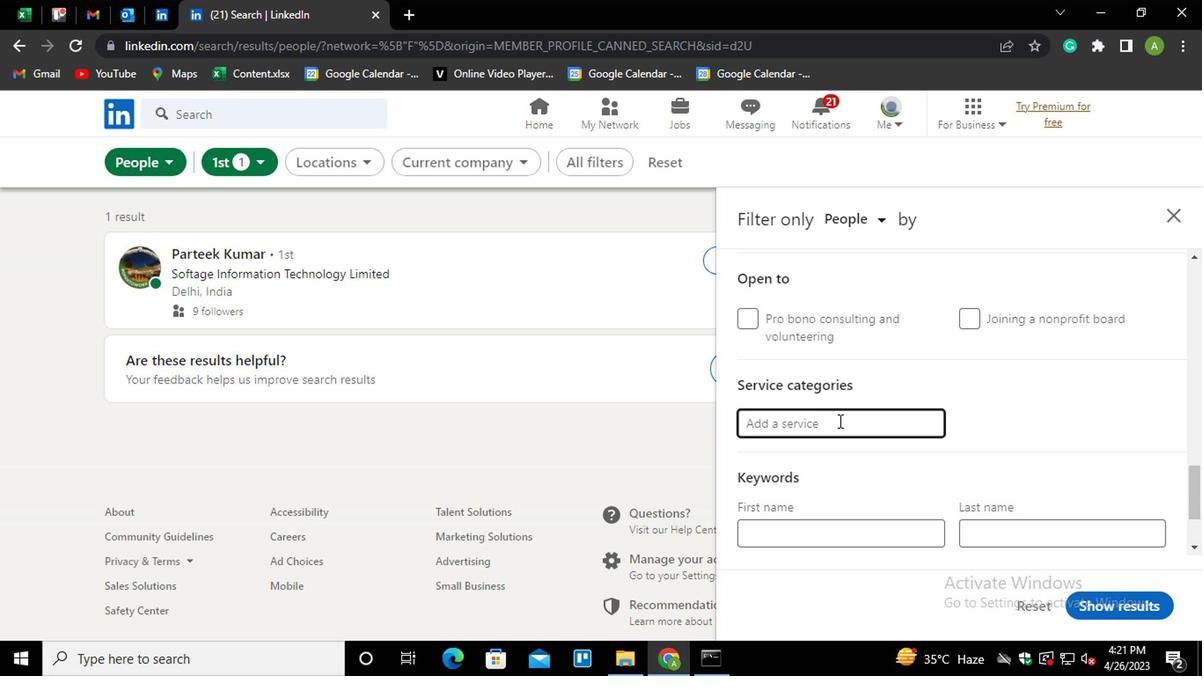 
Action: Key pressed <Key.shift>TEAM<Key.space><Key.down><Key.enter>
Screenshot: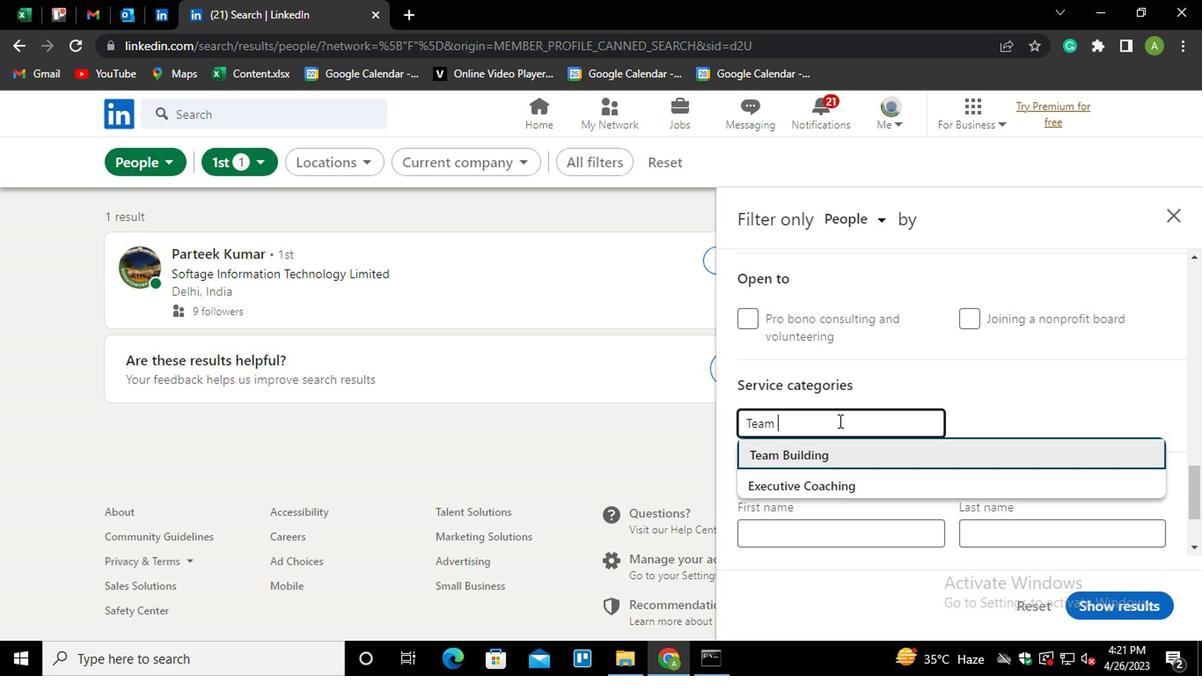 
Action: Mouse moved to (921, 451)
Screenshot: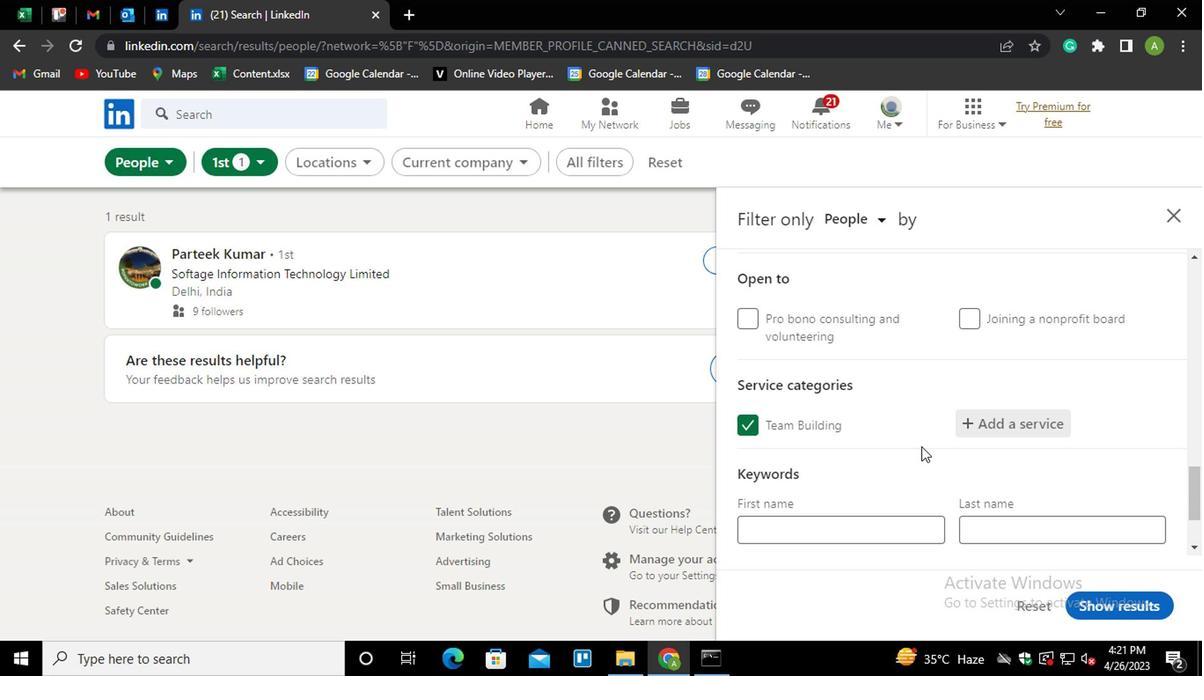 
Action: Mouse scrolled (921, 450) with delta (0, 0)
Screenshot: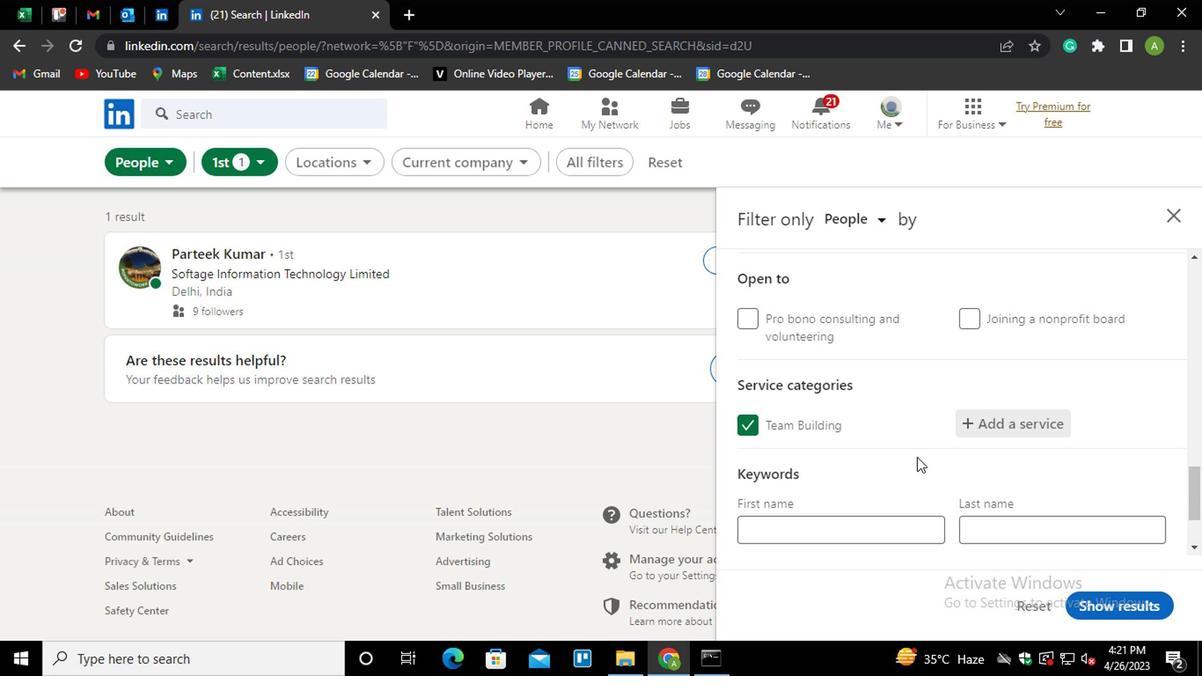 
Action: Mouse moved to (894, 476)
Screenshot: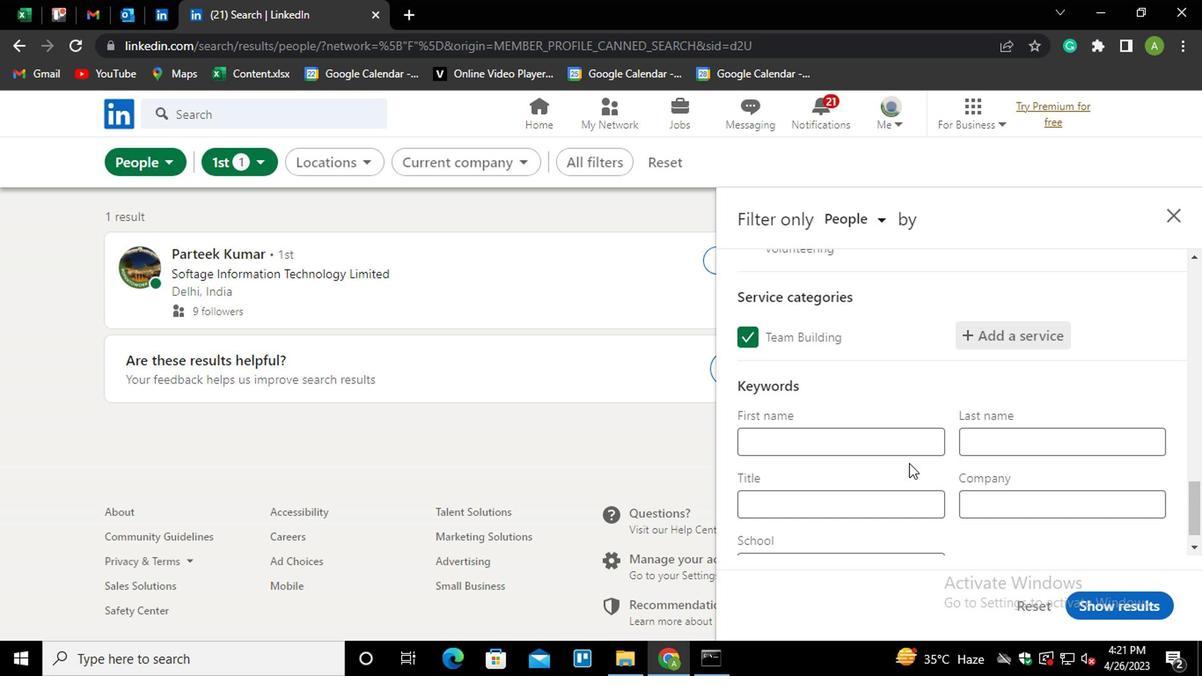 
Action: Mouse scrolled (894, 475) with delta (0, 0)
Screenshot: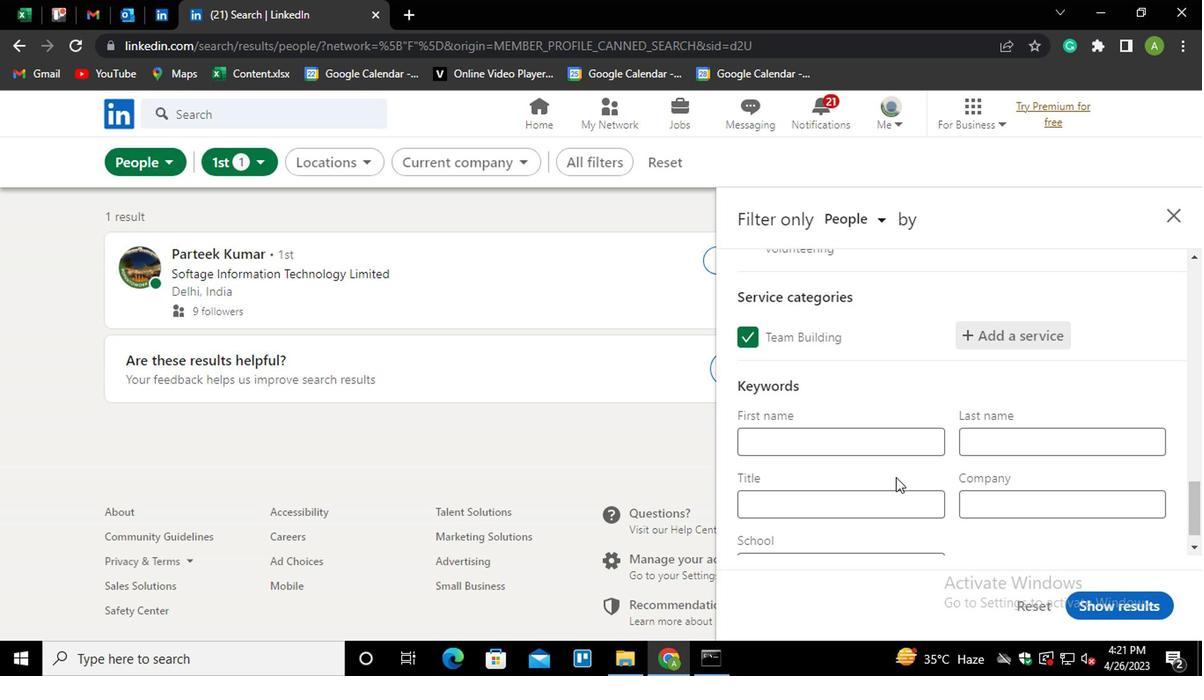 
Action: Mouse moved to (820, 473)
Screenshot: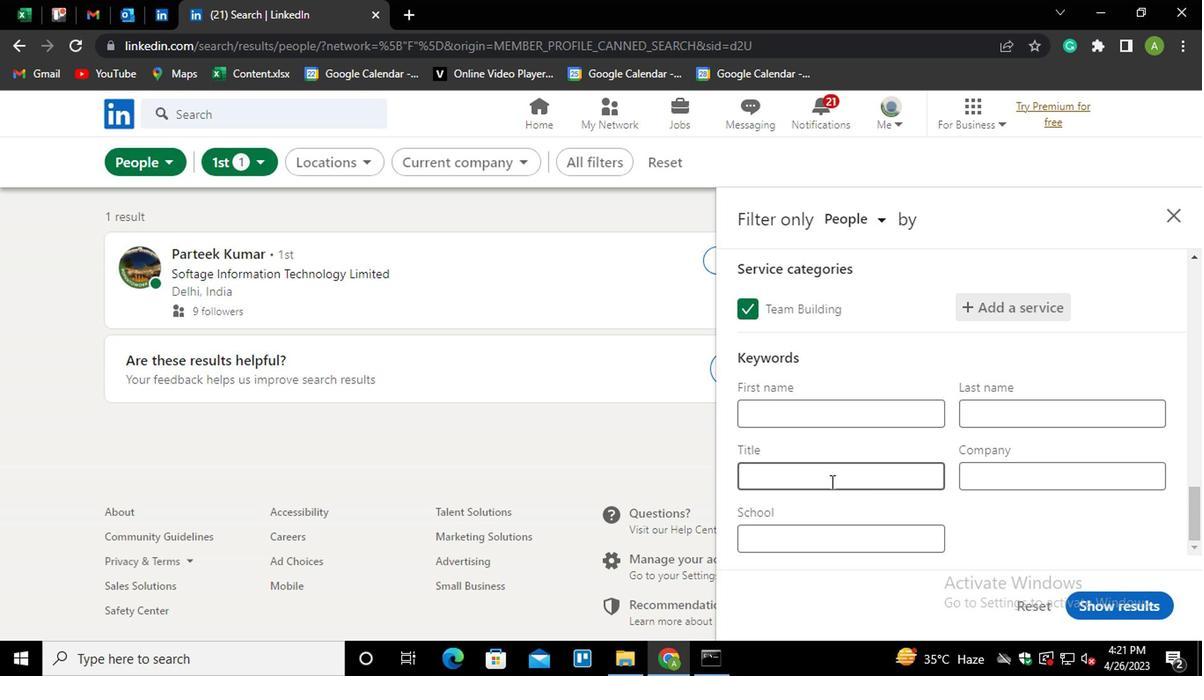 
Action: Mouse pressed left at (820, 473)
Screenshot: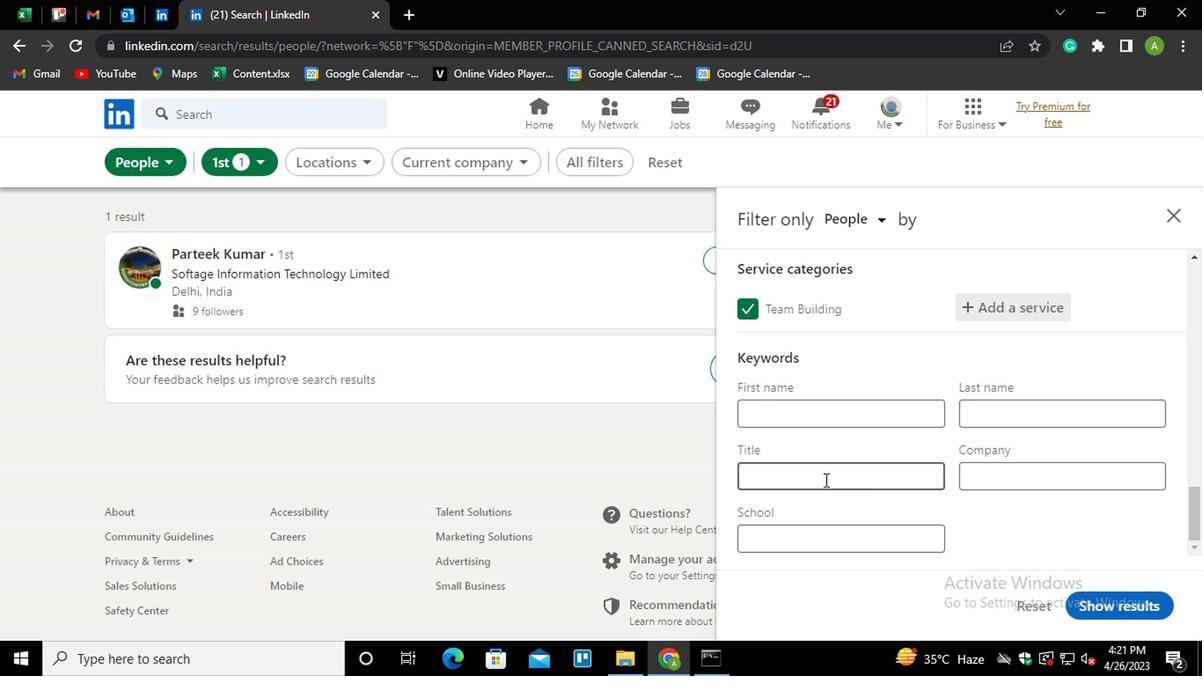 
Action: Mouse moved to (819, 473)
Screenshot: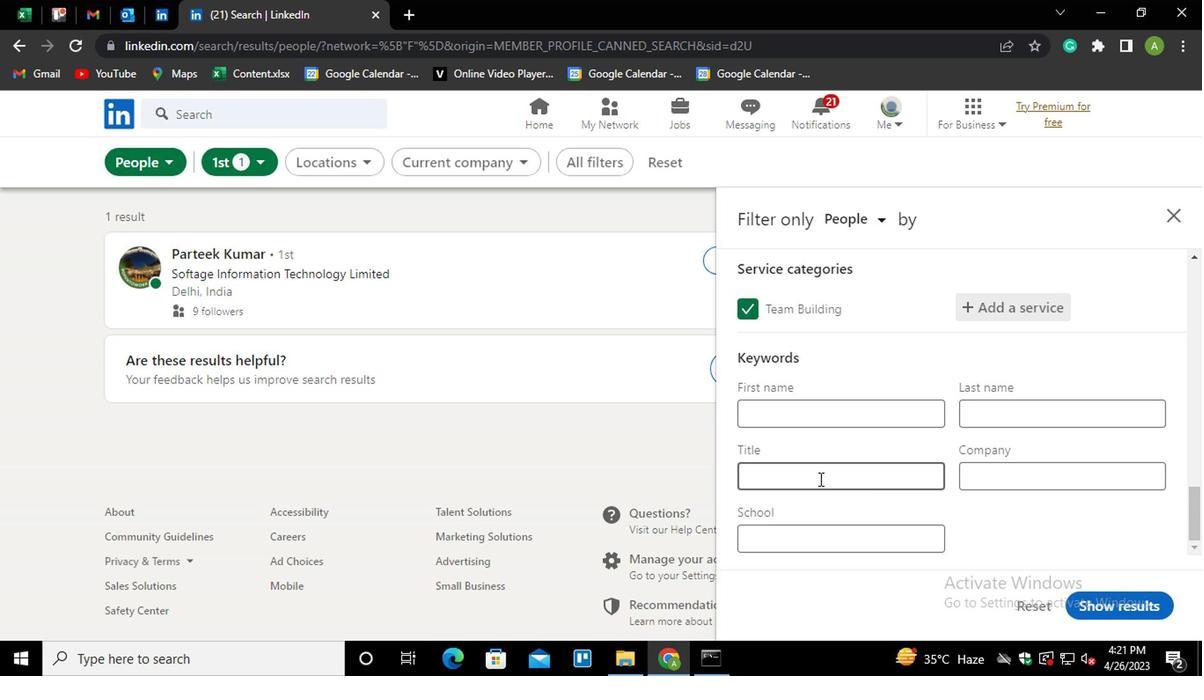 
Action: Key pressed <Key.shift>COMMERCIAL<Key.space><Key.shift_r>LOAN<Key.space><Key.shift_r>OFFICER
Screenshot: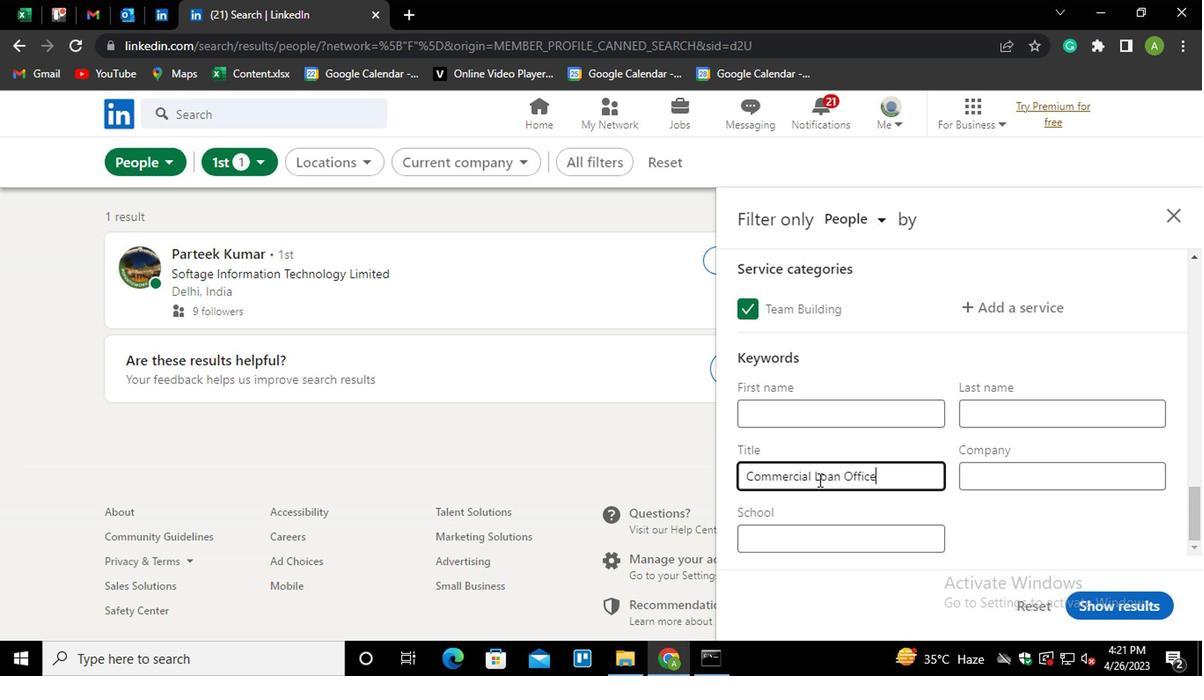 
Action: Mouse moved to (1048, 525)
Screenshot: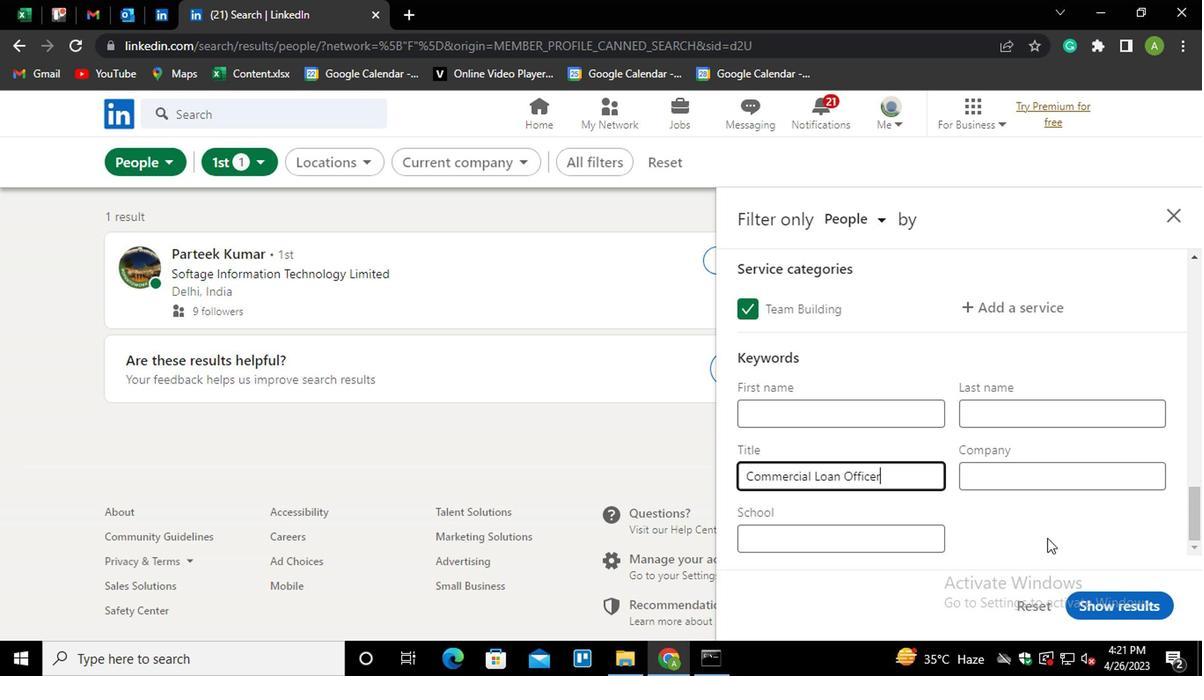 
Action: Mouse pressed left at (1048, 525)
Screenshot: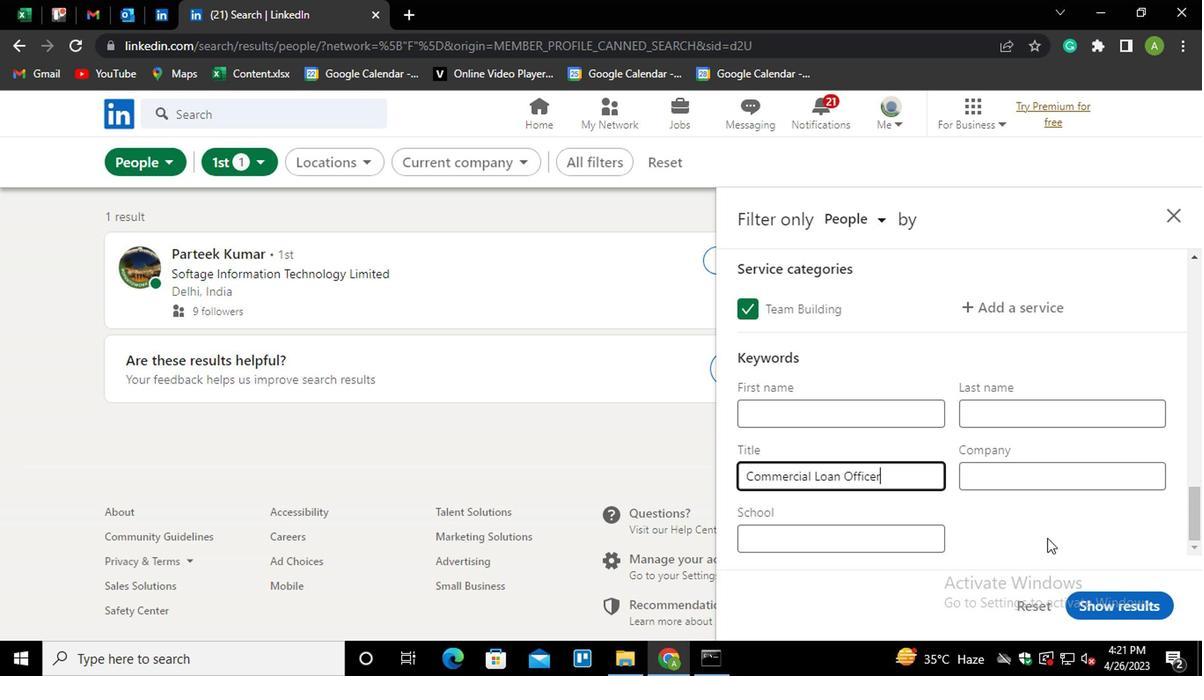 
Action: Mouse moved to (1112, 592)
Screenshot: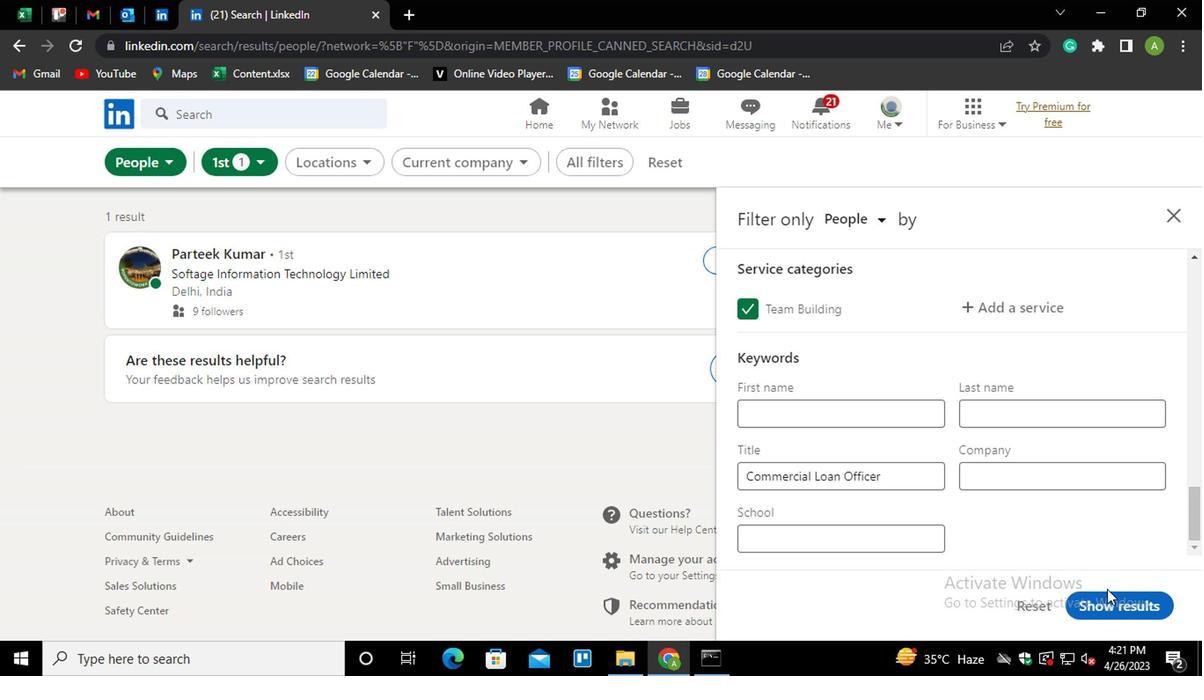 
Action: Mouse pressed left at (1112, 592)
Screenshot: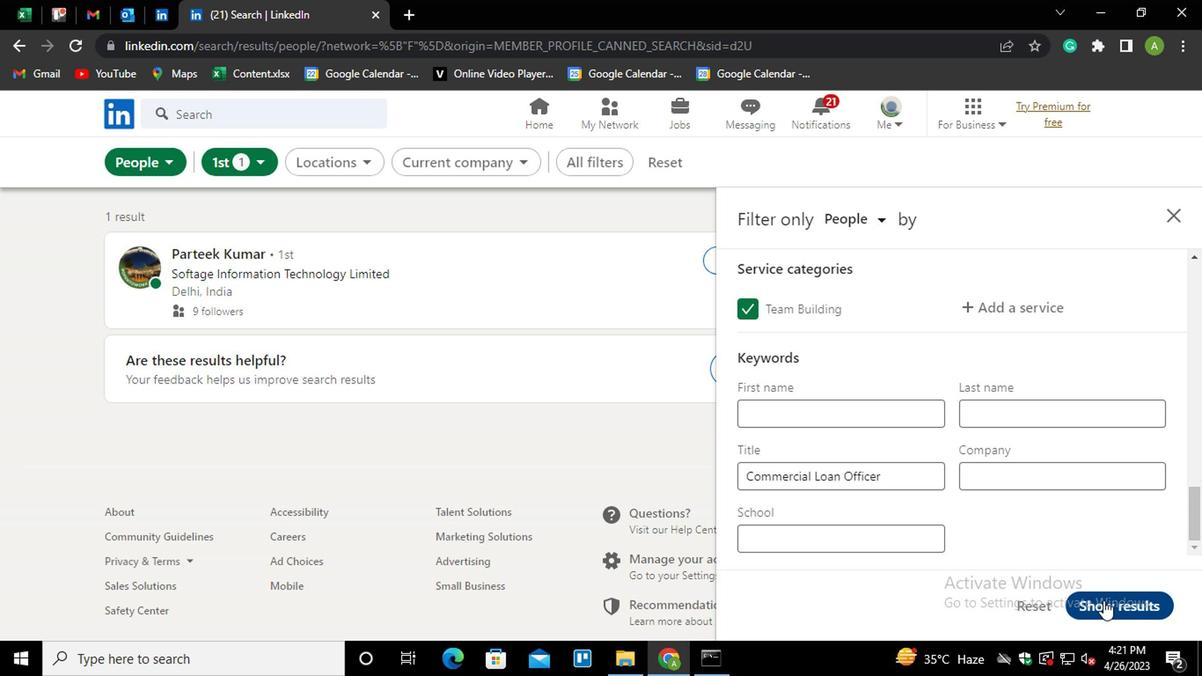 
Action: Mouse moved to (1083, 469)
Screenshot: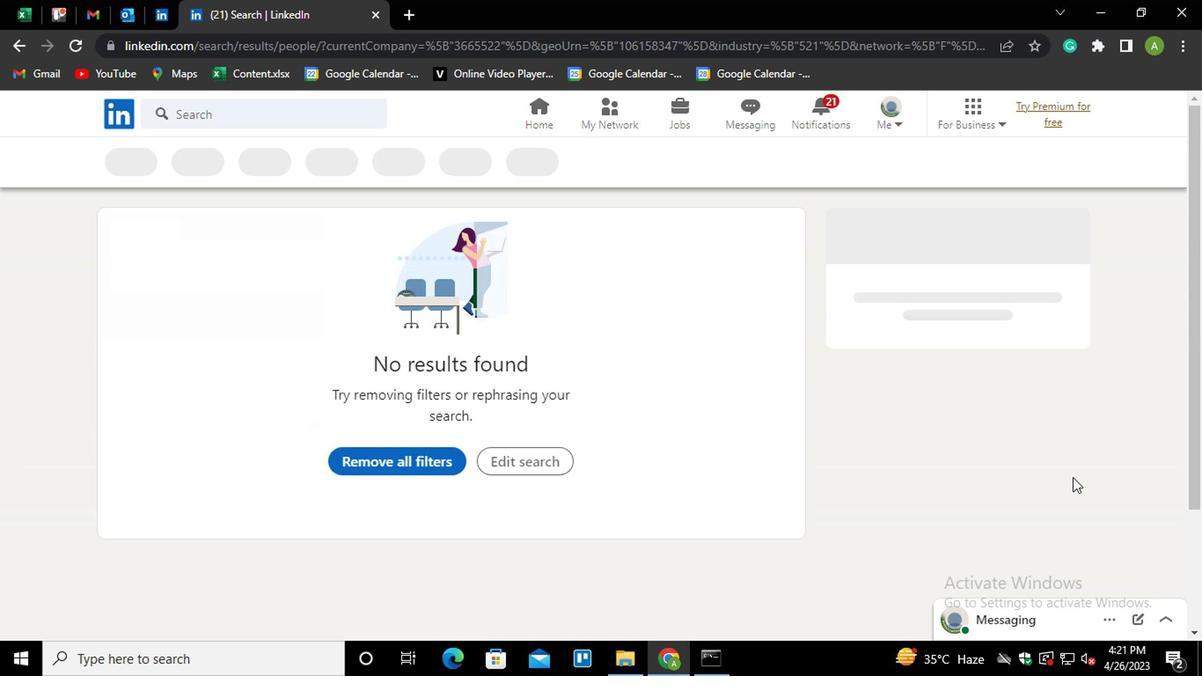 
